 Task: Find connections with filter location Goālpāra with filter topic #Projectmanagements with filter profile language English with filter current company Bajaj Allianz General Insurance with filter school National Institute of Management Technology (NIMT) with filter industry Ranching and Fisheries with filter service category Filing with filter keywords title Program Manager
Action: Mouse moved to (571, 94)
Screenshot: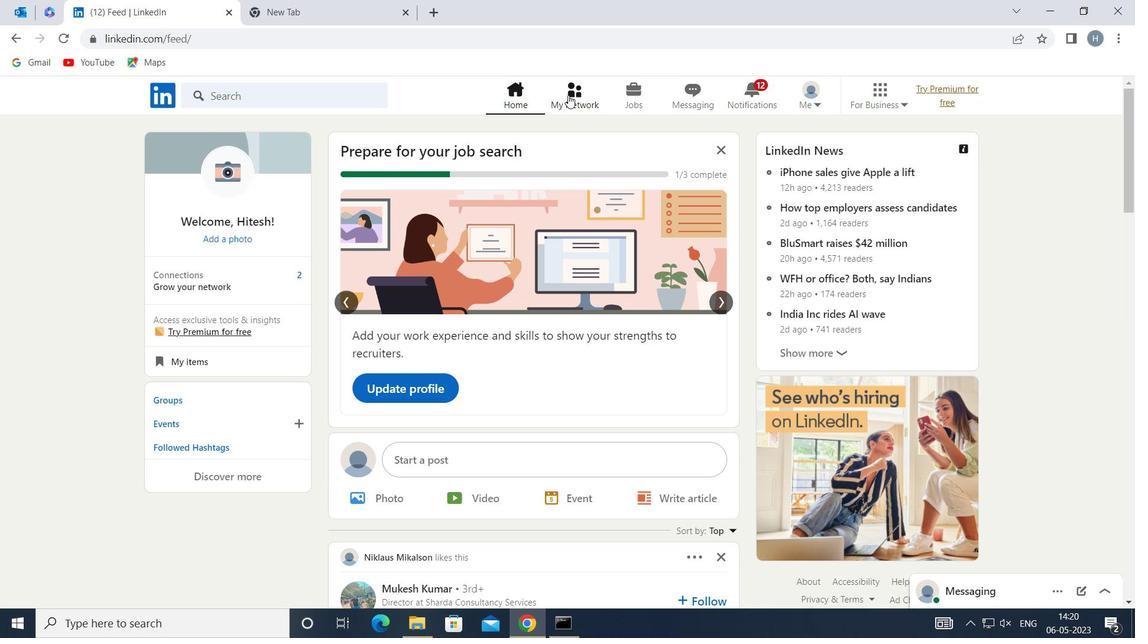 
Action: Mouse pressed left at (571, 94)
Screenshot: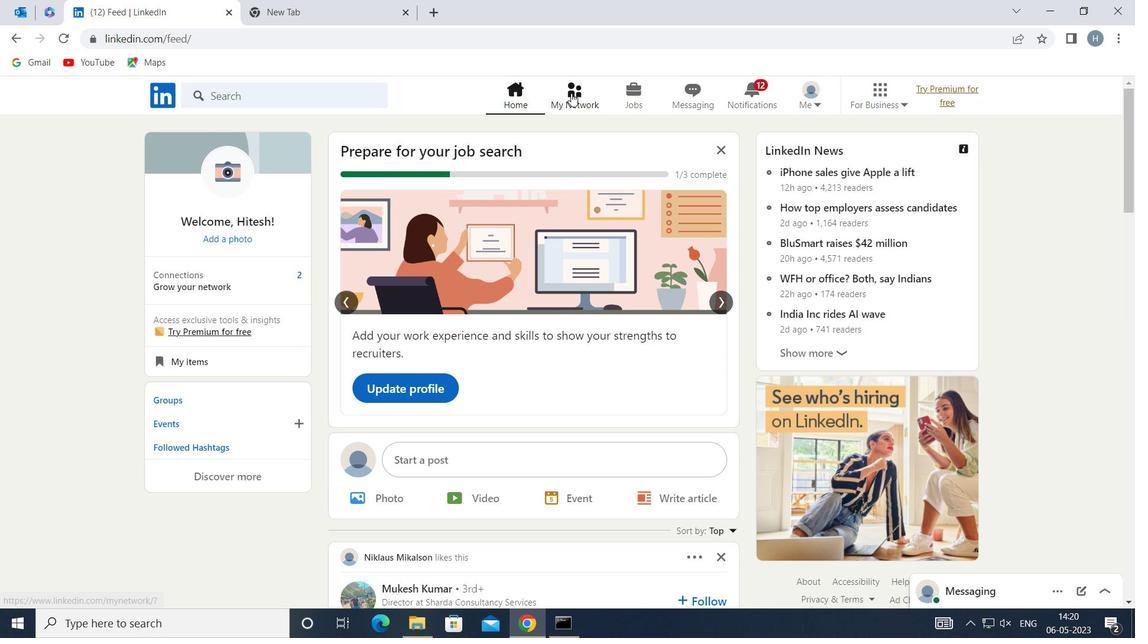 
Action: Mouse moved to (567, 102)
Screenshot: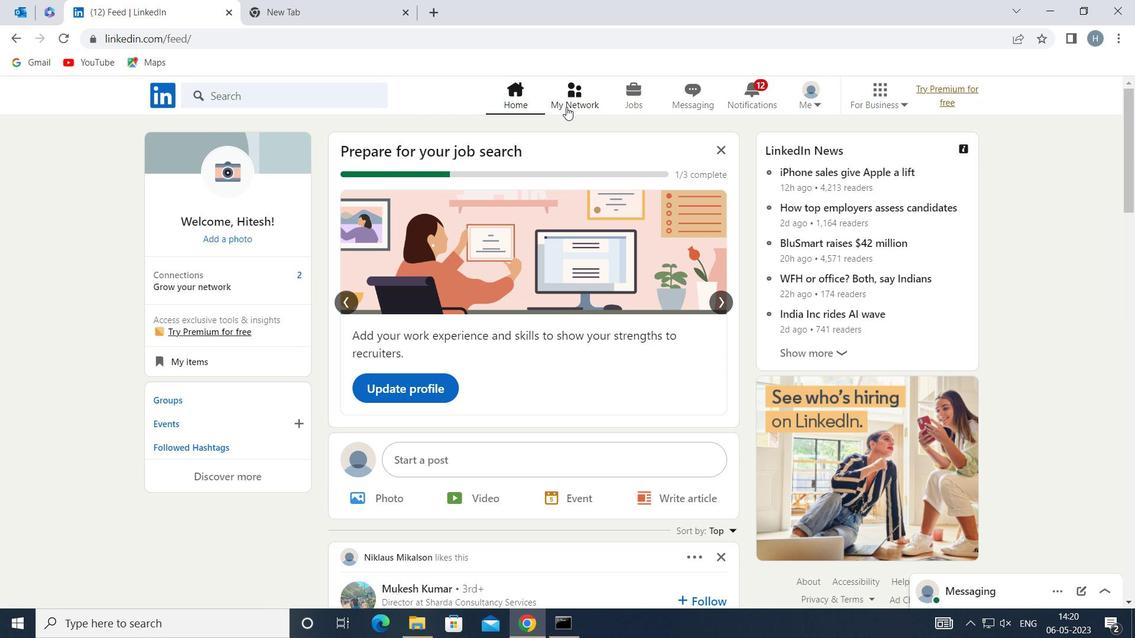 
Action: Mouse pressed left at (567, 102)
Screenshot: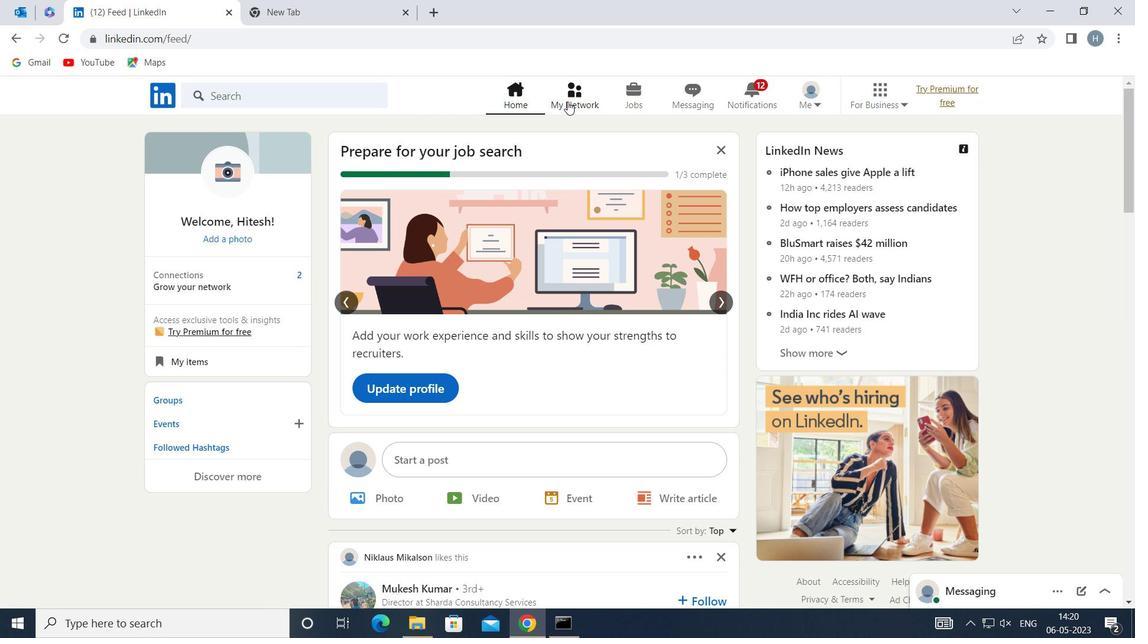 
Action: Mouse moved to (308, 179)
Screenshot: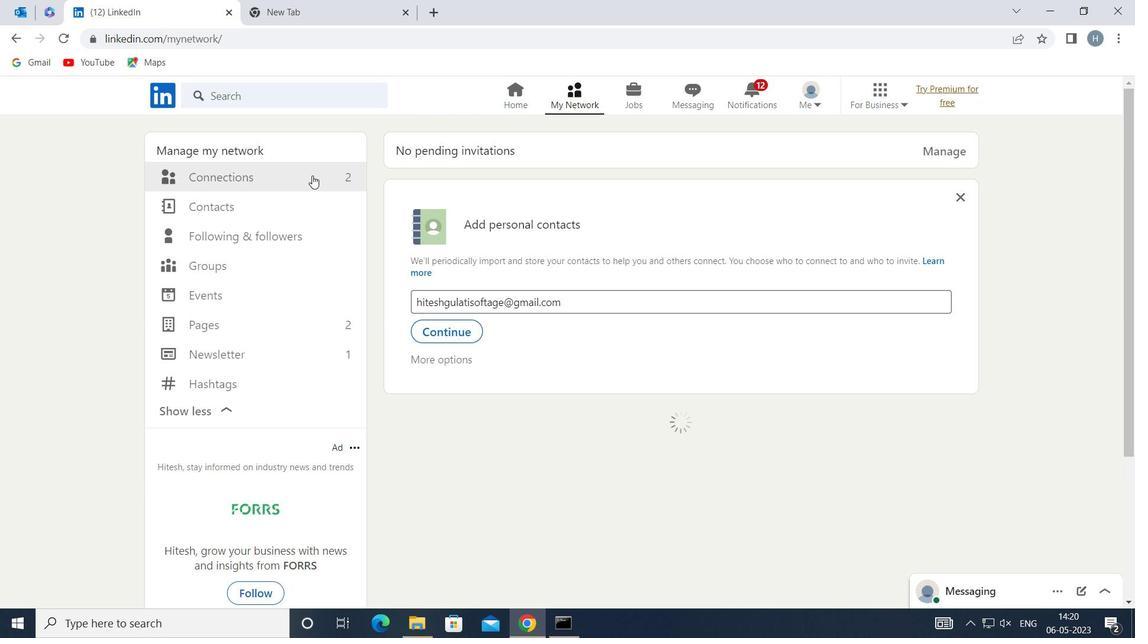 
Action: Mouse pressed left at (308, 179)
Screenshot: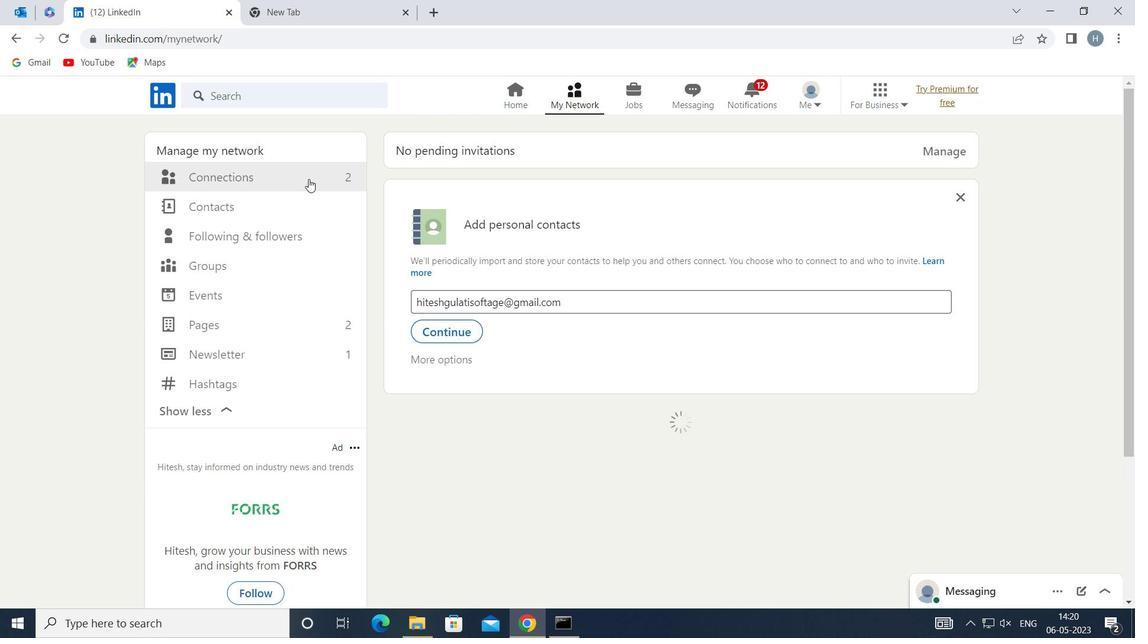 
Action: Mouse moved to (668, 176)
Screenshot: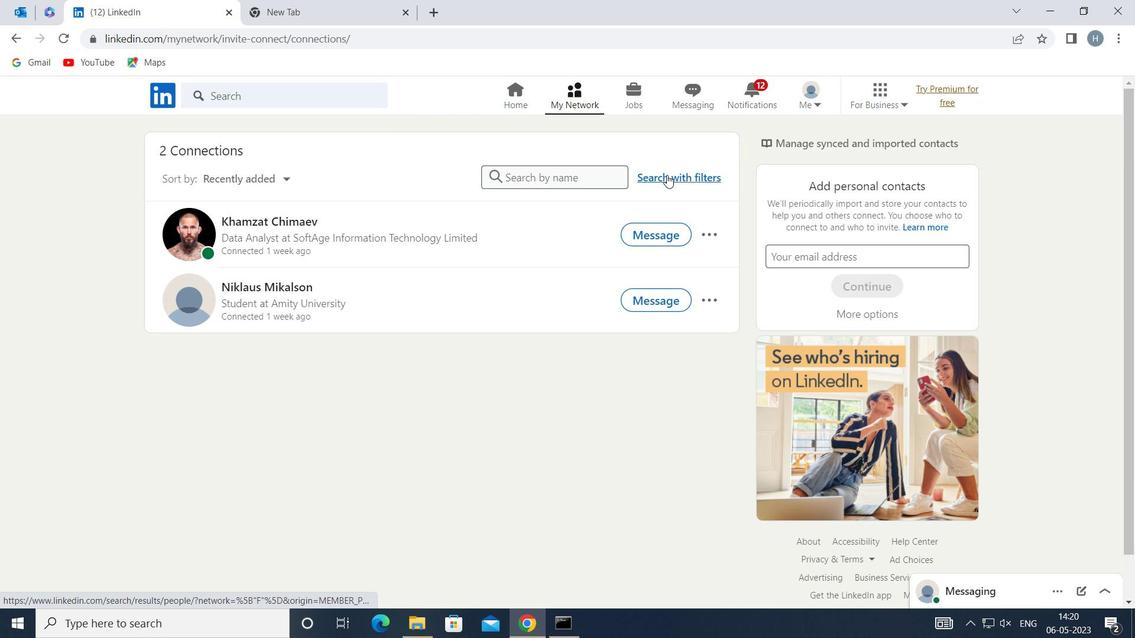 
Action: Mouse pressed left at (668, 176)
Screenshot: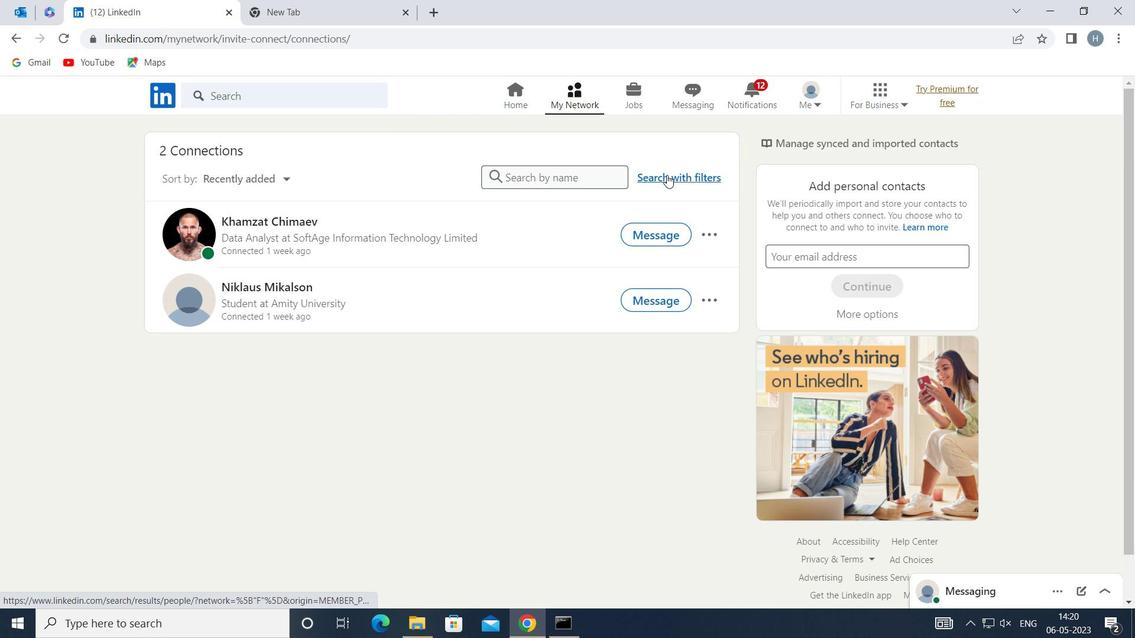 
Action: Mouse moved to (617, 135)
Screenshot: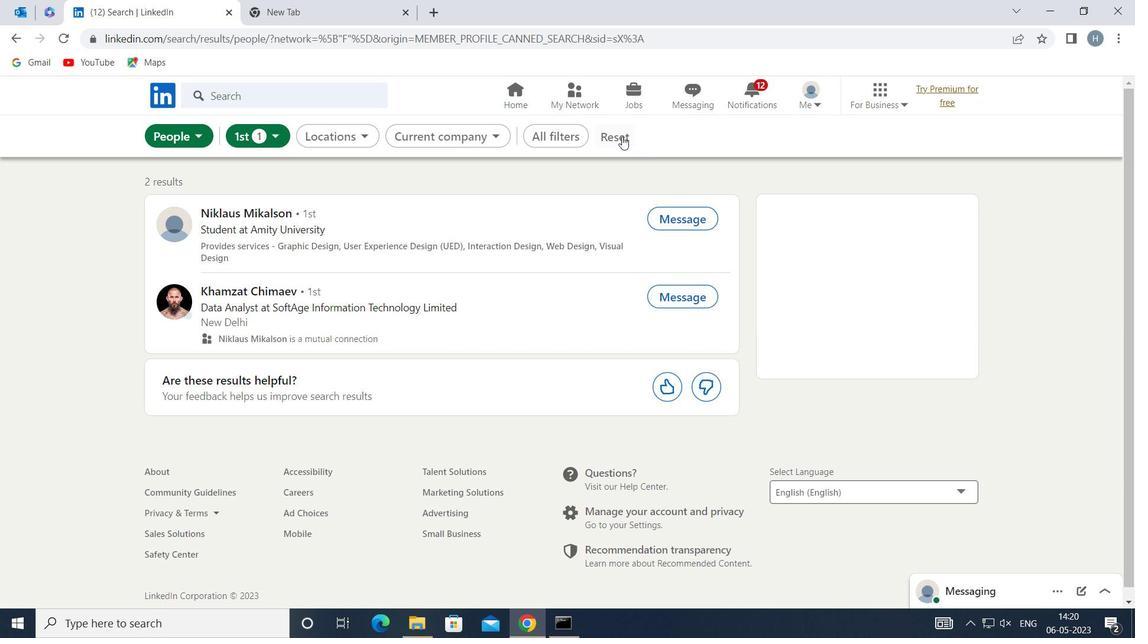 
Action: Mouse pressed left at (617, 135)
Screenshot: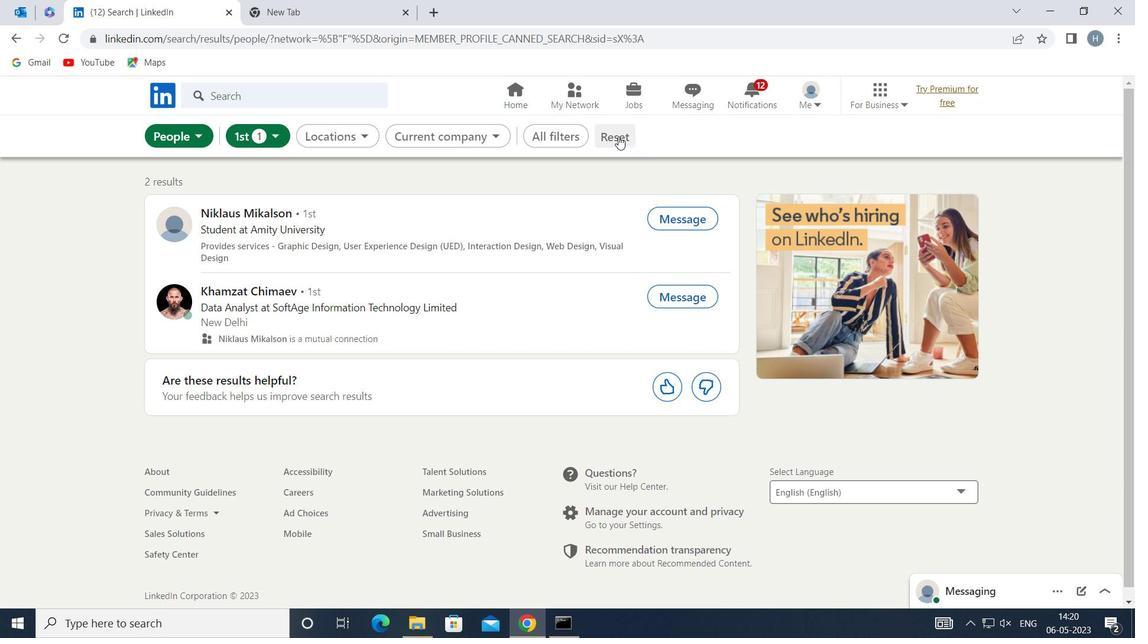 
Action: Mouse moved to (597, 133)
Screenshot: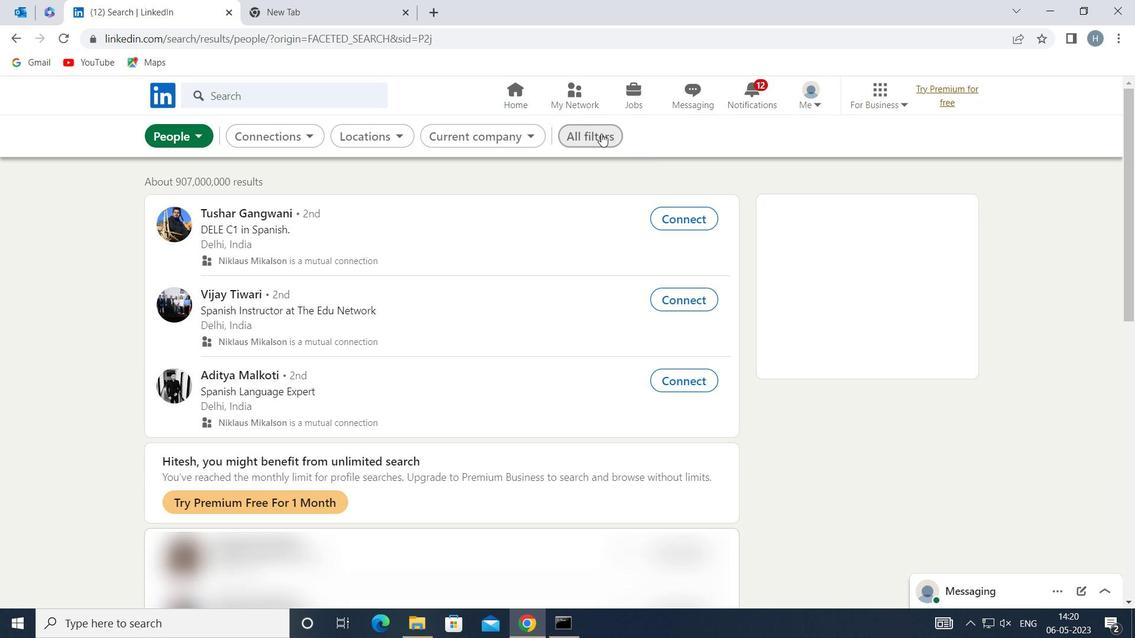 
Action: Mouse pressed left at (597, 133)
Screenshot: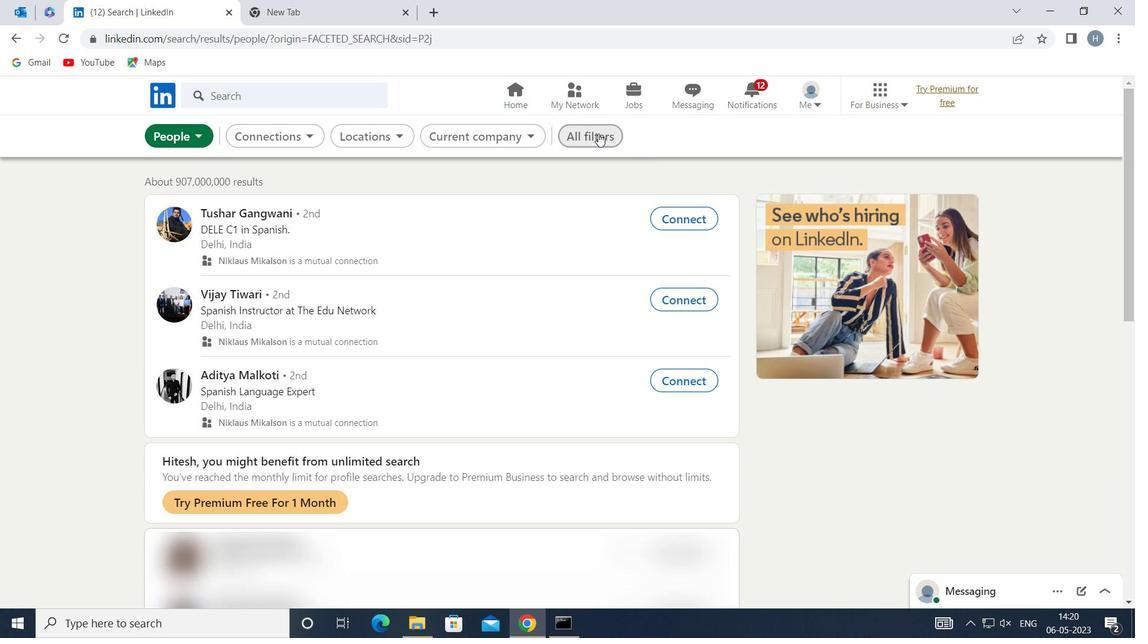 
Action: Mouse moved to (818, 287)
Screenshot: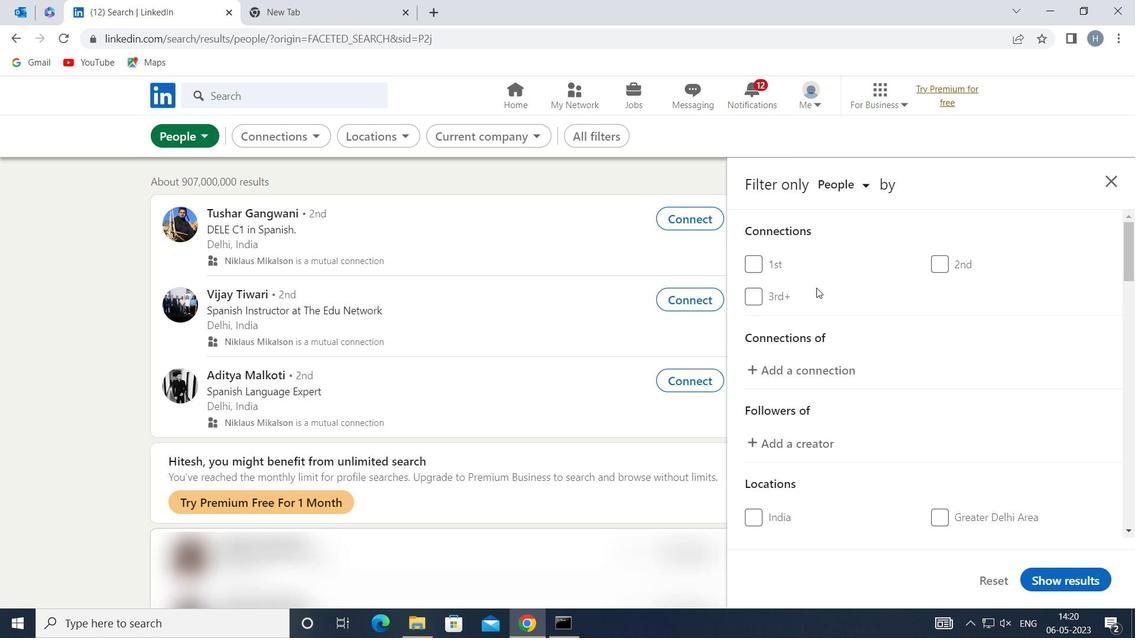 
Action: Mouse scrolled (818, 286) with delta (0, 0)
Screenshot: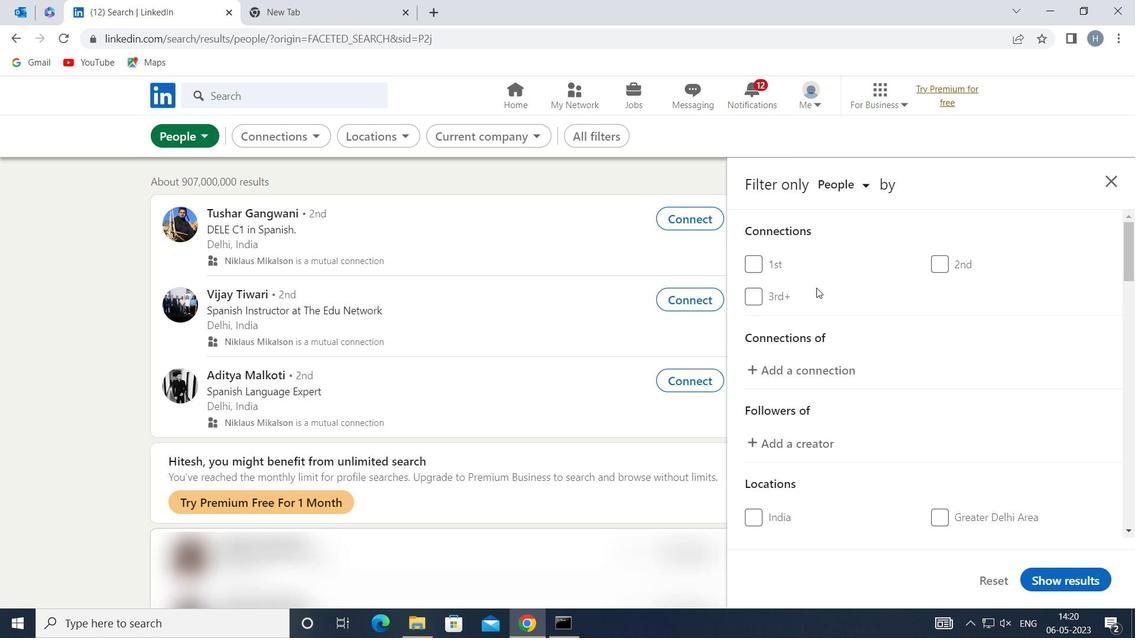 
Action: Mouse moved to (821, 283)
Screenshot: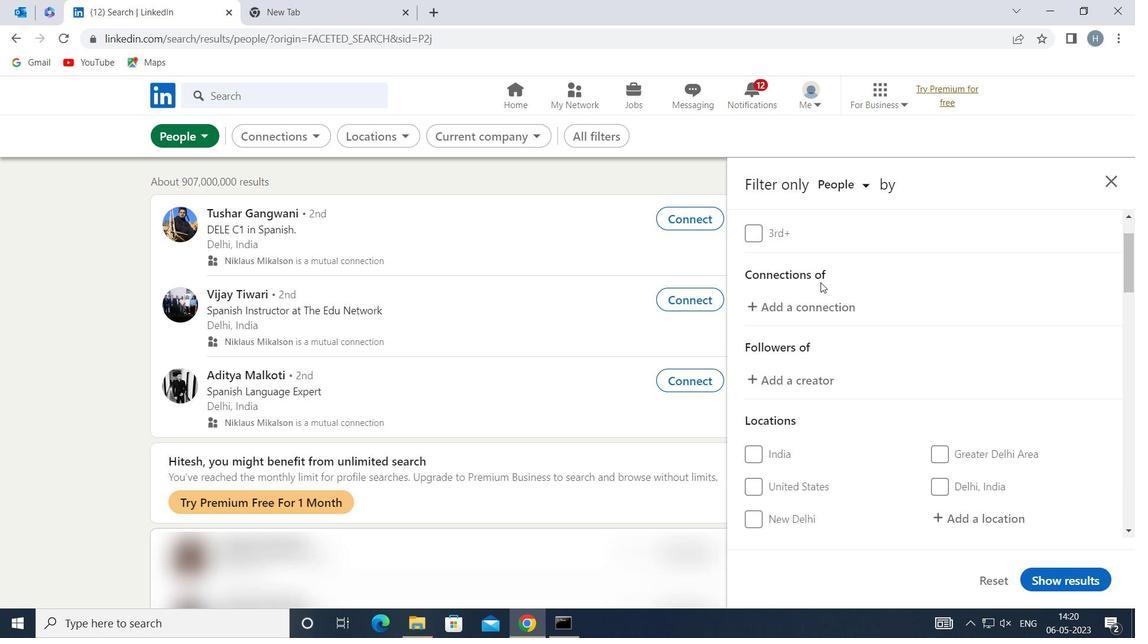 
Action: Mouse scrolled (821, 282) with delta (0, 0)
Screenshot: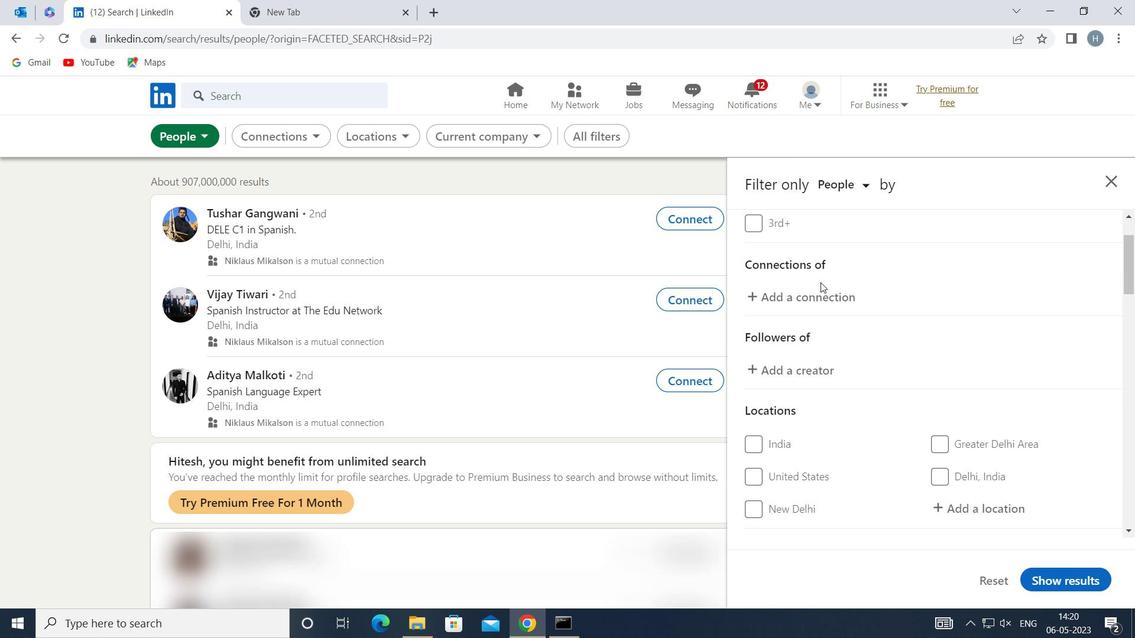 
Action: Mouse moved to (974, 423)
Screenshot: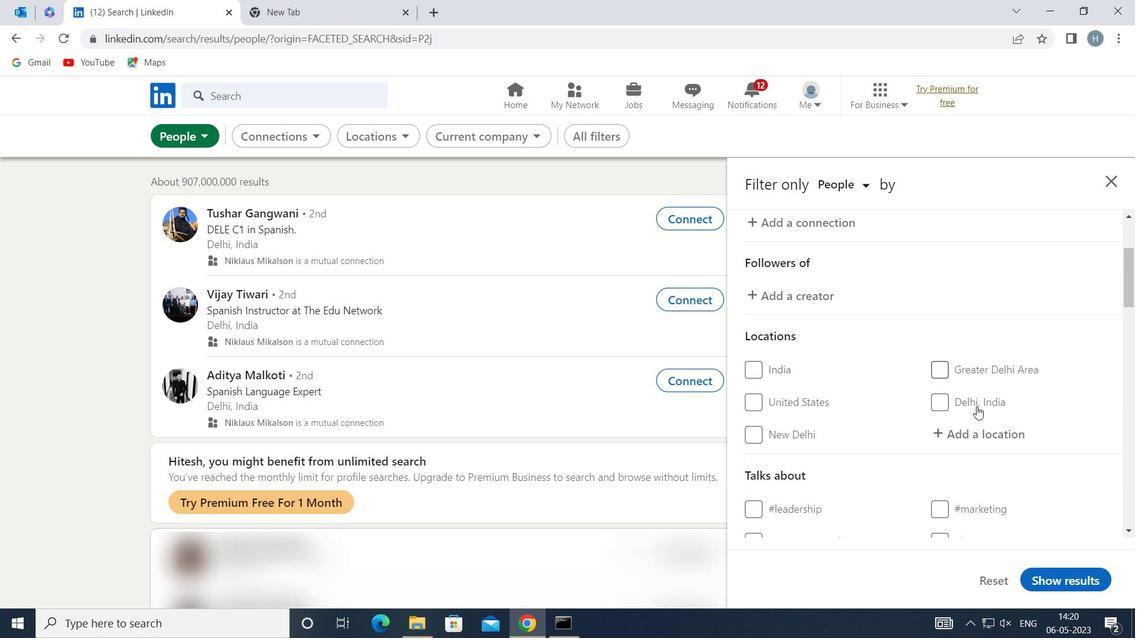 
Action: Mouse pressed left at (974, 423)
Screenshot: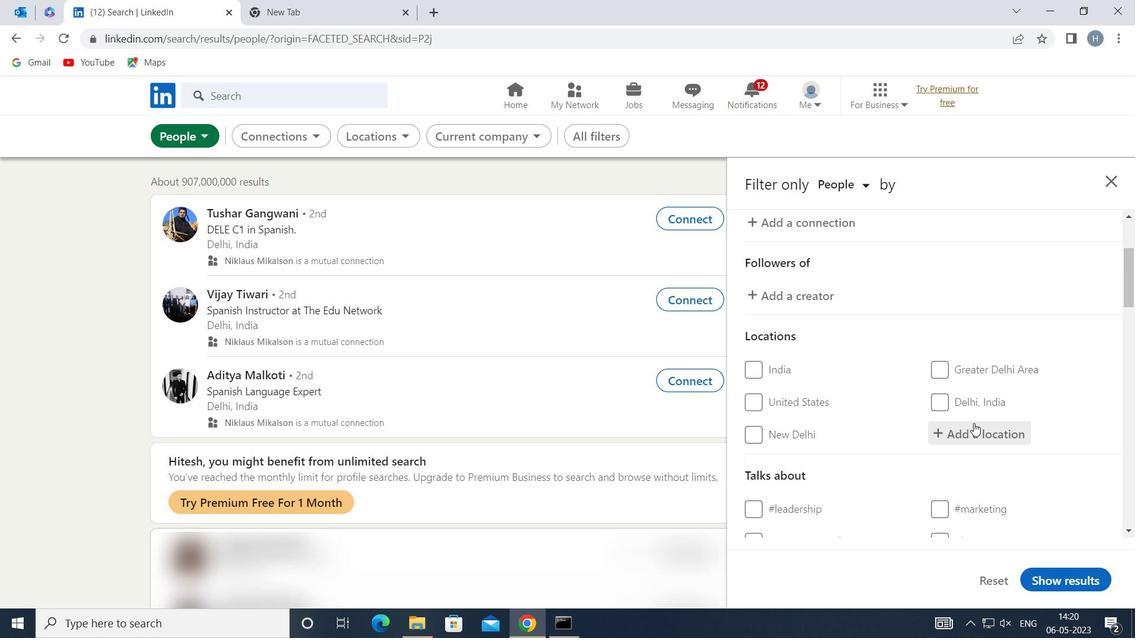 
Action: Key pressed <Key.shift>GOALPARA
Screenshot: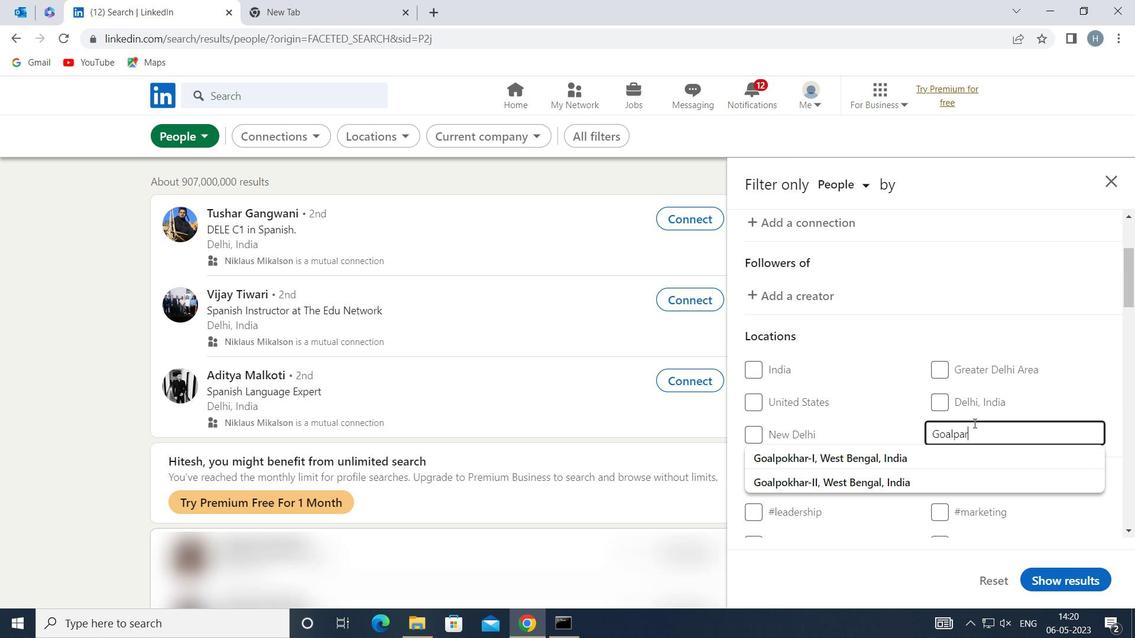 
Action: Mouse moved to (1012, 458)
Screenshot: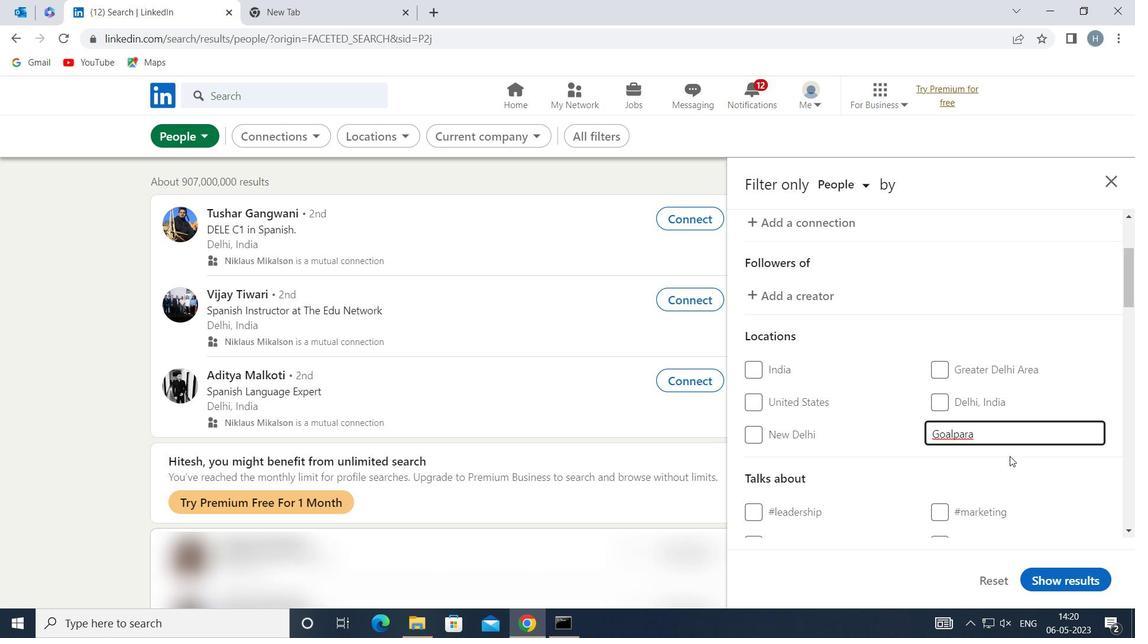
Action: Mouse pressed left at (1012, 458)
Screenshot: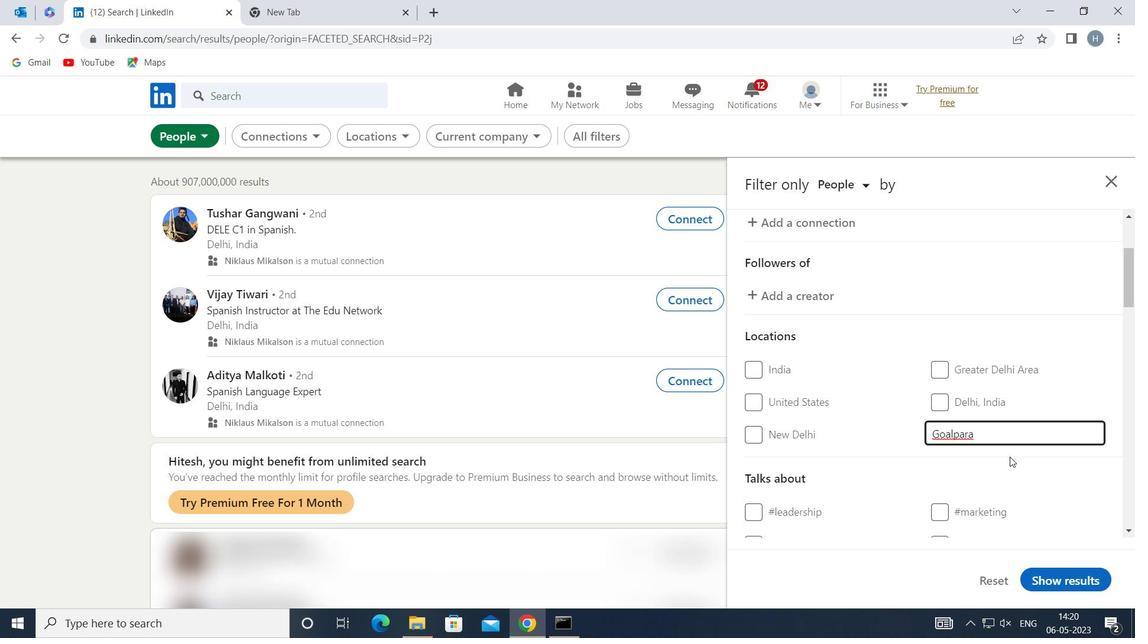 
Action: Mouse moved to (1010, 457)
Screenshot: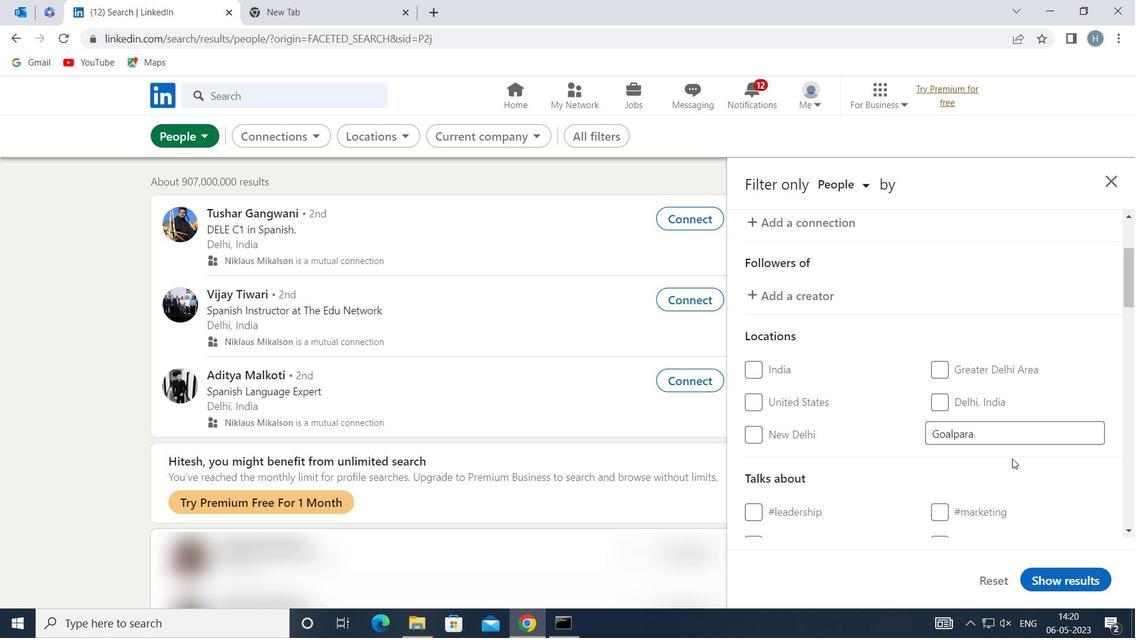 
Action: Mouse scrolled (1010, 457) with delta (0, 0)
Screenshot: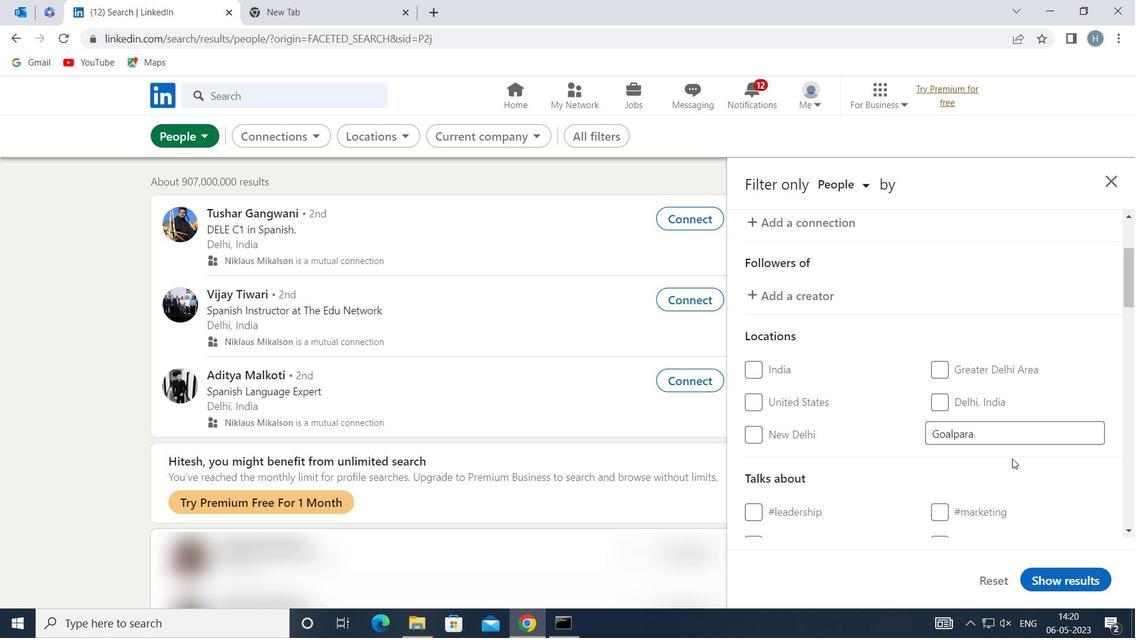 
Action: Mouse moved to (1005, 454)
Screenshot: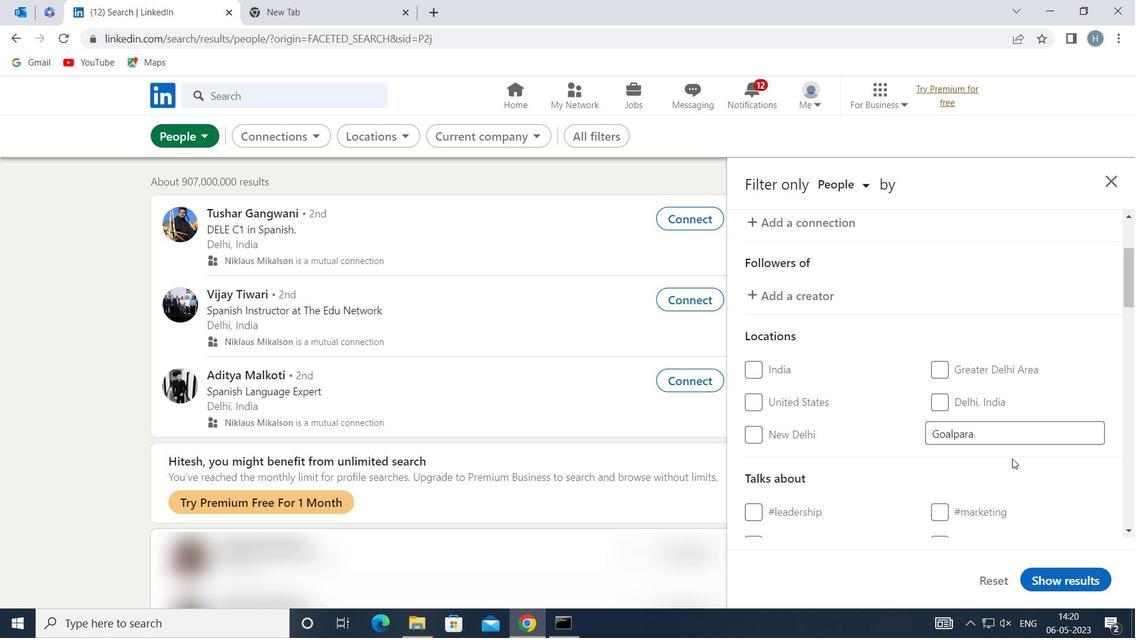 
Action: Mouse scrolled (1005, 454) with delta (0, 0)
Screenshot: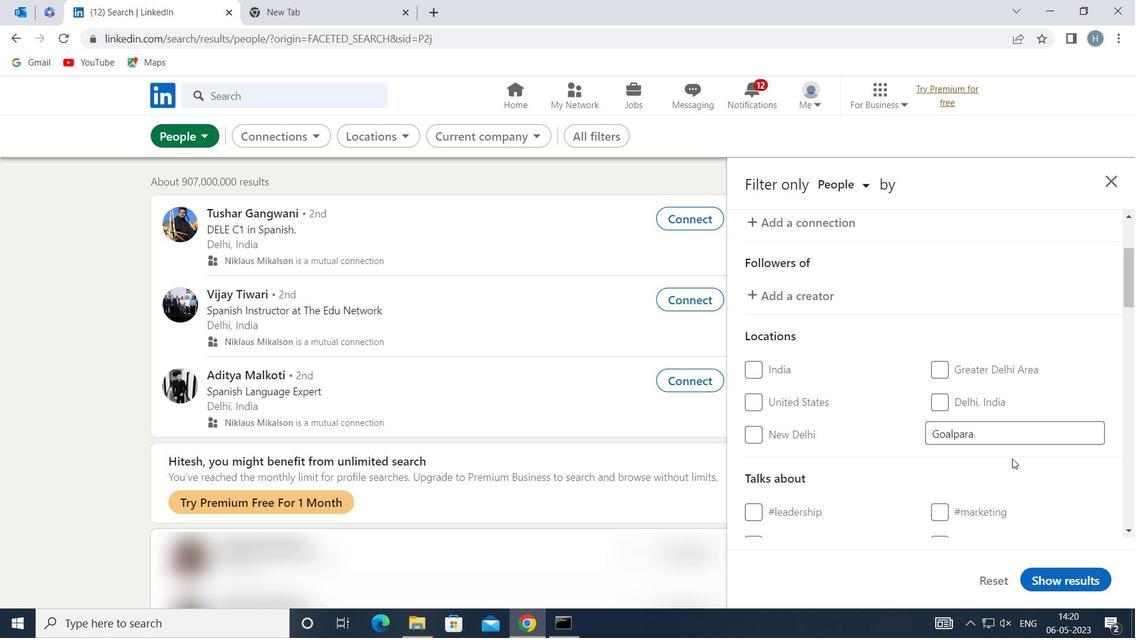 
Action: Mouse moved to (989, 425)
Screenshot: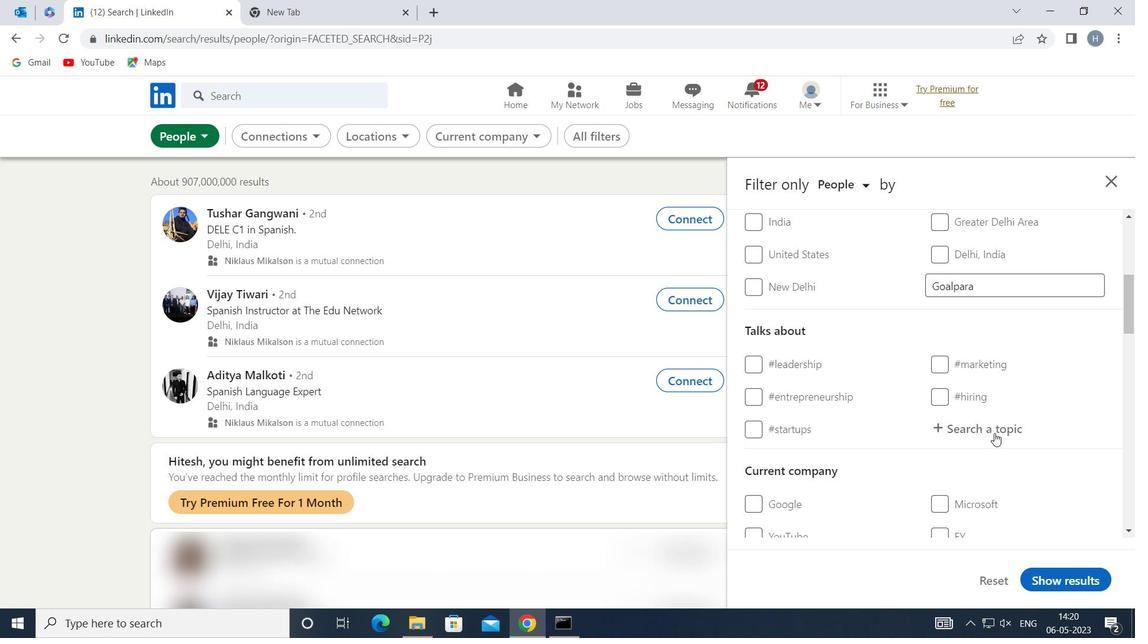 
Action: Mouse pressed left at (989, 425)
Screenshot: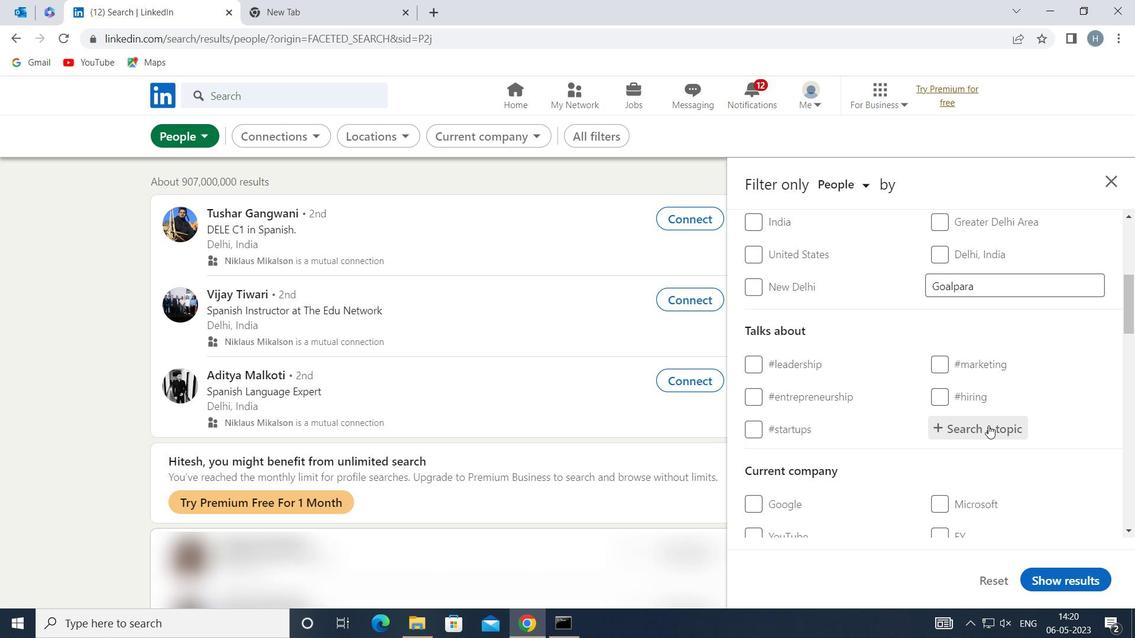 
Action: Key pressed <Key.shift>PROJECTMANAGEMENTS
Screenshot: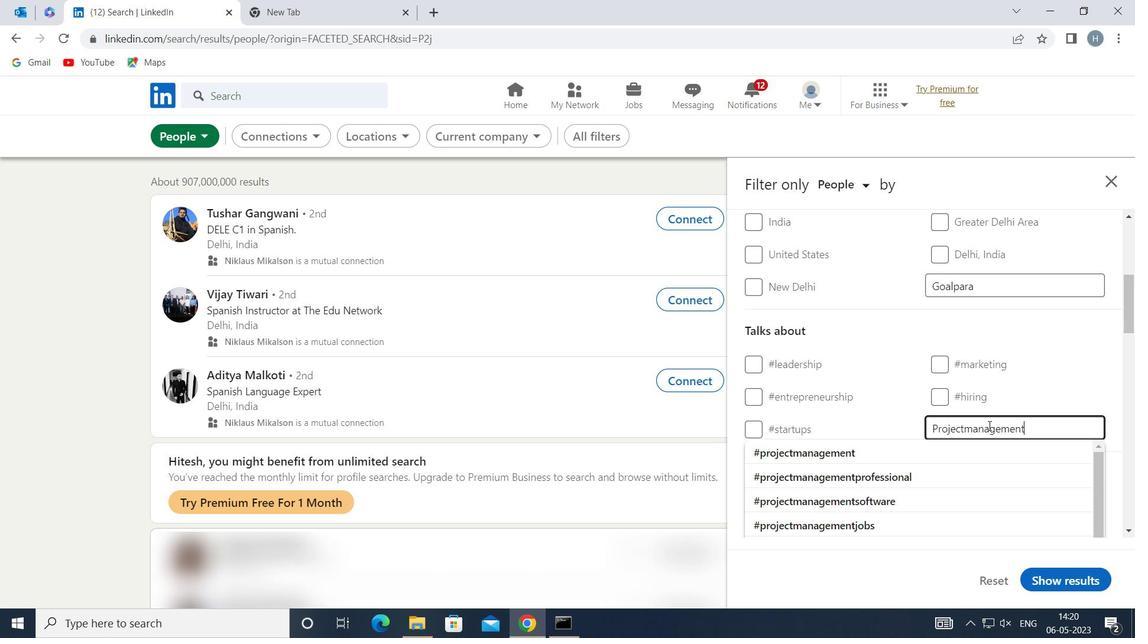 
Action: Mouse moved to (1036, 377)
Screenshot: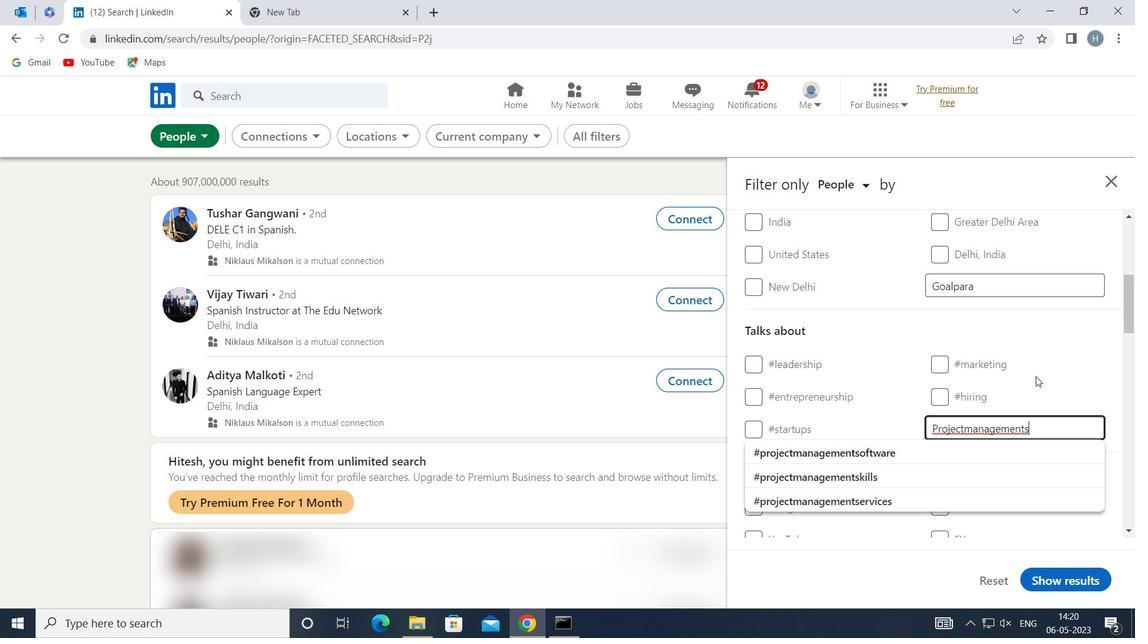
Action: Mouse pressed left at (1036, 377)
Screenshot: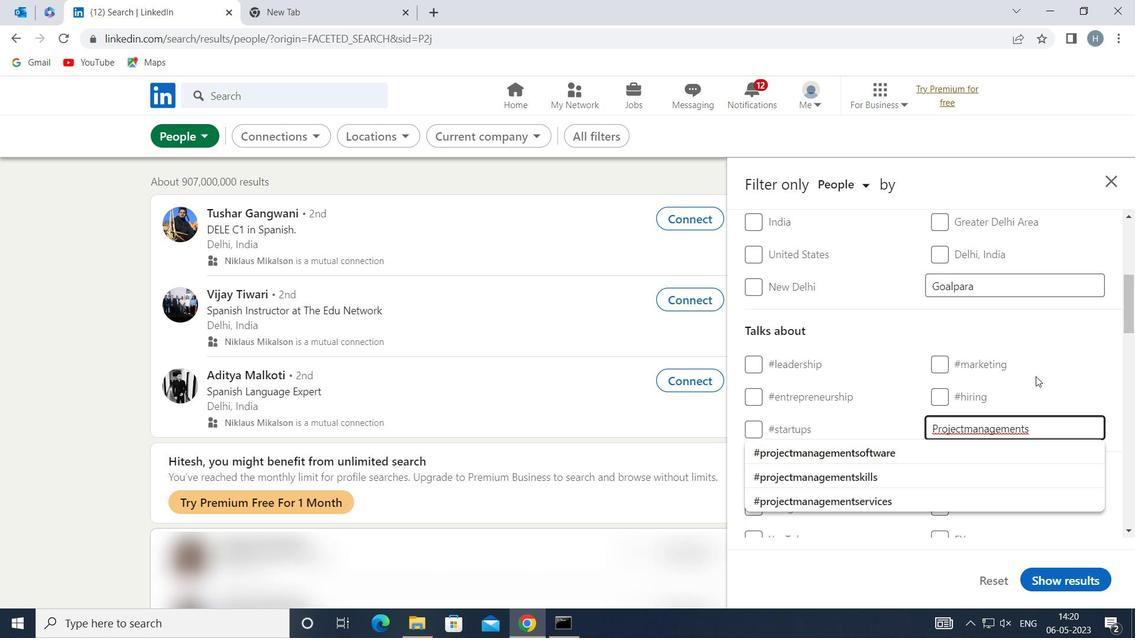
Action: Mouse moved to (1042, 445)
Screenshot: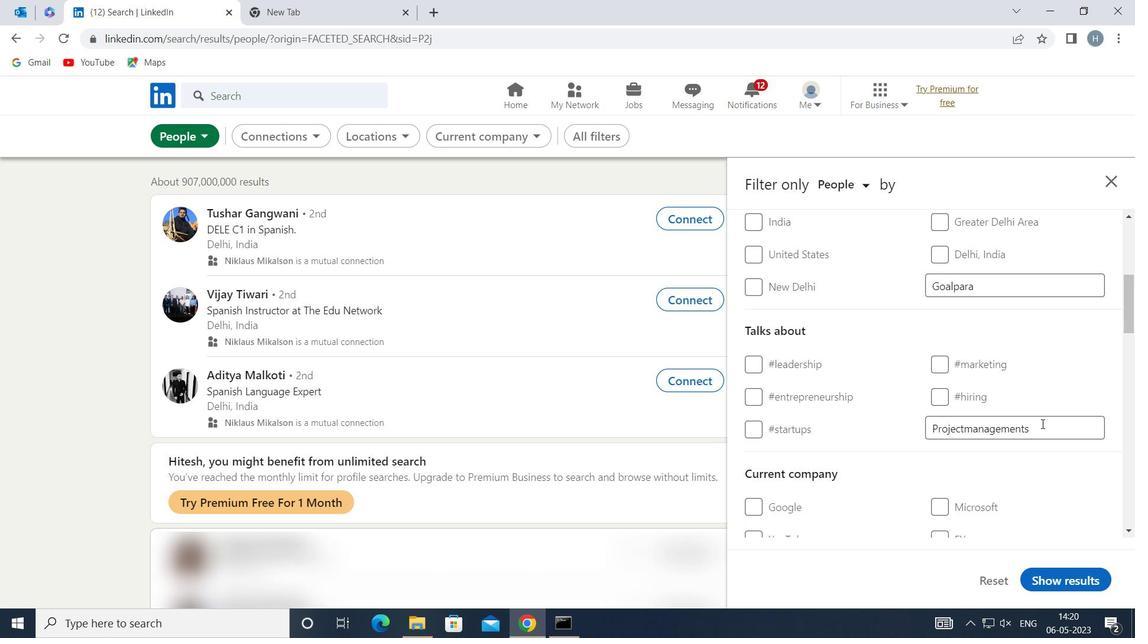 
Action: Mouse scrolled (1042, 445) with delta (0, 0)
Screenshot: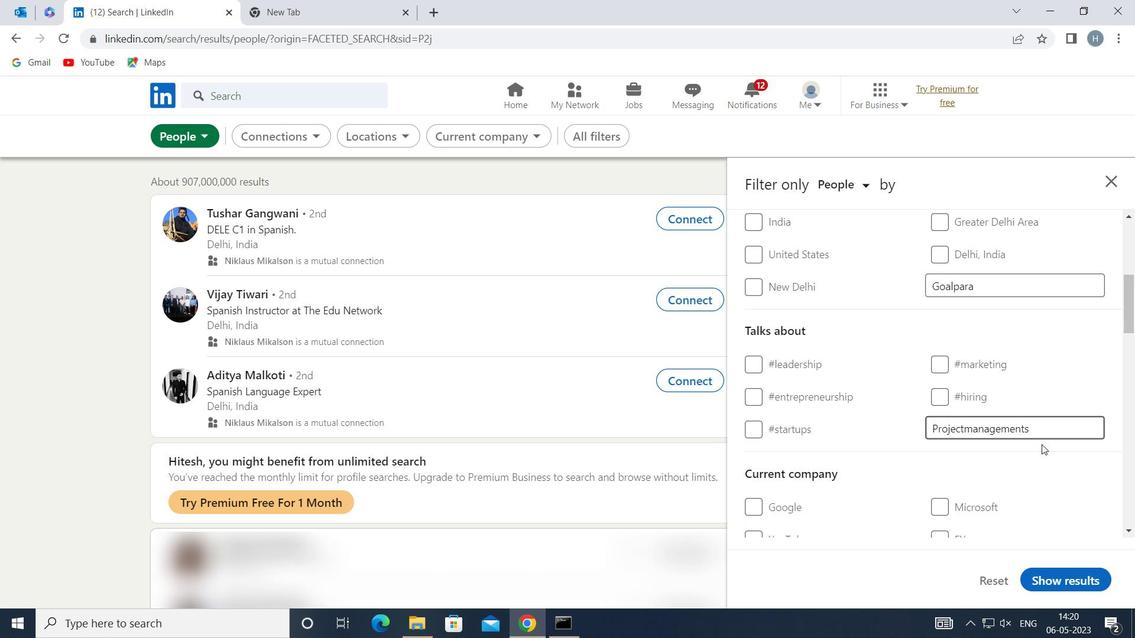 
Action: Mouse moved to (999, 376)
Screenshot: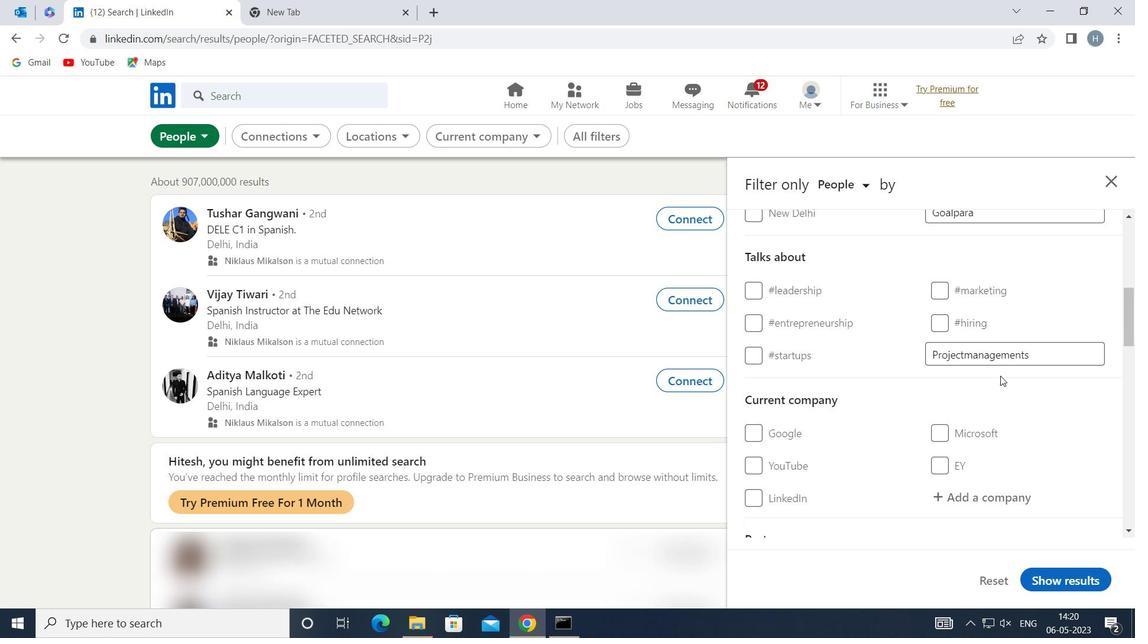 
Action: Mouse scrolled (999, 375) with delta (0, 0)
Screenshot: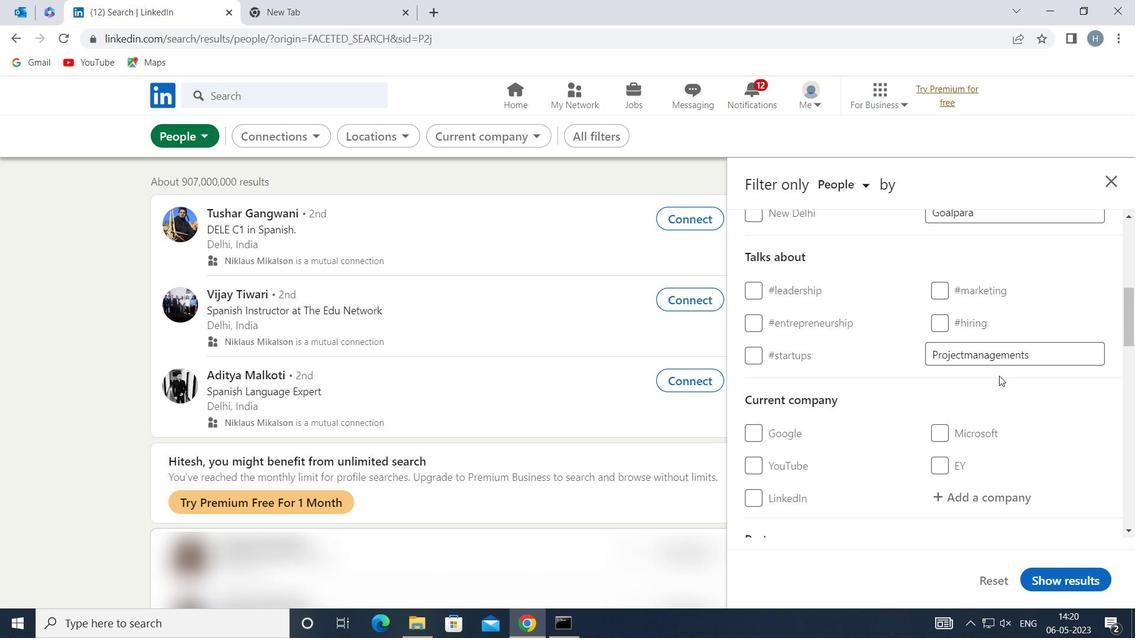 
Action: Mouse moved to (995, 371)
Screenshot: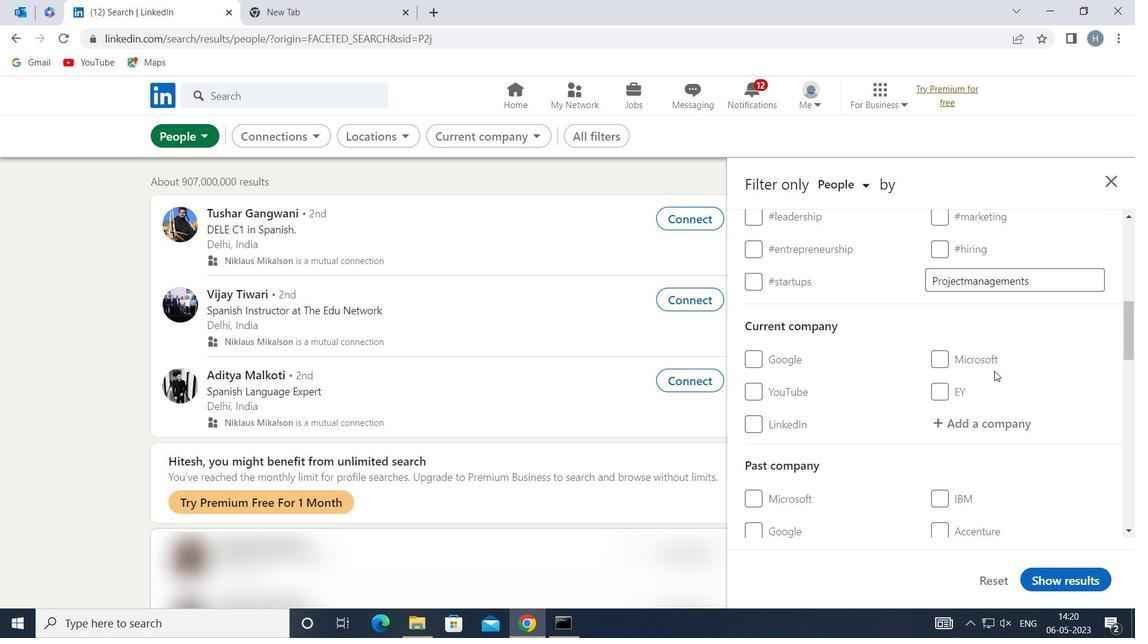 
Action: Mouse scrolled (995, 370) with delta (0, 0)
Screenshot: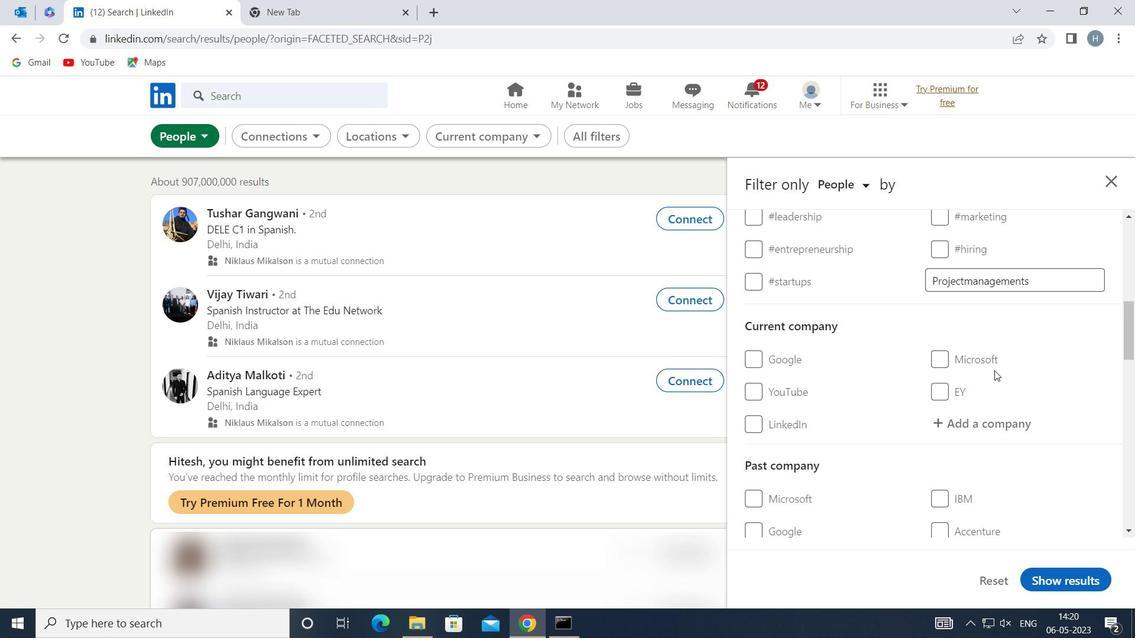 
Action: Mouse scrolled (995, 370) with delta (0, 0)
Screenshot: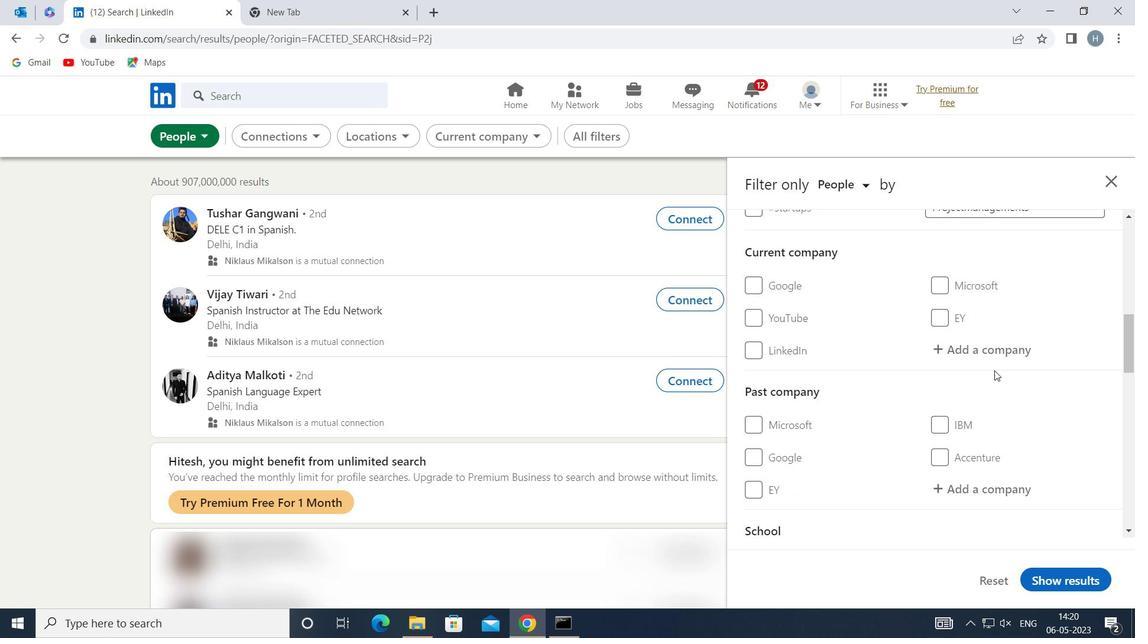 
Action: Mouse scrolled (995, 370) with delta (0, 0)
Screenshot: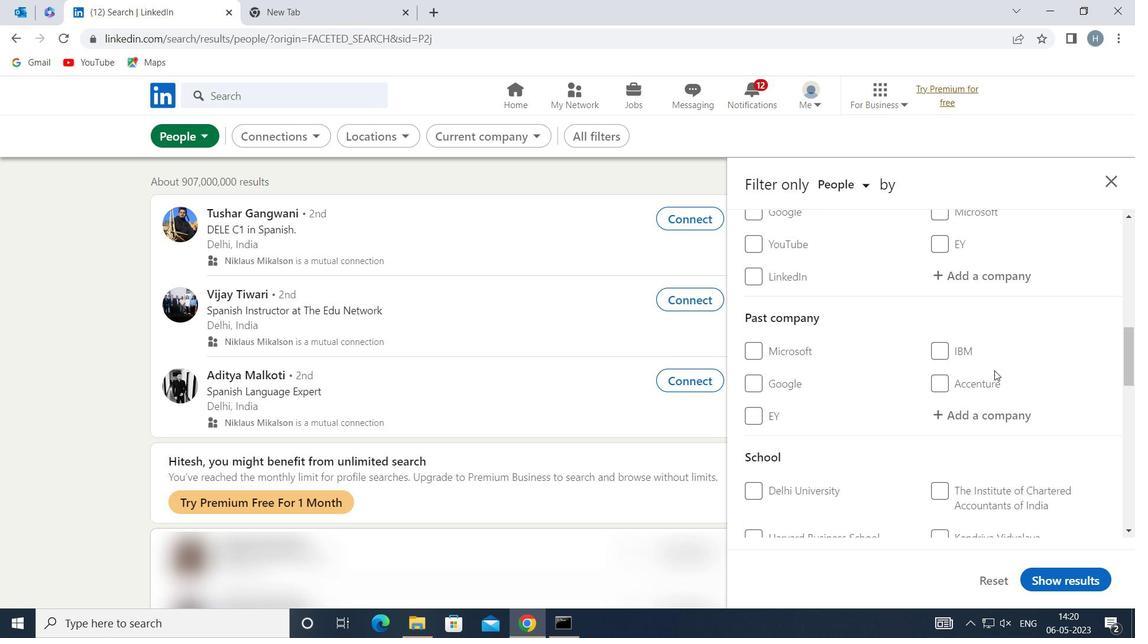 
Action: Mouse scrolled (995, 370) with delta (0, 0)
Screenshot: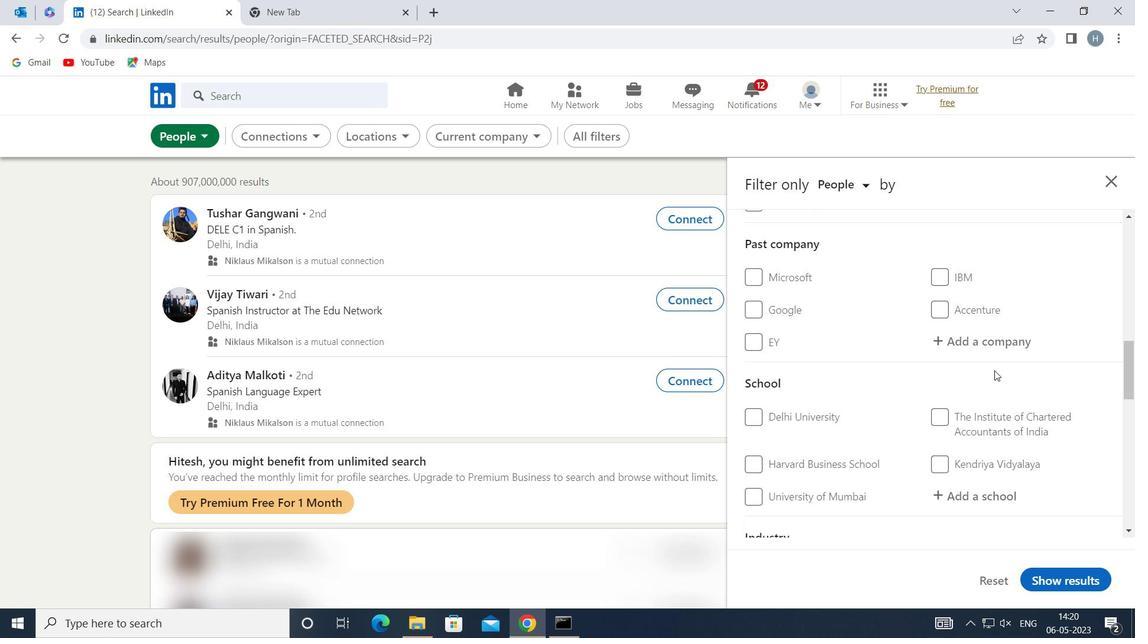 
Action: Mouse scrolled (995, 370) with delta (0, 0)
Screenshot: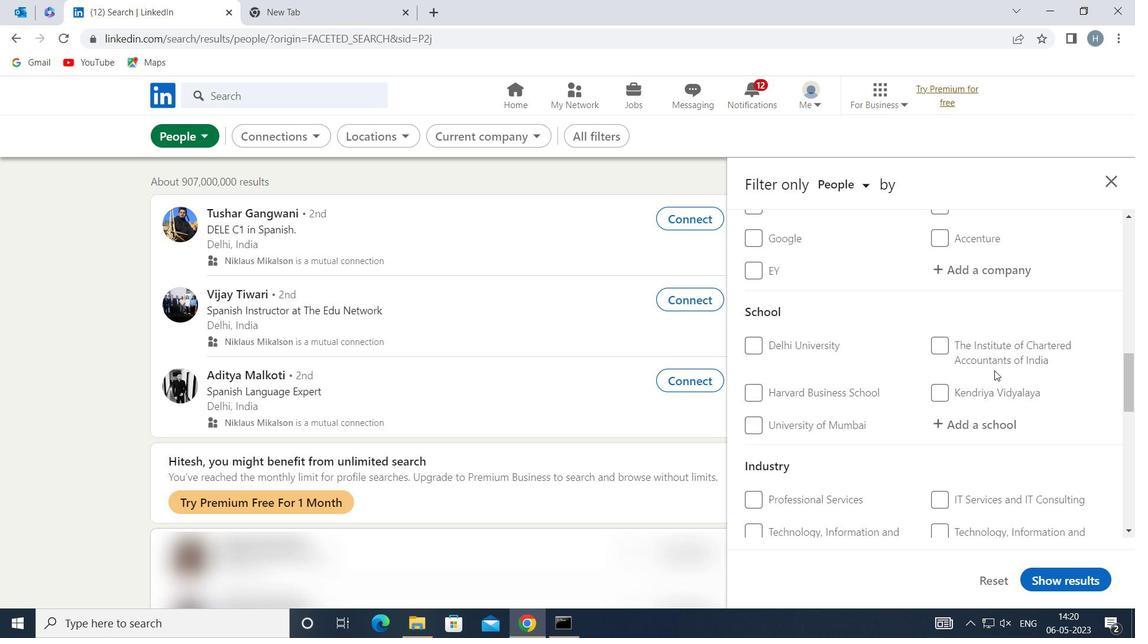 
Action: Mouse scrolled (995, 370) with delta (0, 0)
Screenshot: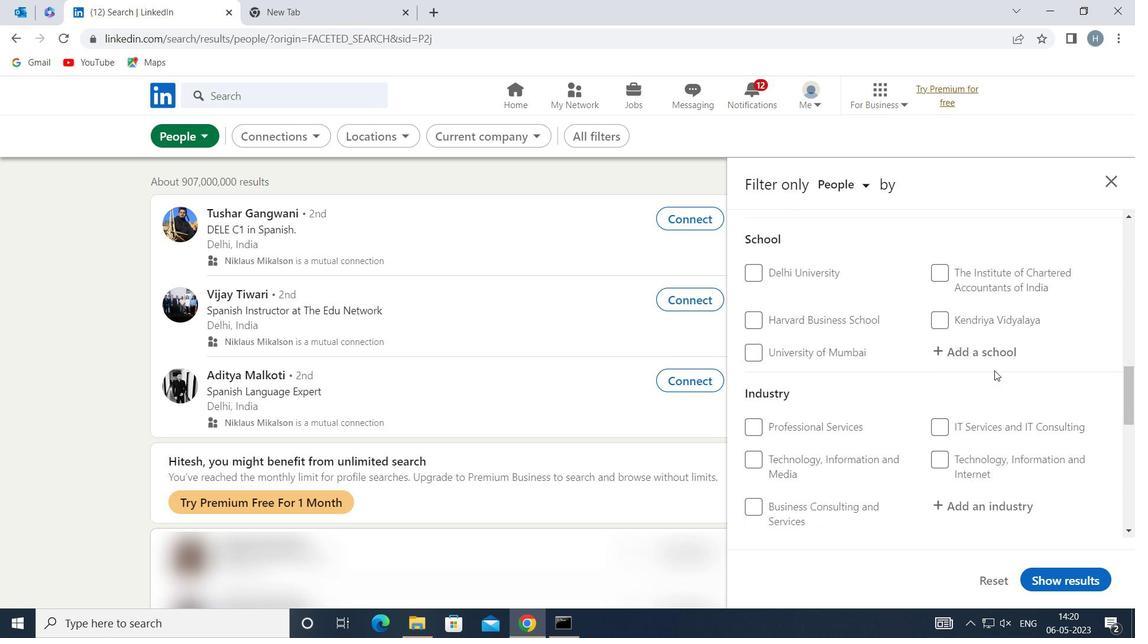 
Action: Mouse scrolled (995, 370) with delta (0, 0)
Screenshot: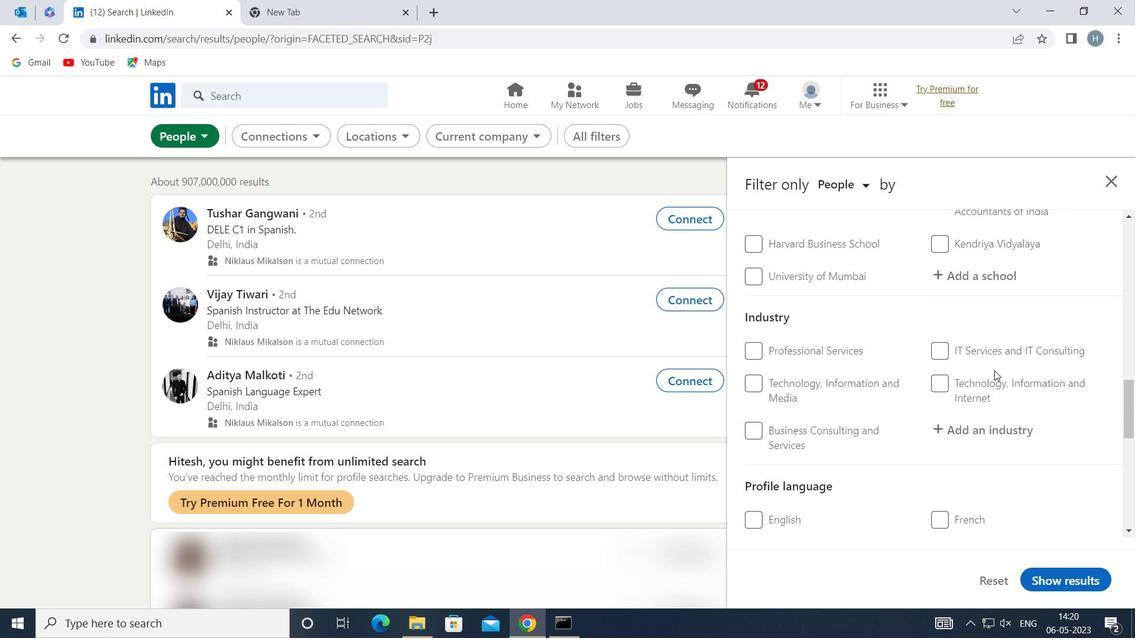 
Action: Mouse scrolled (995, 370) with delta (0, 0)
Screenshot: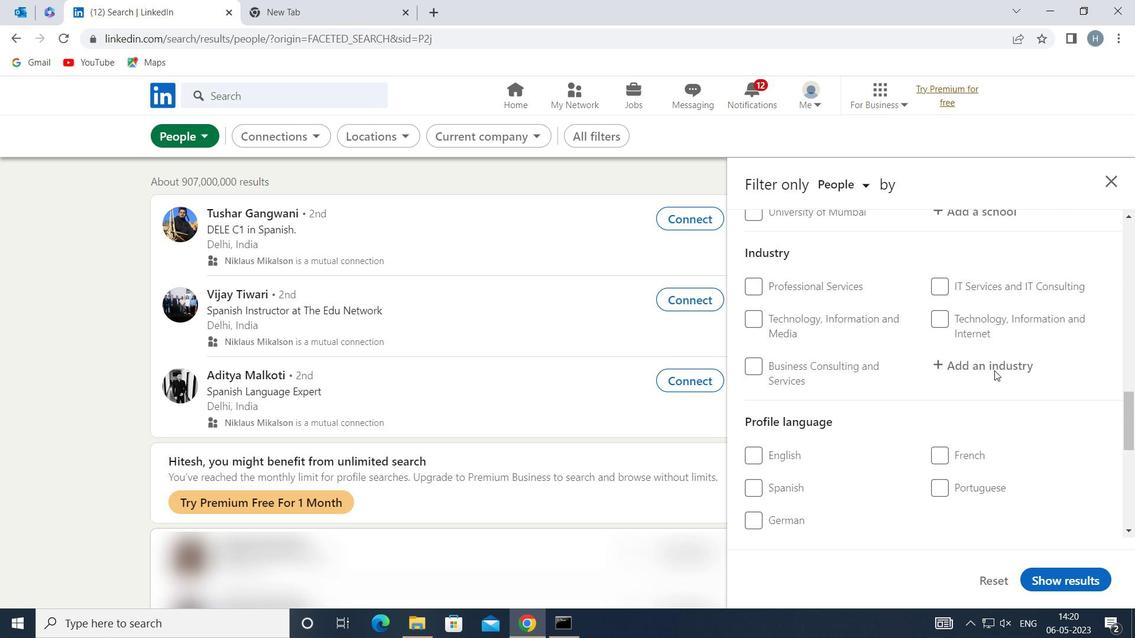 
Action: Mouse moved to (779, 370)
Screenshot: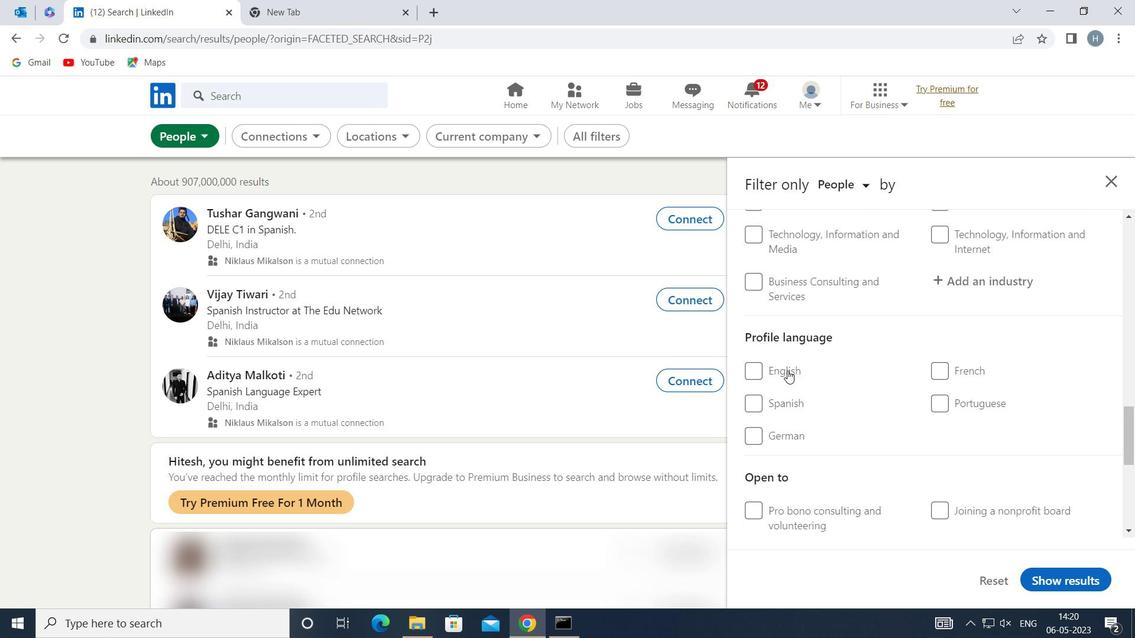 
Action: Mouse pressed left at (779, 370)
Screenshot: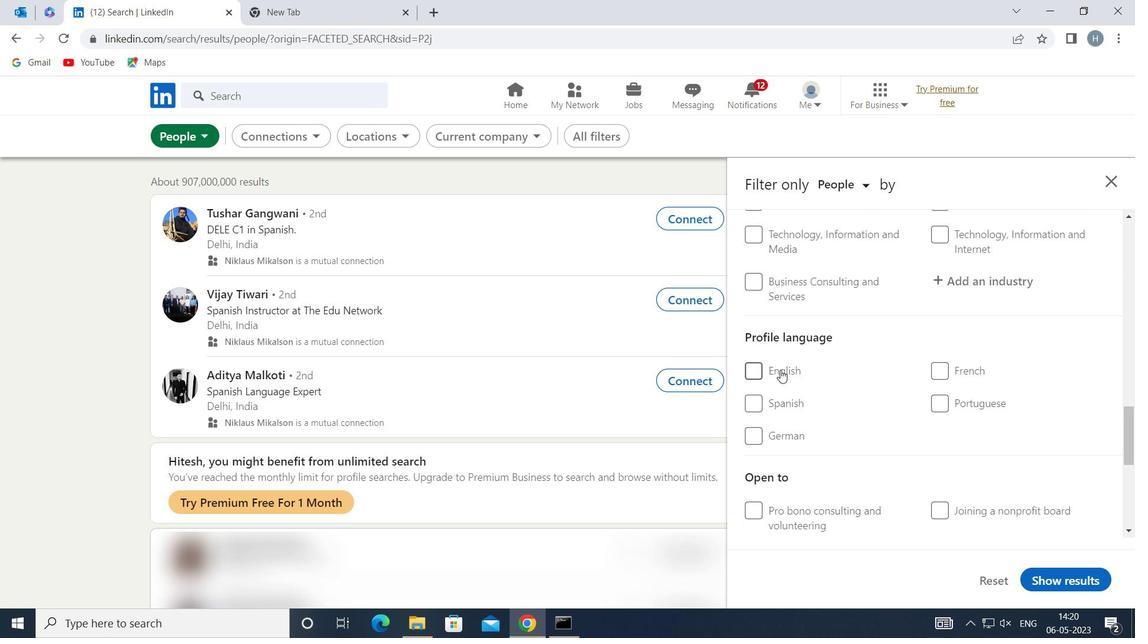 
Action: Mouse moved to (870, 387)
Screenshot: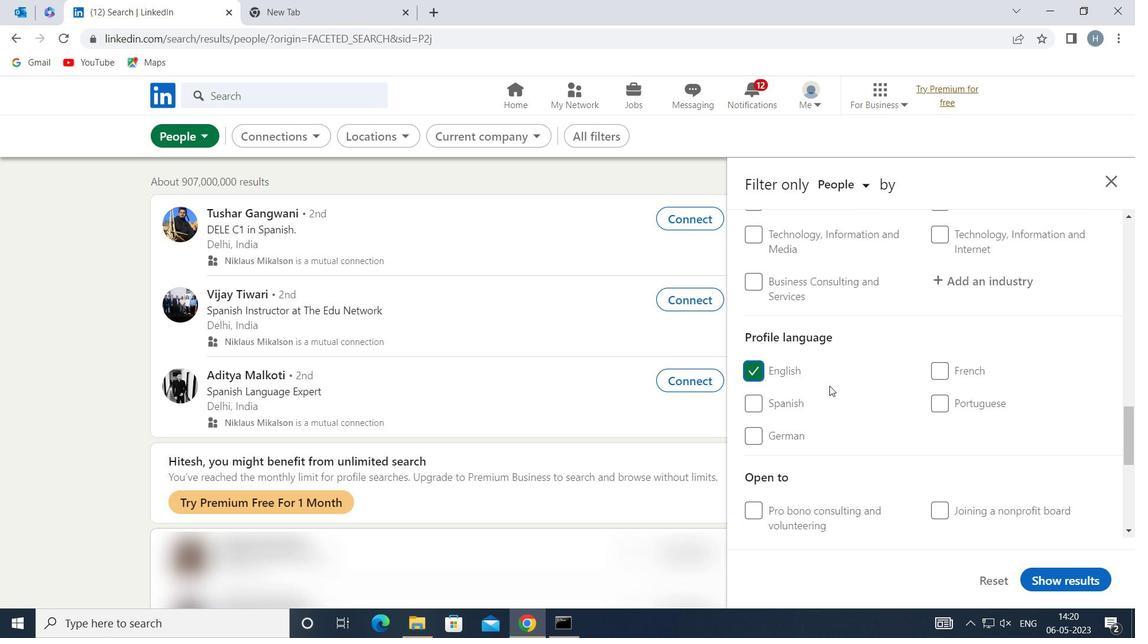 
Action: Mouse scrolled (870, 388) with delta (0, 0)
Screenshot: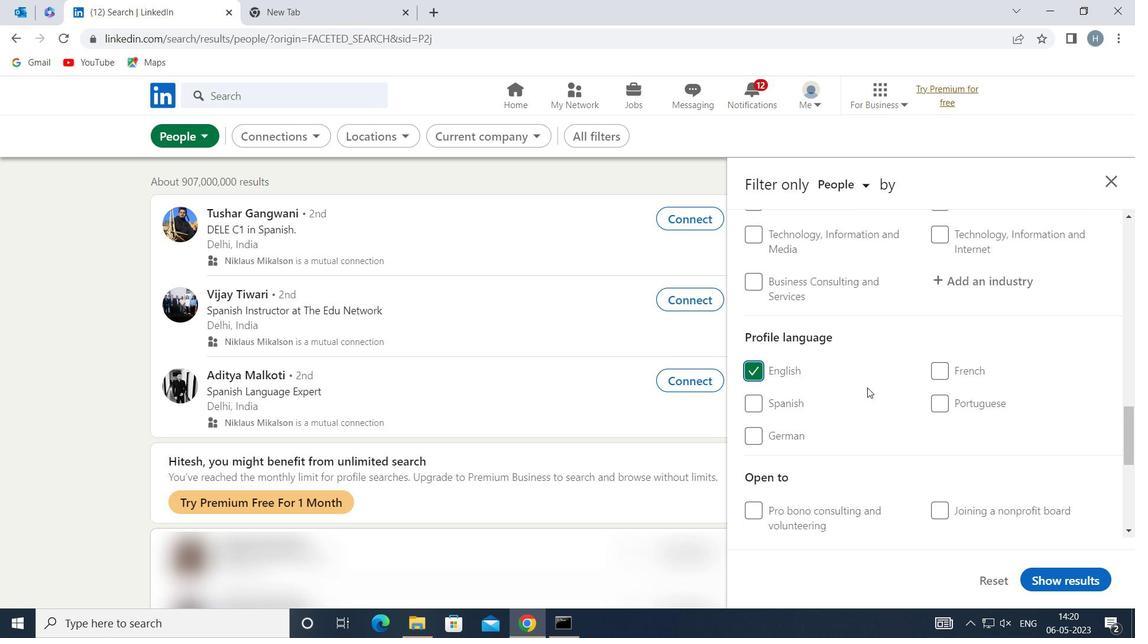 
Action: Mouse moved to (882, 381)
Screenshot: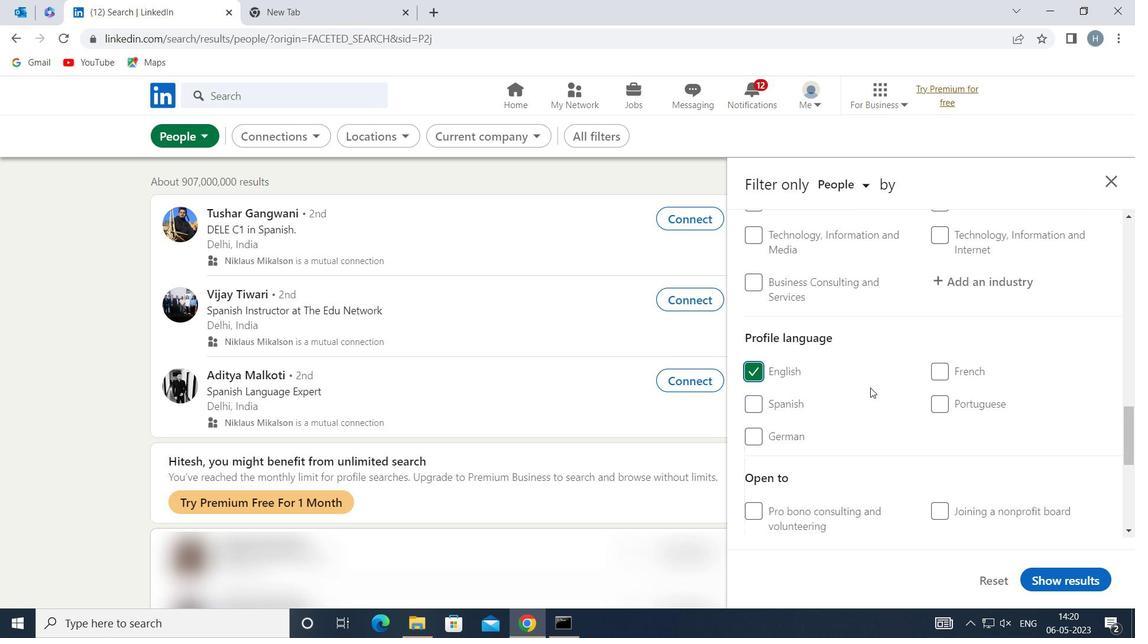 
Action: Mouse scrolled (882, 381) with delta (0, 0)
Screenshot: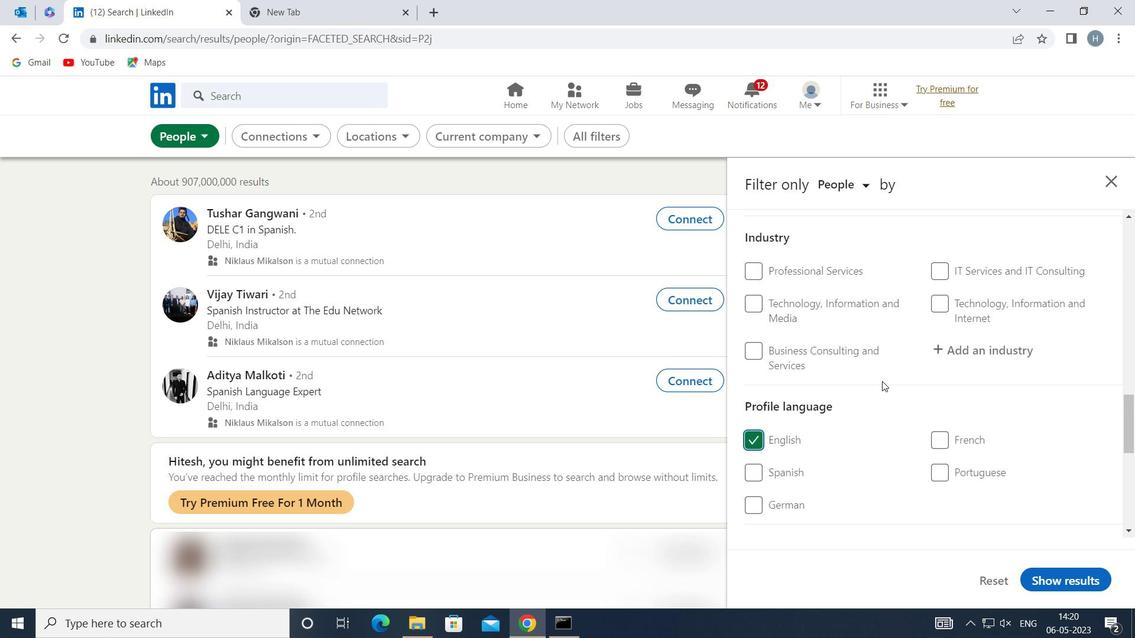 
Action: Mouse scrolled (882, 381) with delta (0, 0)
Screenshot: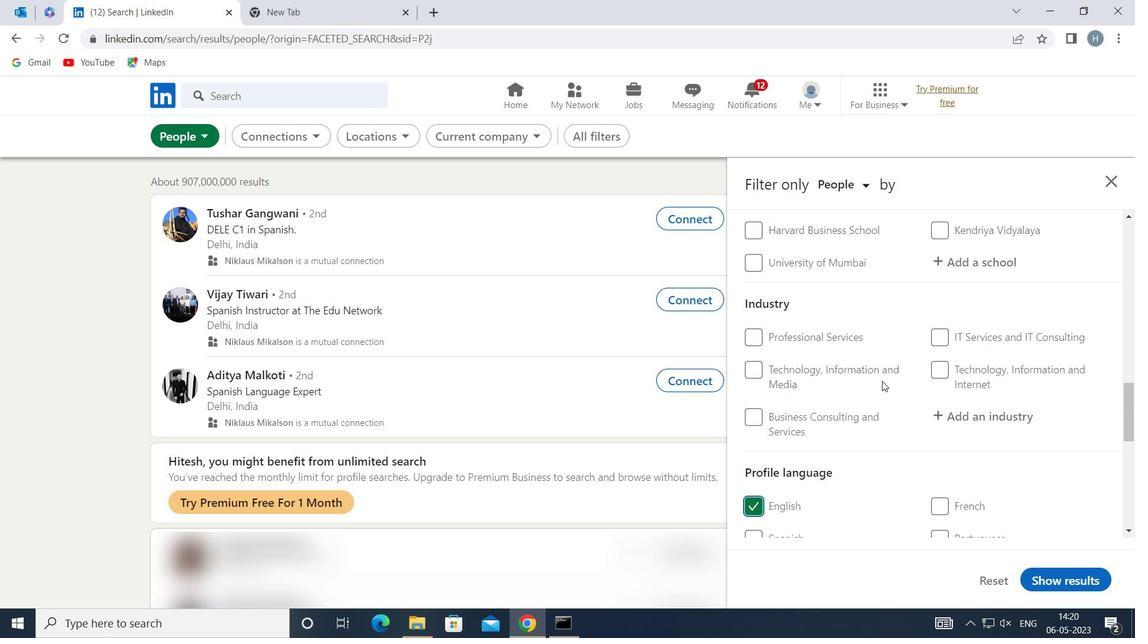 
Action: Mouse scrolled (882, 381) with delta (0, 0)
Screenshot: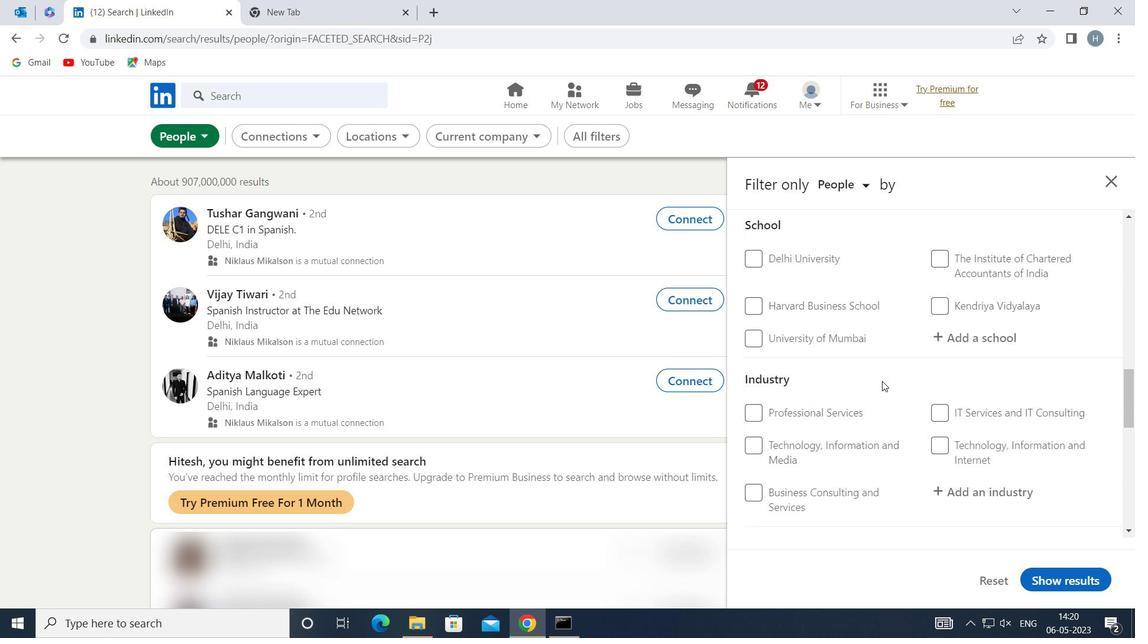 
Action: Mouse scrolled (882, 381) with delta (0, 0)
Screenshot: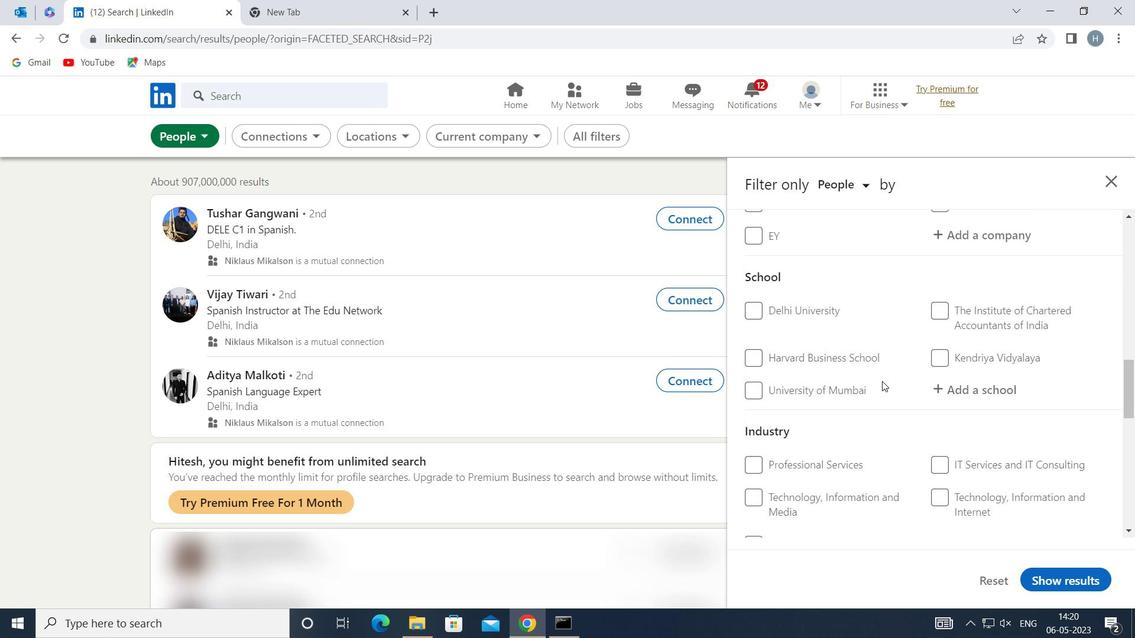 
Action: Mouse scrolled (882, 381) with delta (0, 0)
Screenshot: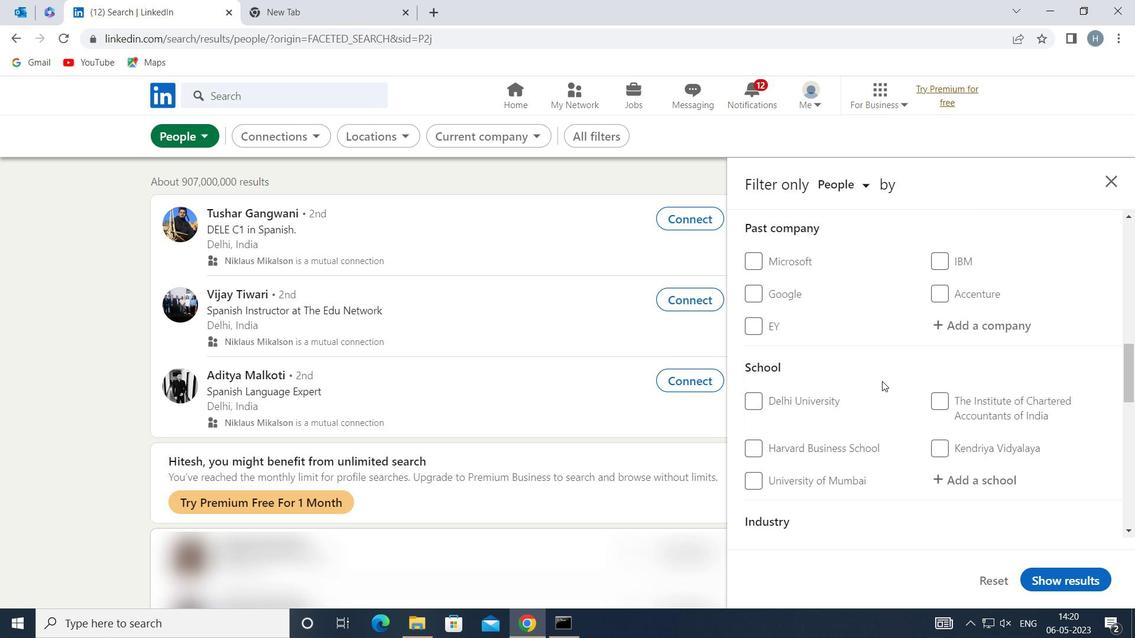 
Action: Mouse scrolled (882, 381) with delta (0, 0)
Screenshot: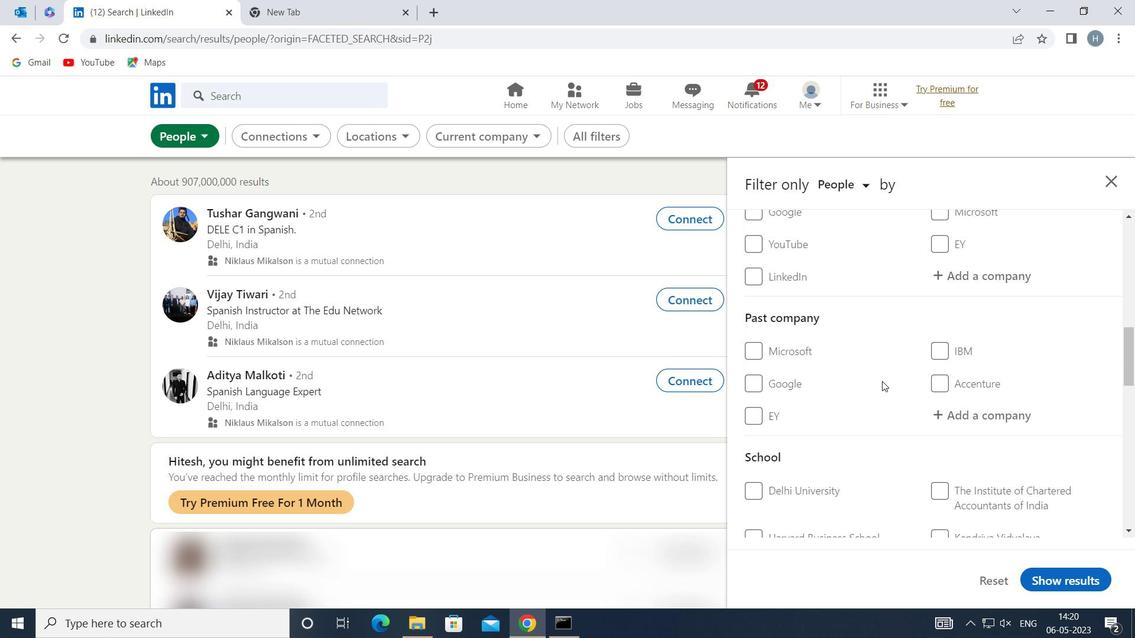 
Action: Mouse moved to (977, 349)
Screenshot: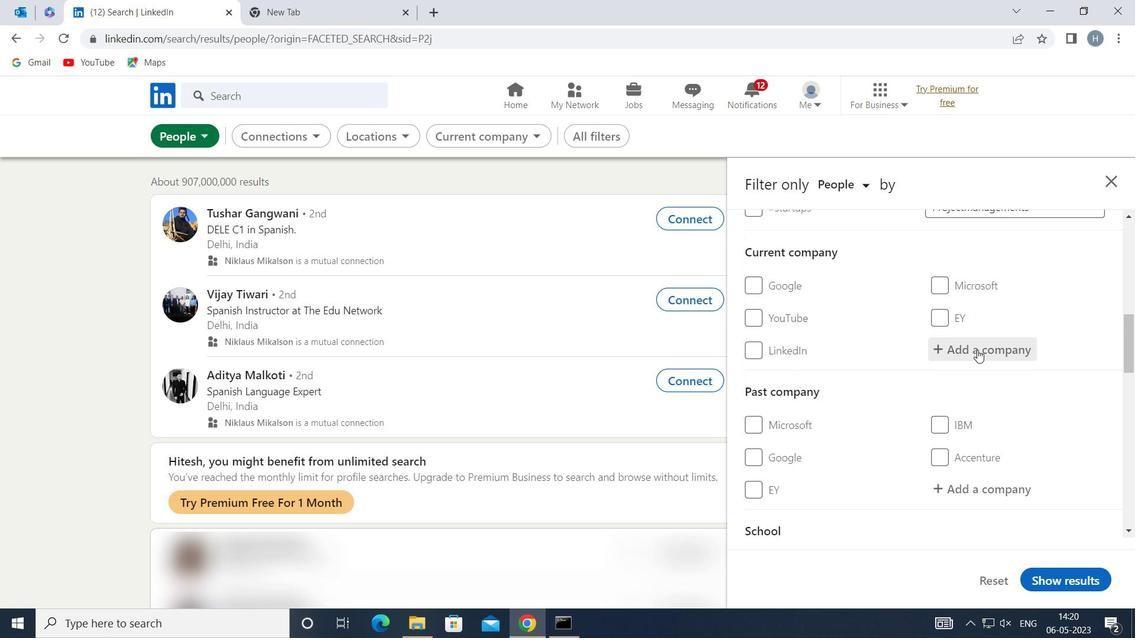 
Action: Mouse pressed left at (977, 349)
Screenshot: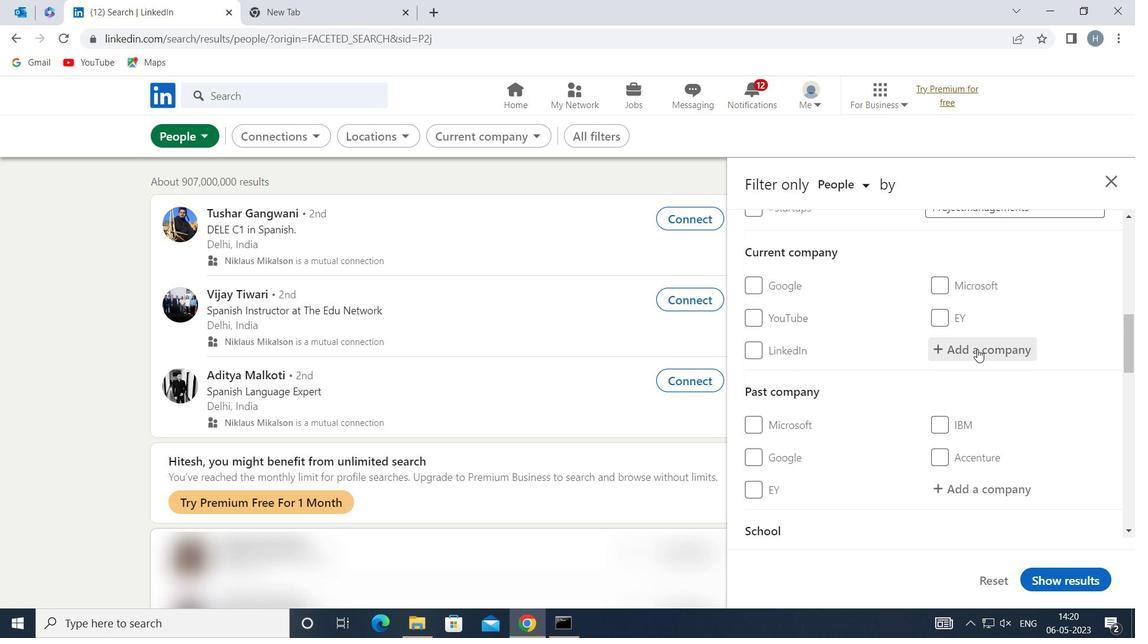 
Action: Key pressed <Key.shift>BAJAJ<Key.space><Key.shift>ALLIAN
Screenshot: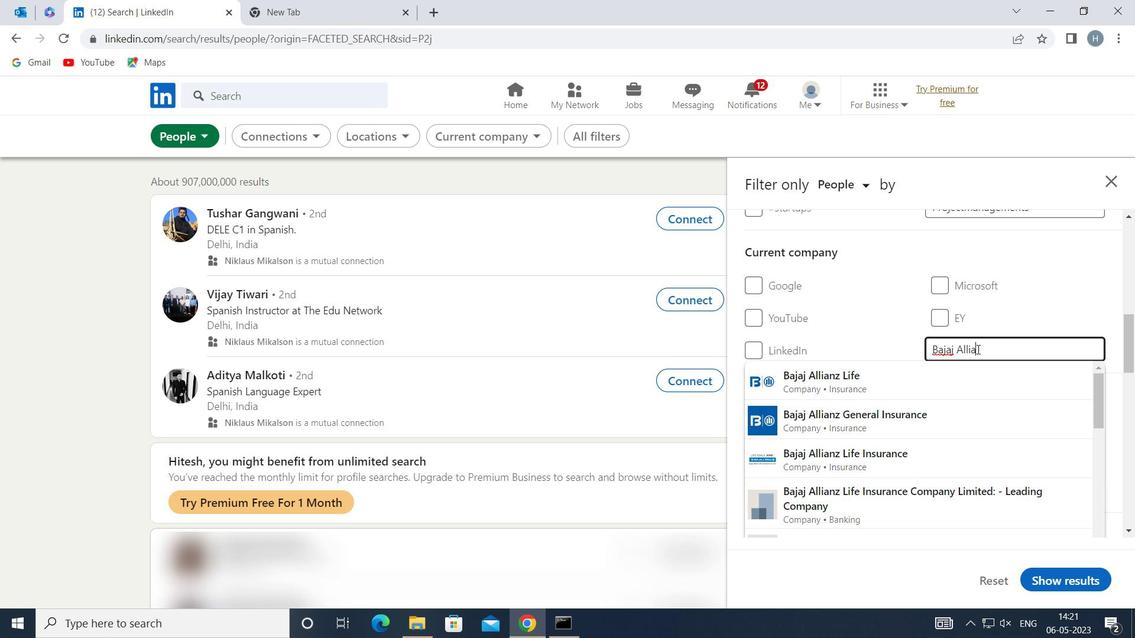 
Action: Mouse moved to (966, 354)
Screenshot: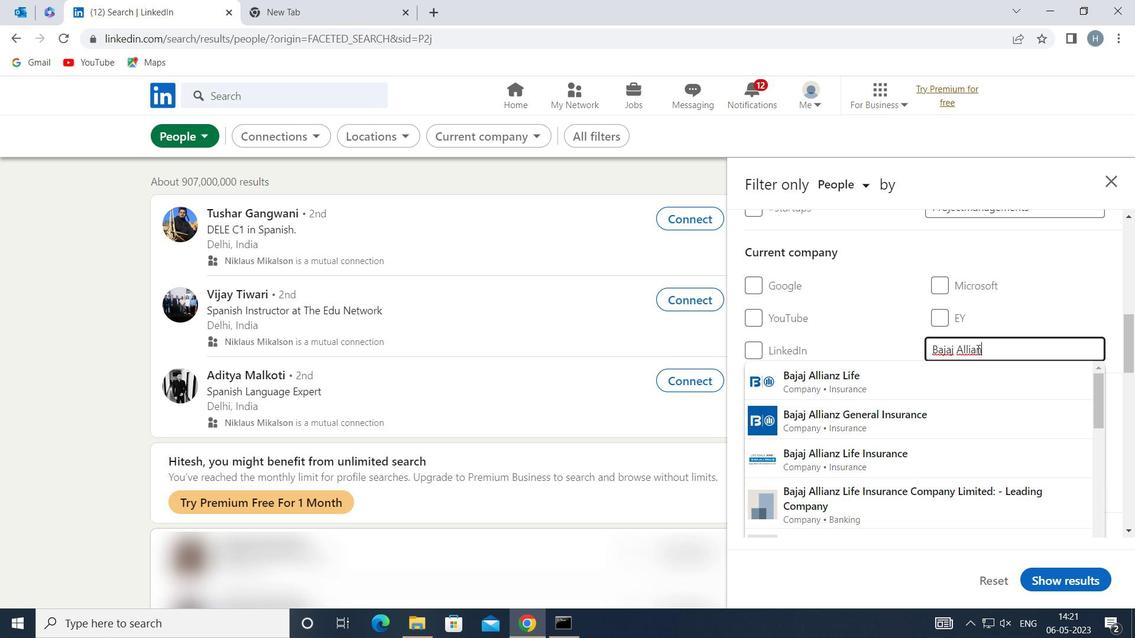 
Action: Key pressed Z
Screenshot: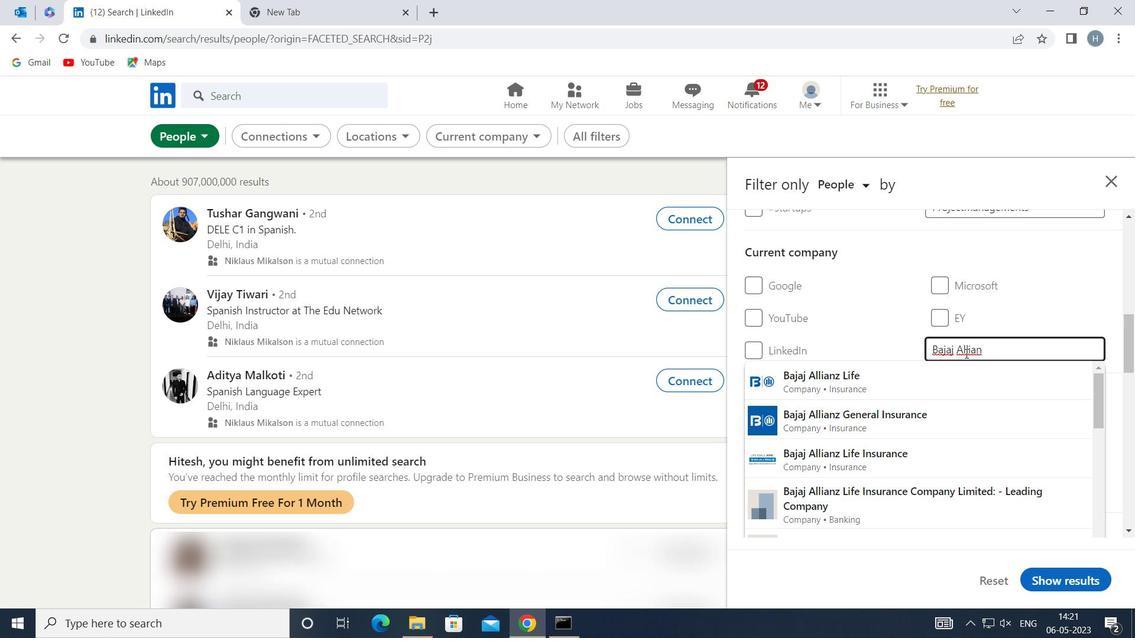 
Action: Mouse moved to (927, 411)
Screenshot: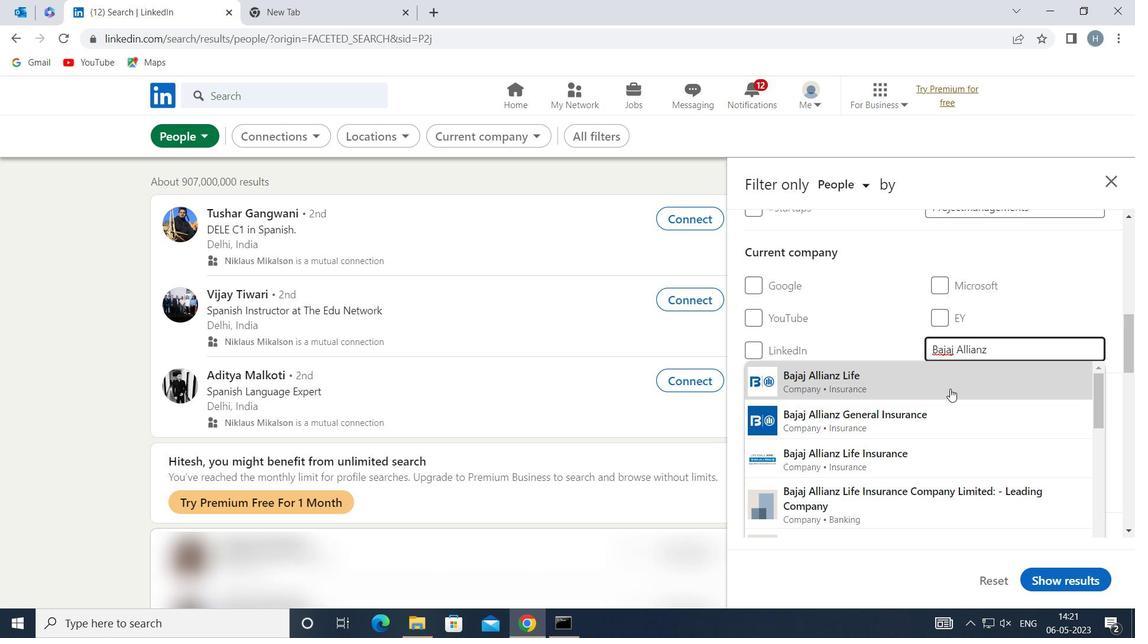 
Action: Mouse pressed left at (927, 411)
Screenshot: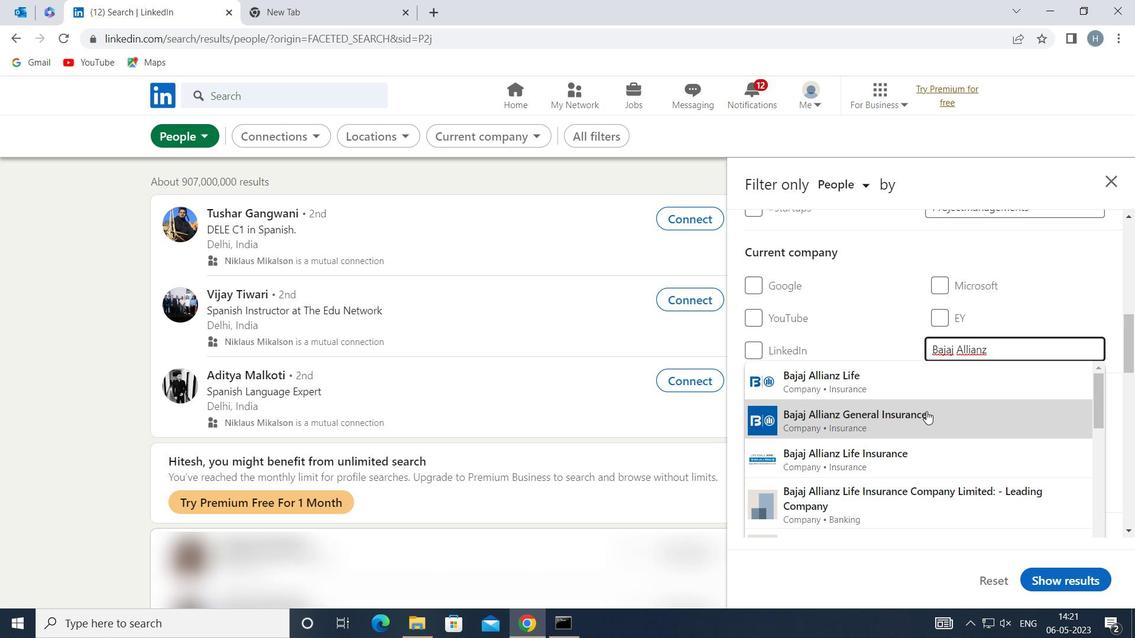 
Action: Mouse moved to (914, 391)
Screenshot: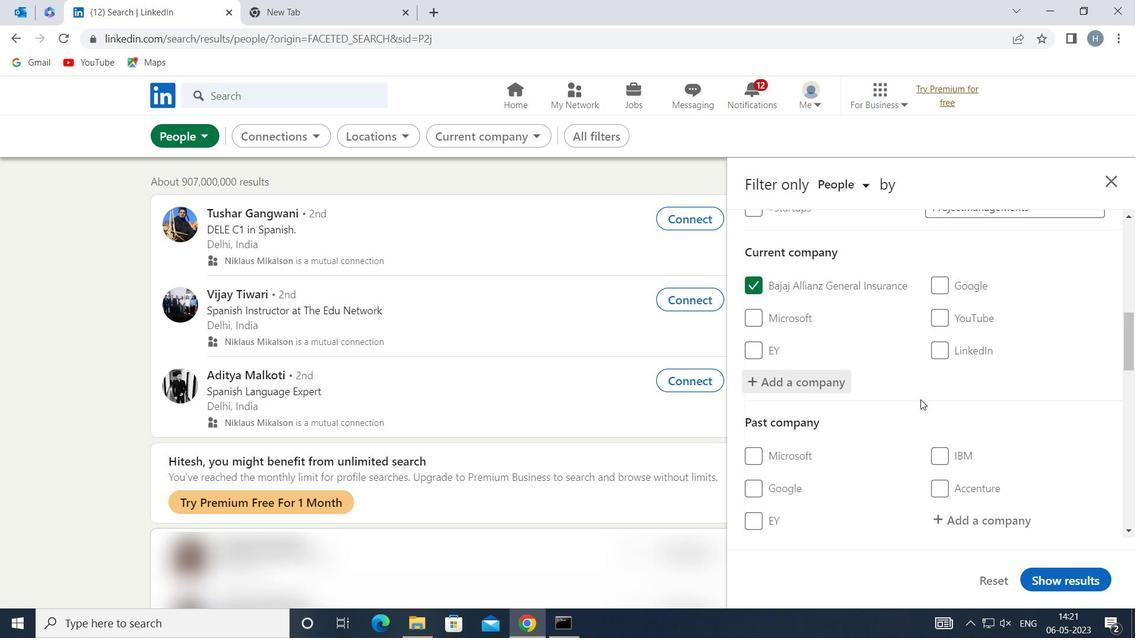 
Action: Mouse scrolled (914, 390) with delta (0, 0)
Screenshot: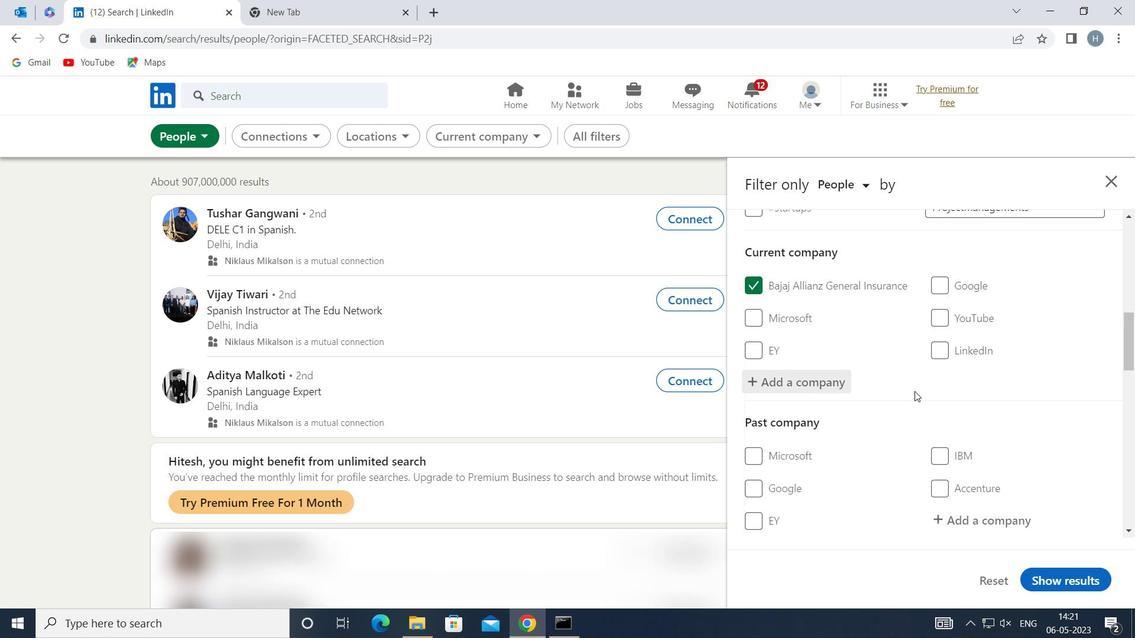 
Action: Mouse scrolled (914, 390) with delta (0, 0)
Screenshot: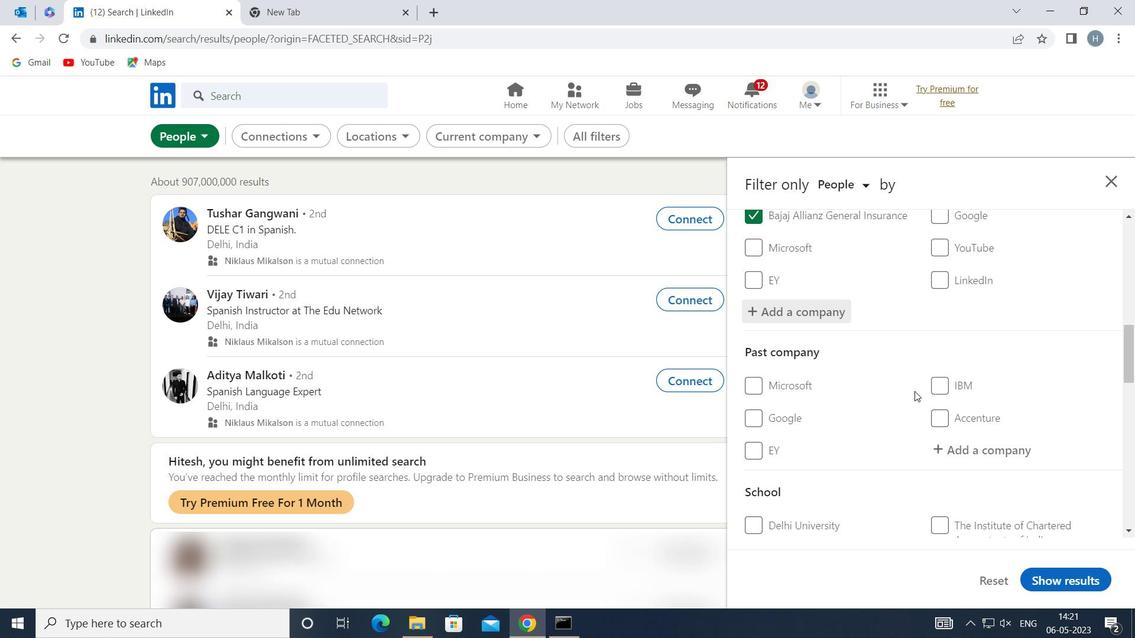
Action: Mouse moved to (914, 391)
Screenshot: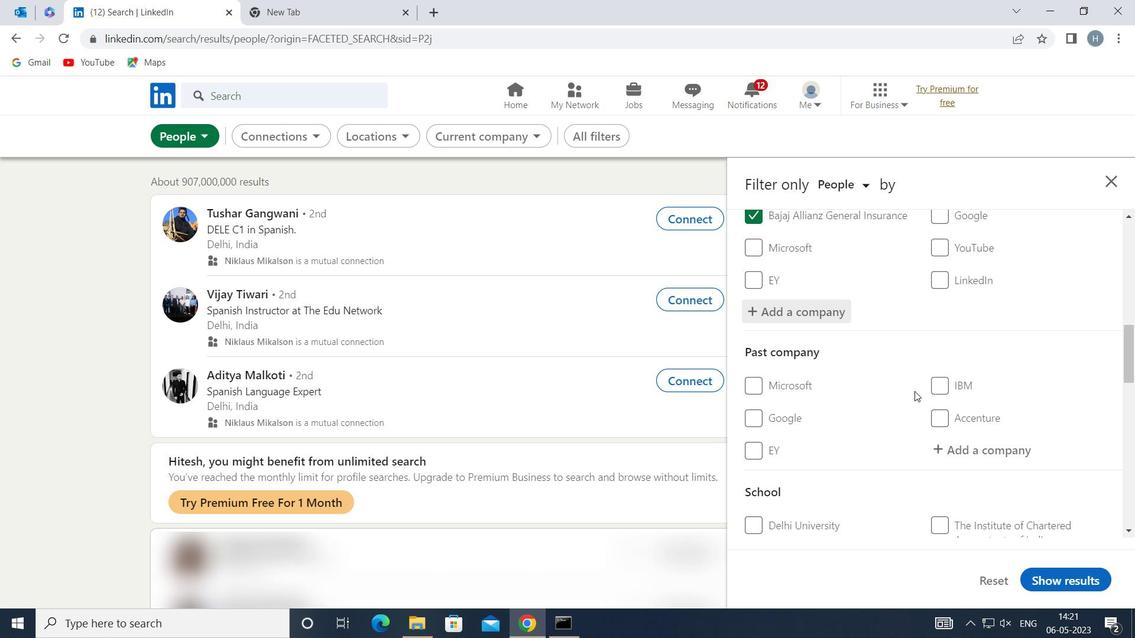 
Action: Mouse scrolled (914, 390) with delta (0, 0)
Screenshot: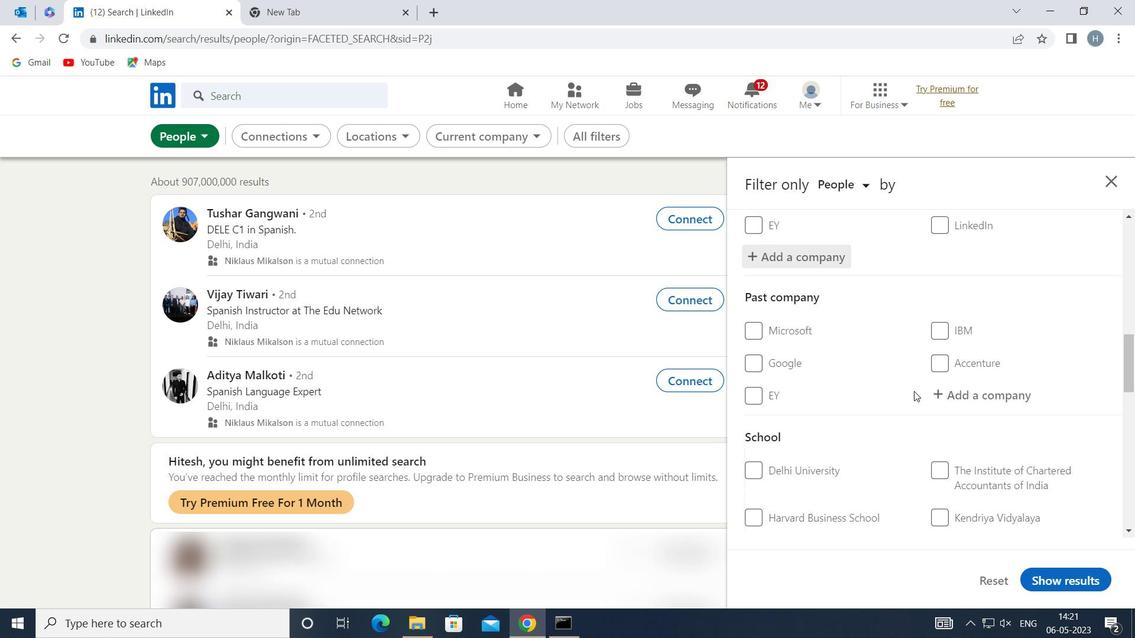 
Action: Mouse moved to (914, 390)
Screenshot: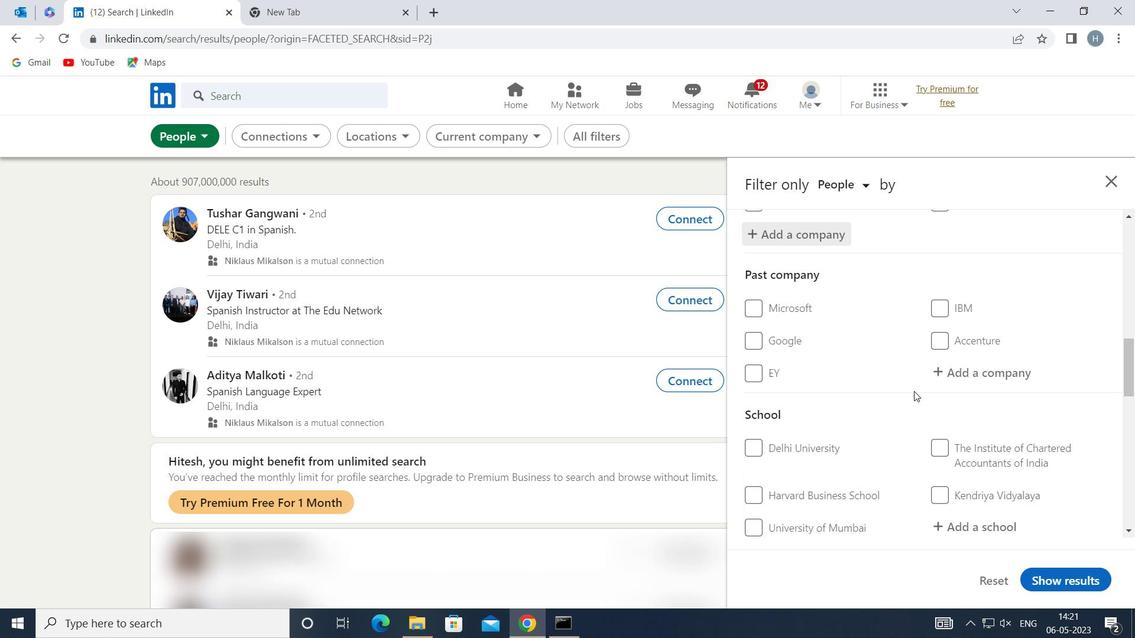 
Action: Mouse scrolled (914, 390) with delta (0, 0)
Screenshot: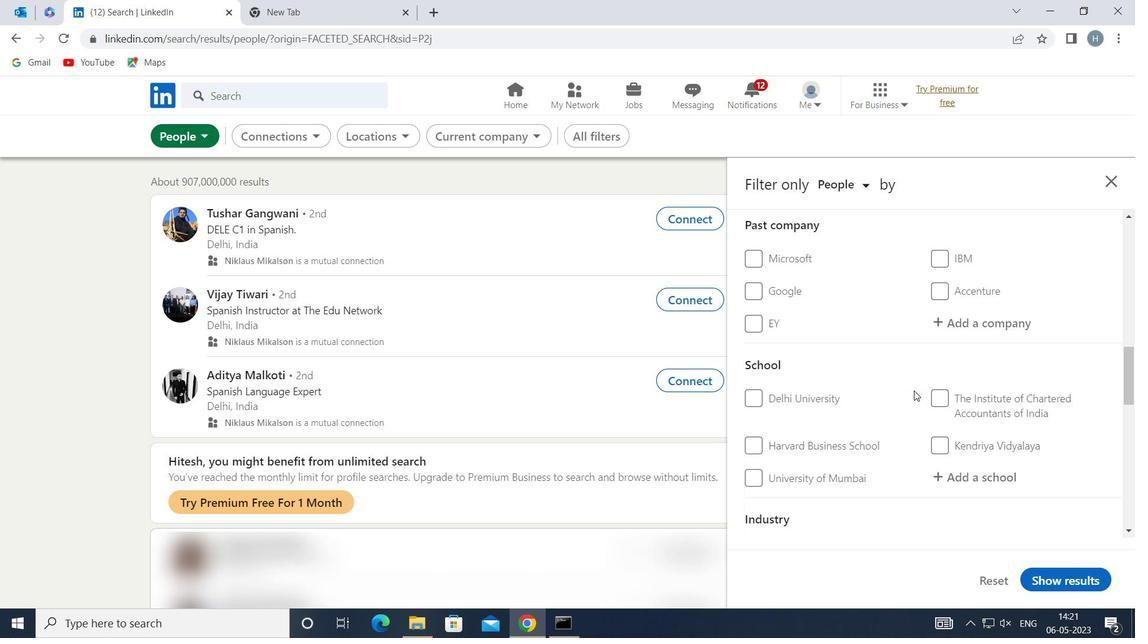 
Action: Mouse moved to (959, 378)
Screenshot: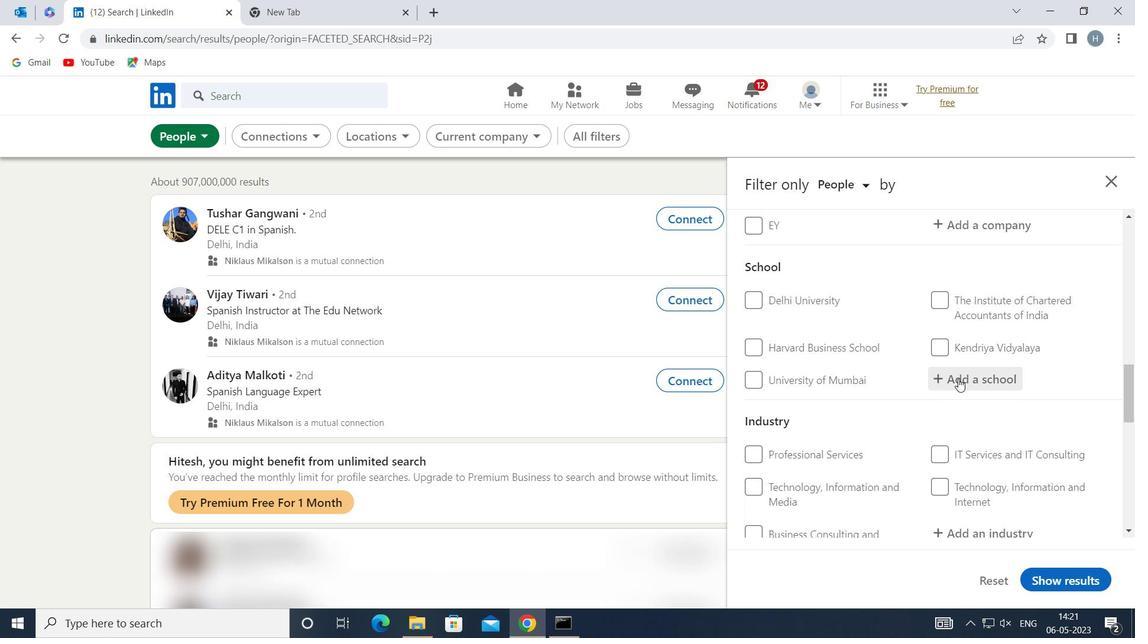 
Action: Mouse pressed left at (959, 378)
Screenshot: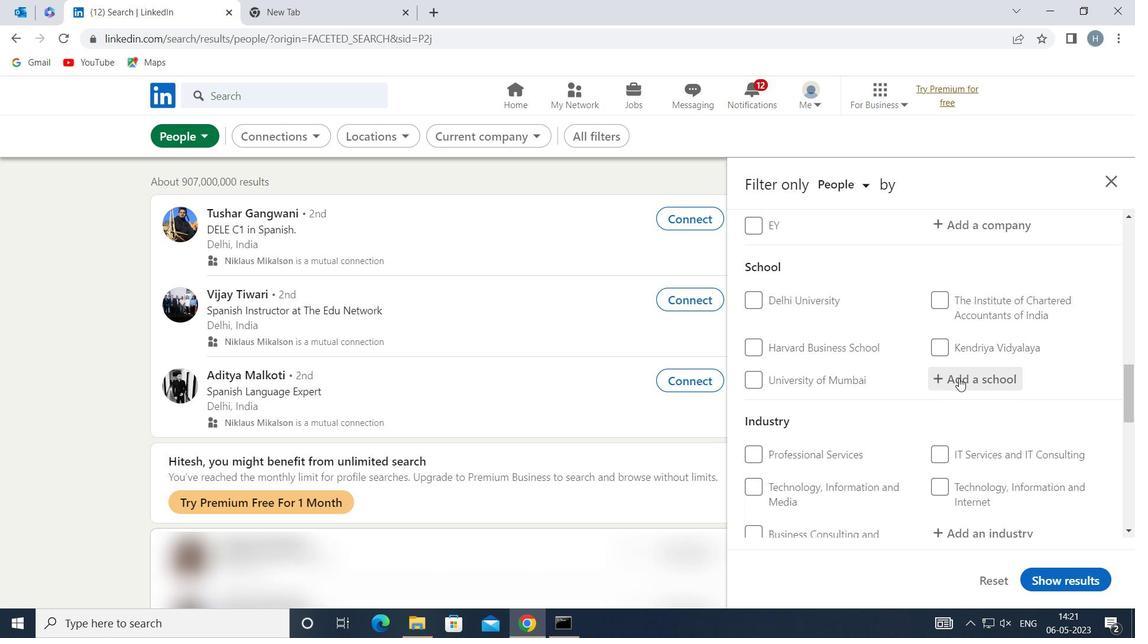 
Action: Key pressed <Key.shift><Key.shift><Key.shift>NATIONAL<Key.space><Key.shift>INSTITUTE<Key.space><Key.shift>INST<Key.backspace><Key.backspace><Key.backspace><Key.backspace>OF<Key.space><Key.shift>M
Screenshot: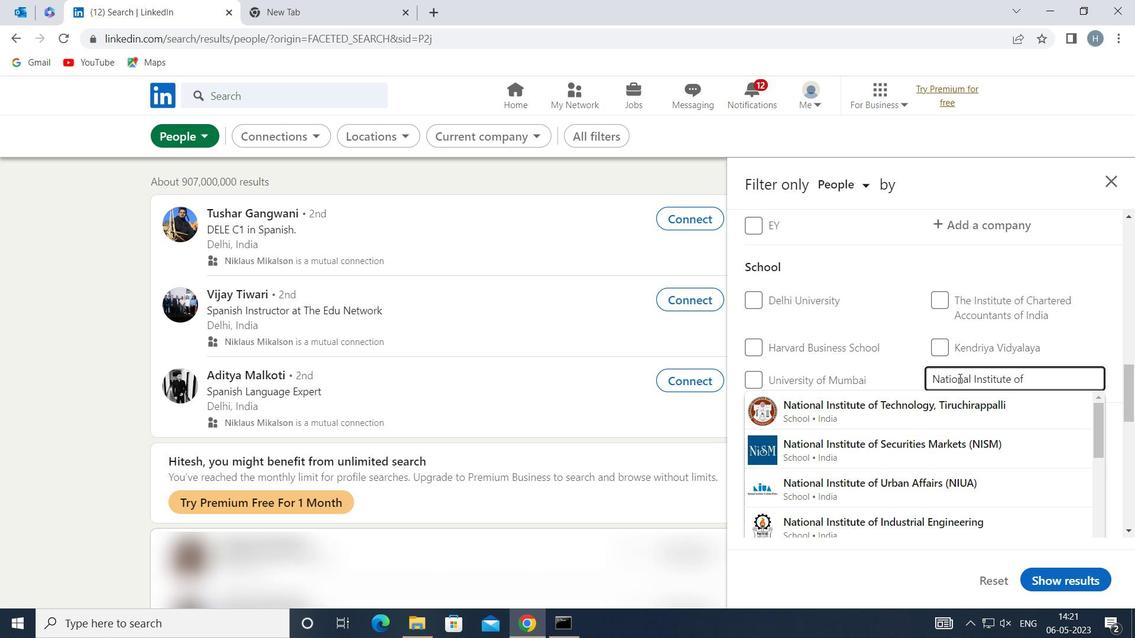
Action: Mouse moved to (969, 419)
Screenshot: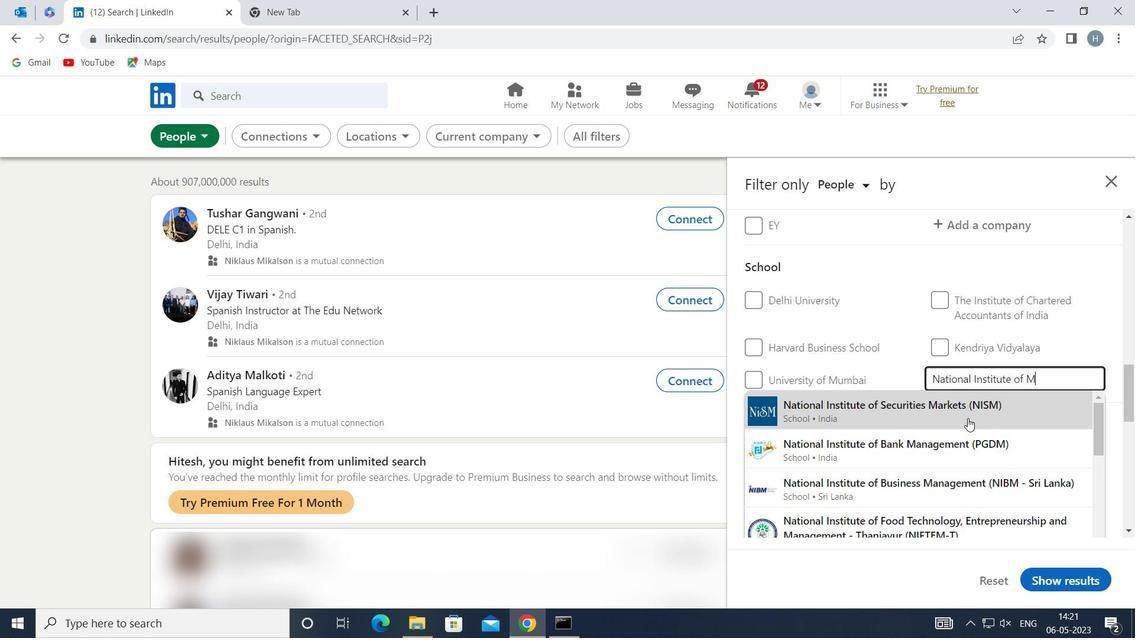 
Action: Mouse scrolled (969, 419) with delta (0, 0)
Screenshot: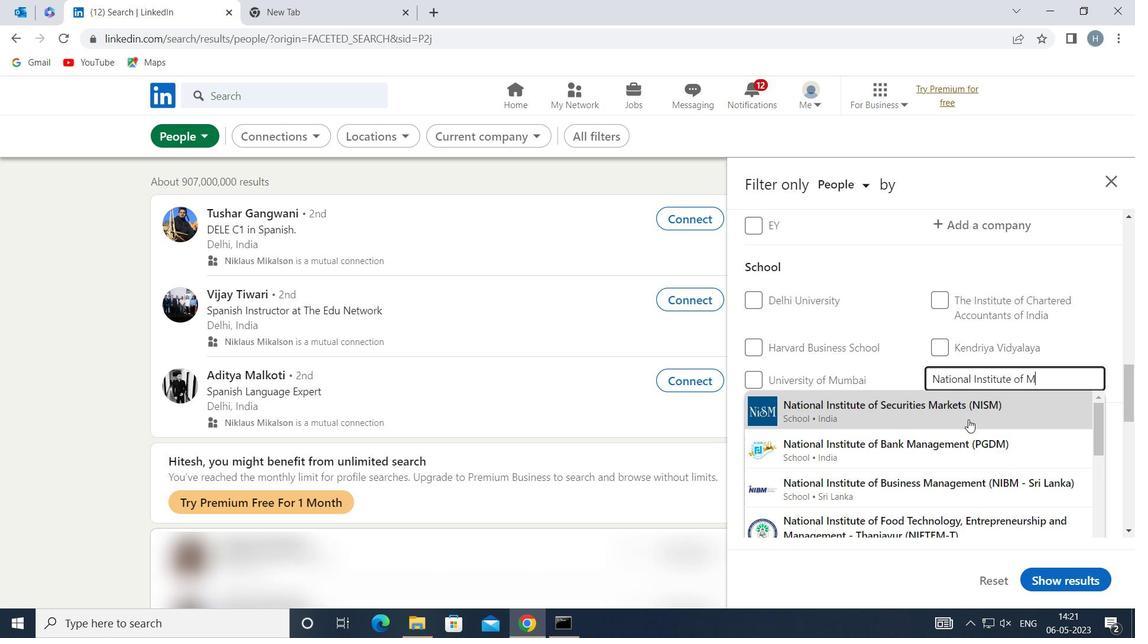 
Action: Mouse moved to (969, 420)
Screenshot: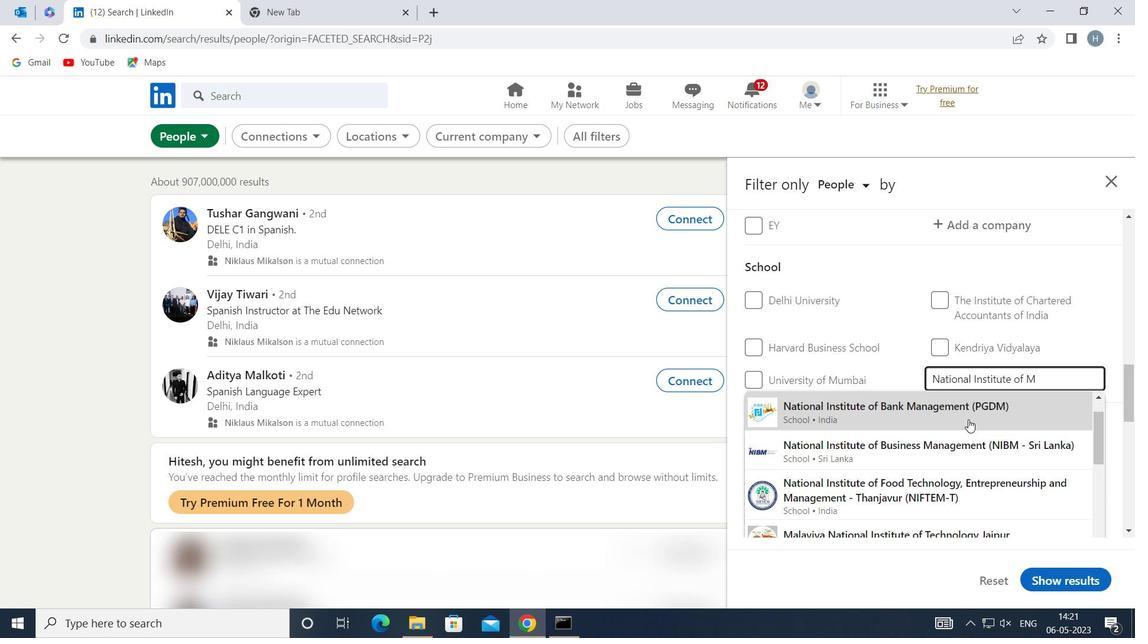 
Action: Mouse scrolled (969, 419) with delta (0, 0)
Screenshot: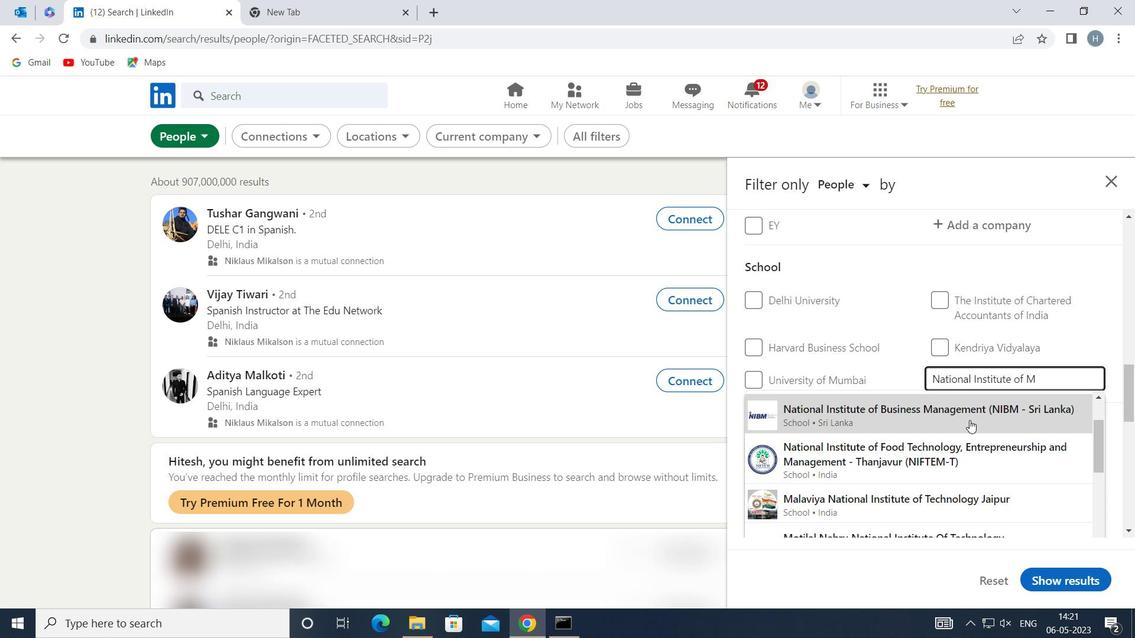 
Action: Key pressed ANAGEMENT<Key.space><Key.shift><Key.shift><Key.shift><Key.shift>T
Screenshot: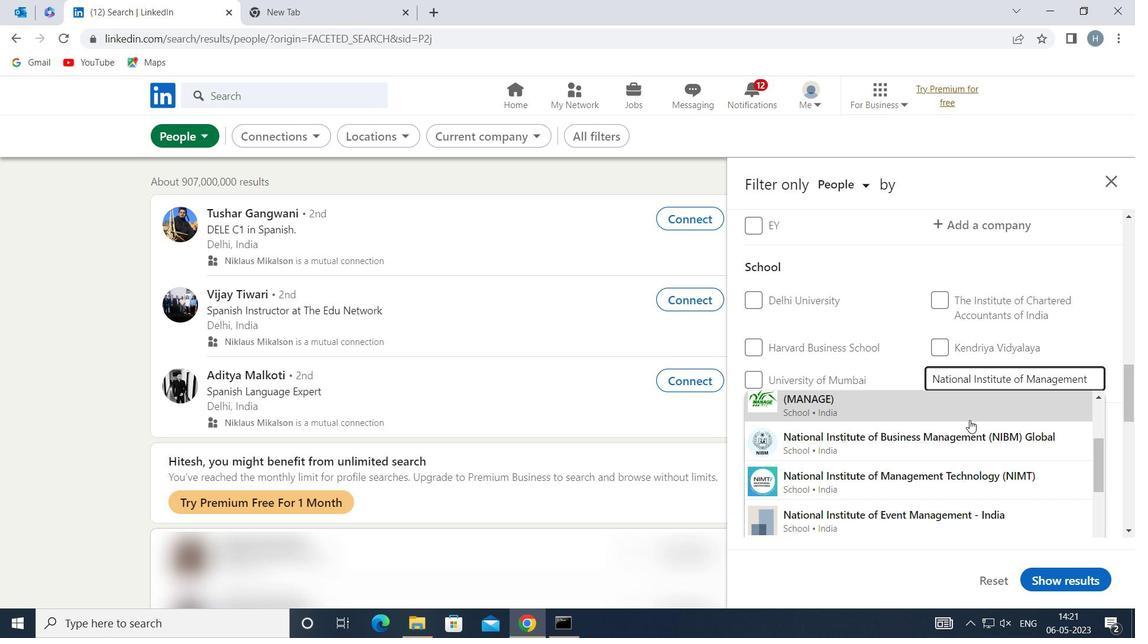 
Action: Mouse moved to (986, 447)
Screenshot: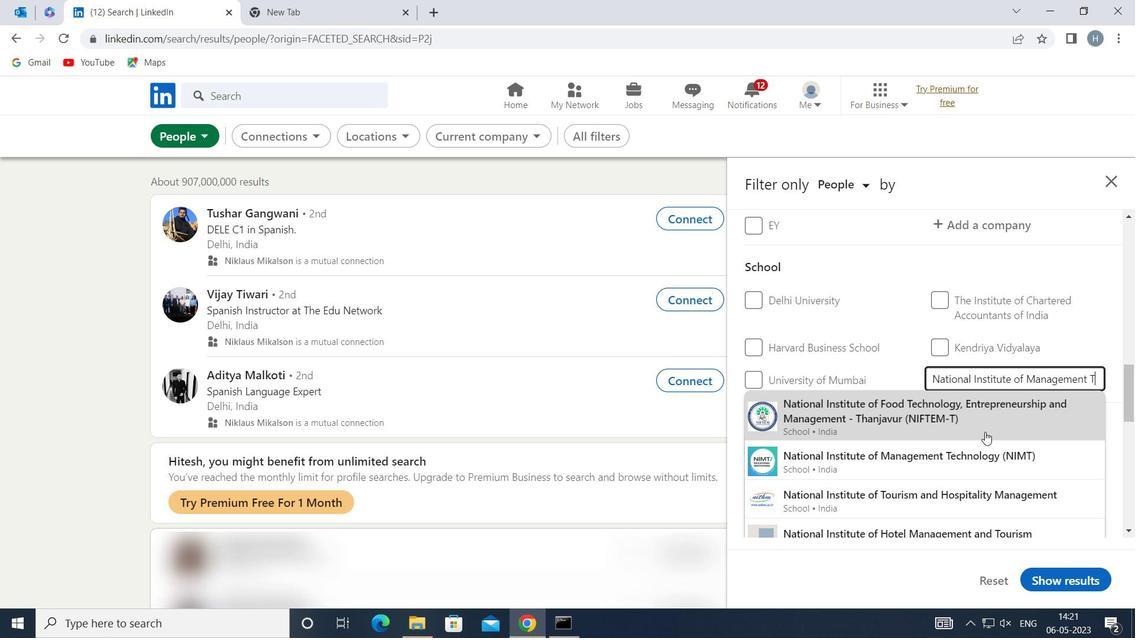 
Action: Mouse pressed left at (986, 447)
Screenshot: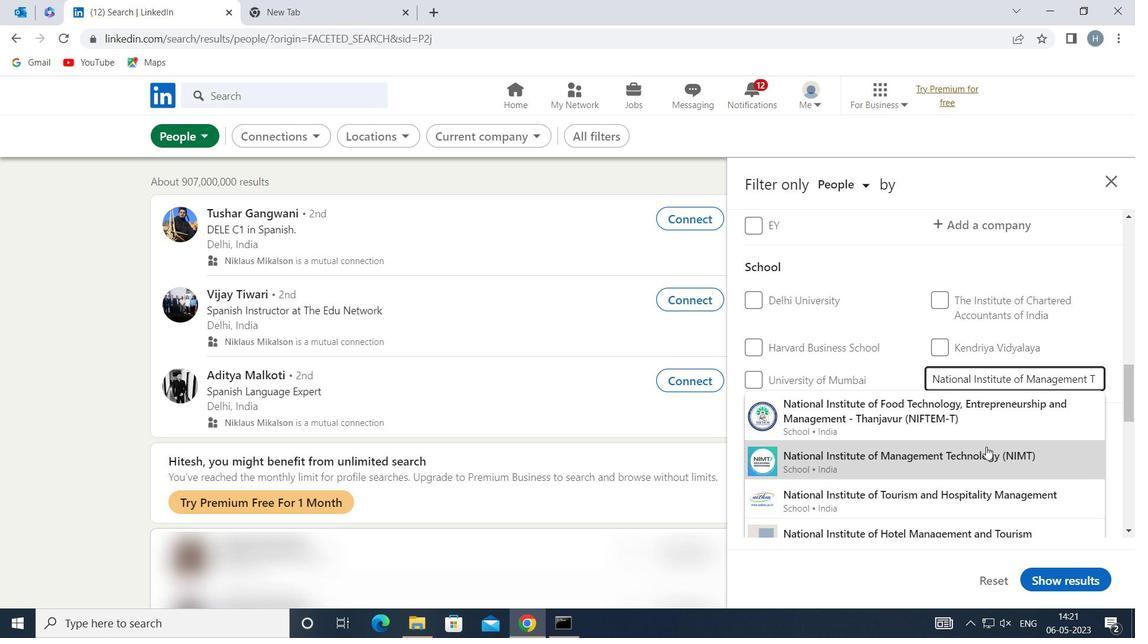 
Action: Mouse moved to (932, 404)
Screenshot: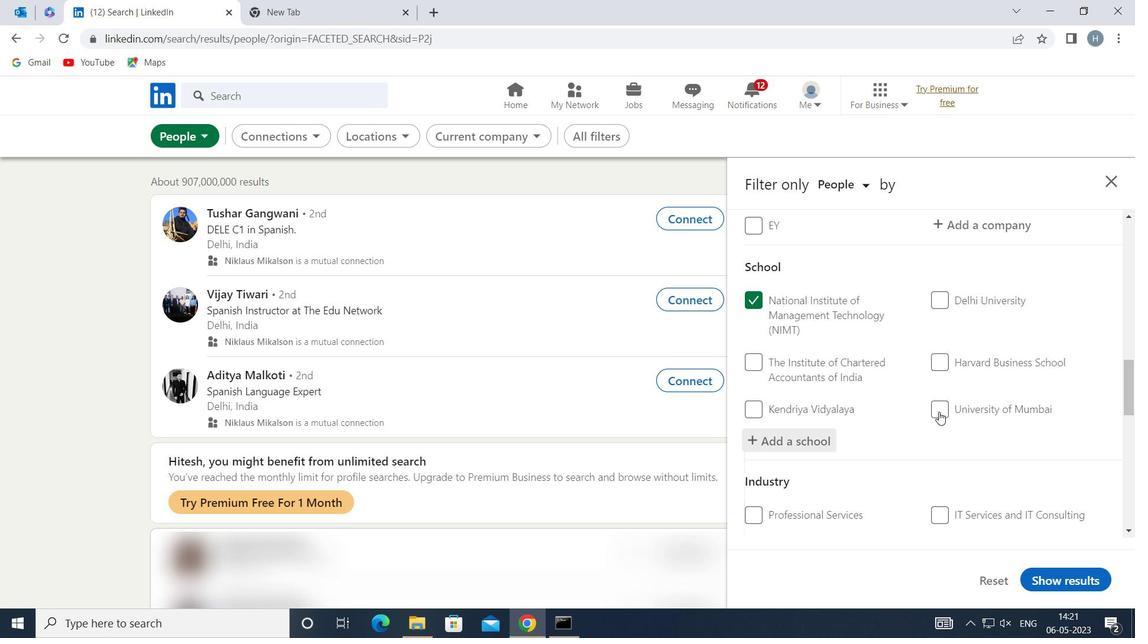 
Action: Mouse scrolled (932, 403) with delta (0, 0)
Screenshot: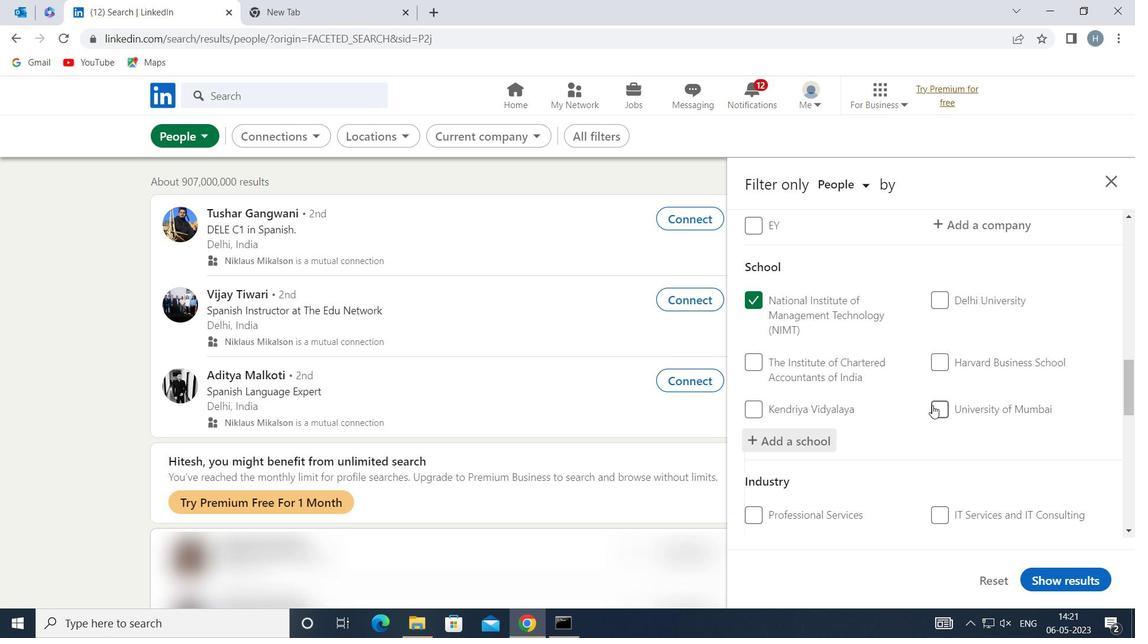 
Action: Mouse moved to (932, 404)
Screenshot: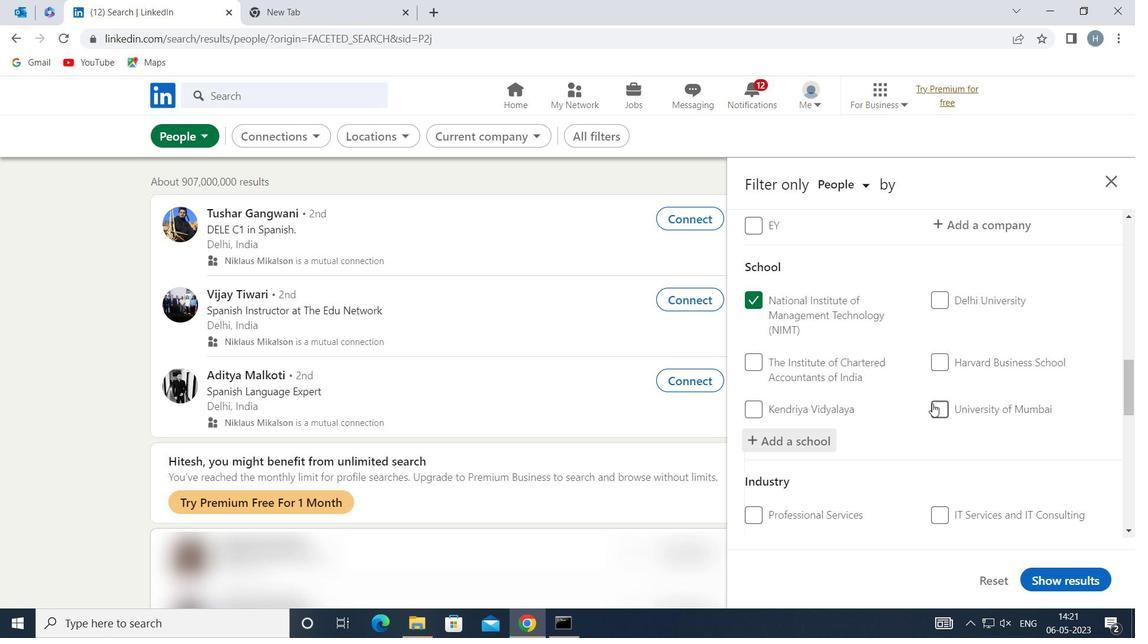 
Action: Mouse scrolled (932, 403) with delta (0, 0)
Screenshot: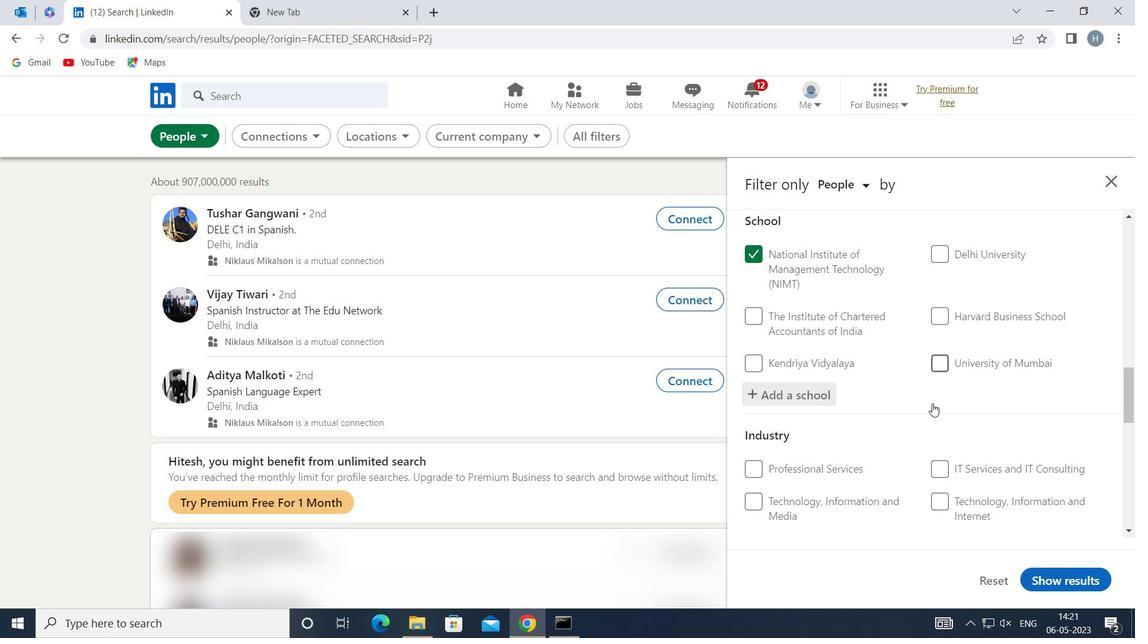 
Action: Mouse scrolled (932, 403) with delta (0, 0)
Screenshot: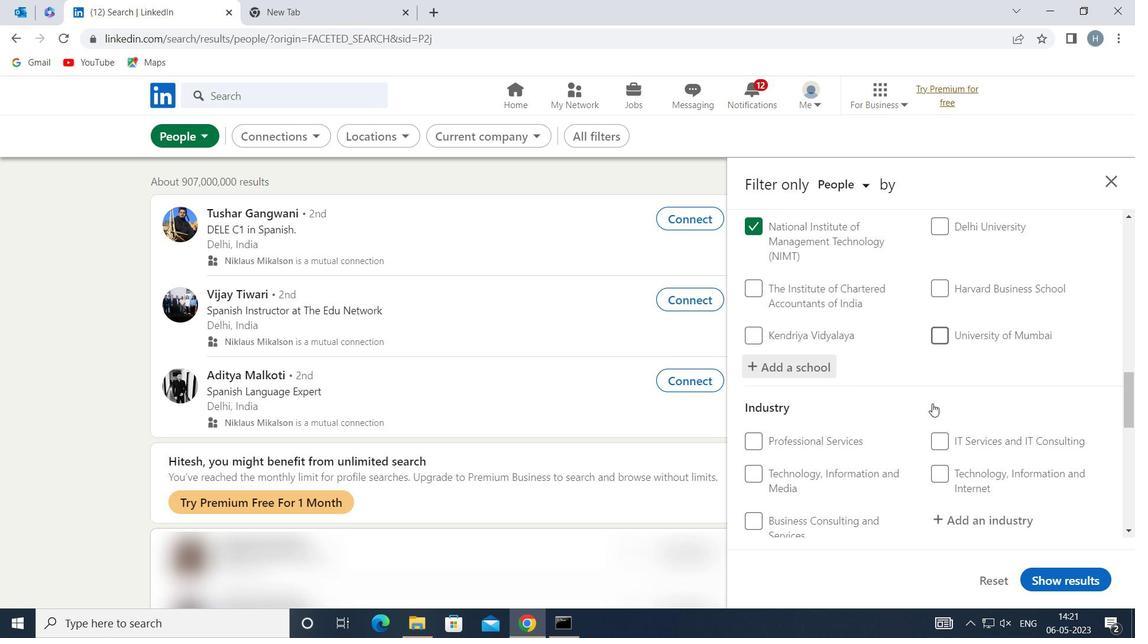 
Action: Mouse moved to (981, 364)
Screenshot: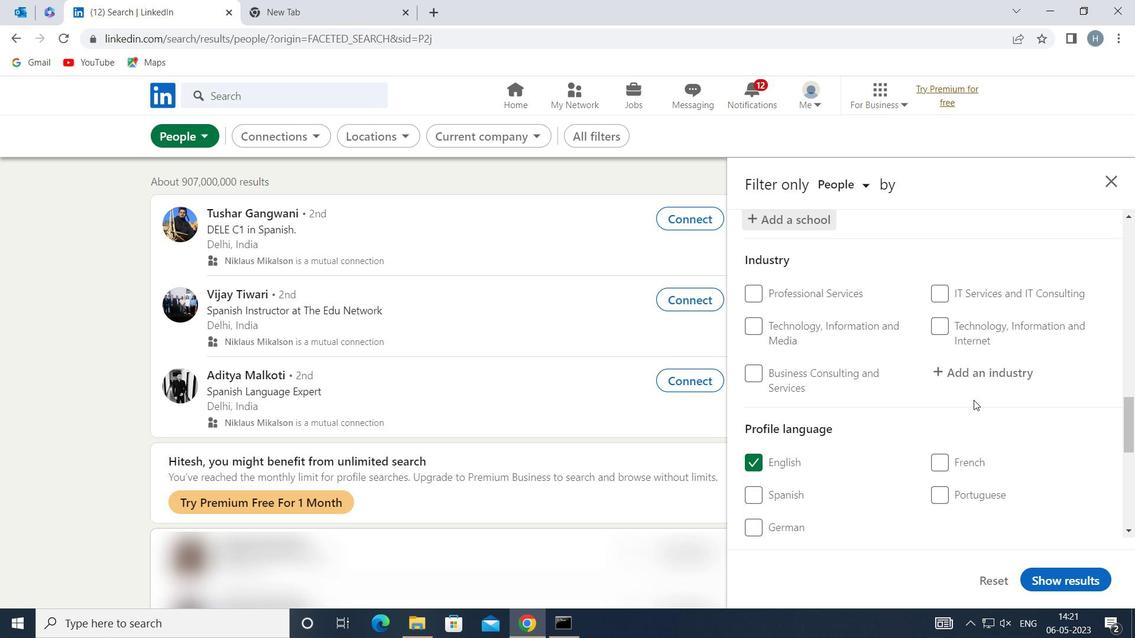 
Action: Mouse pressed left at (981, 364)
Screenshot: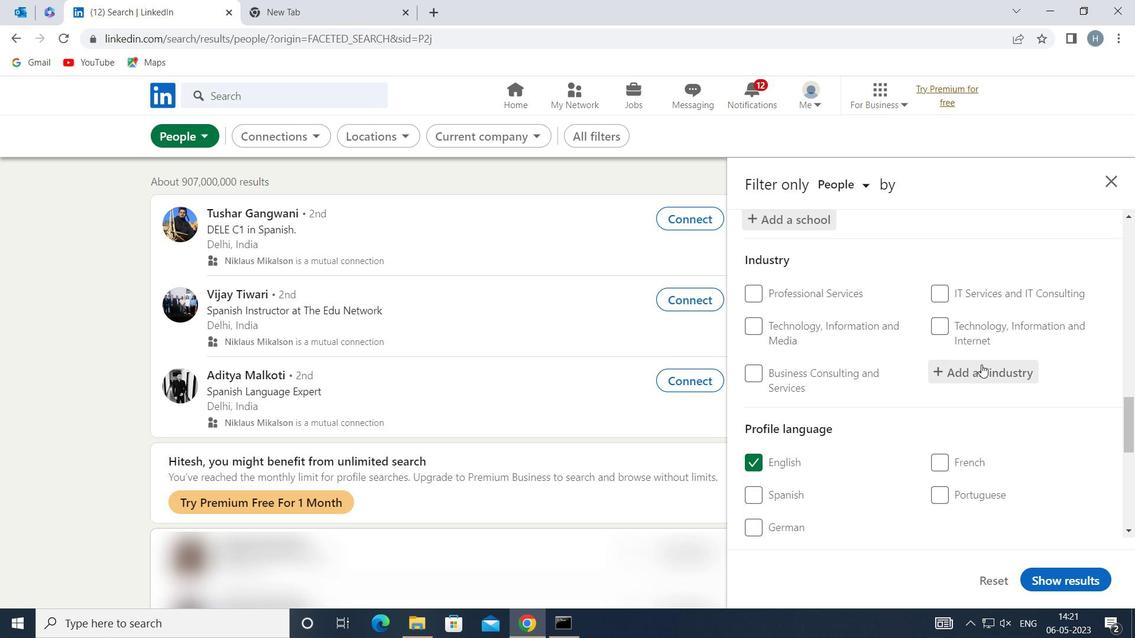 
Action: Key pressed <Key.shift>RANC
Screenshot: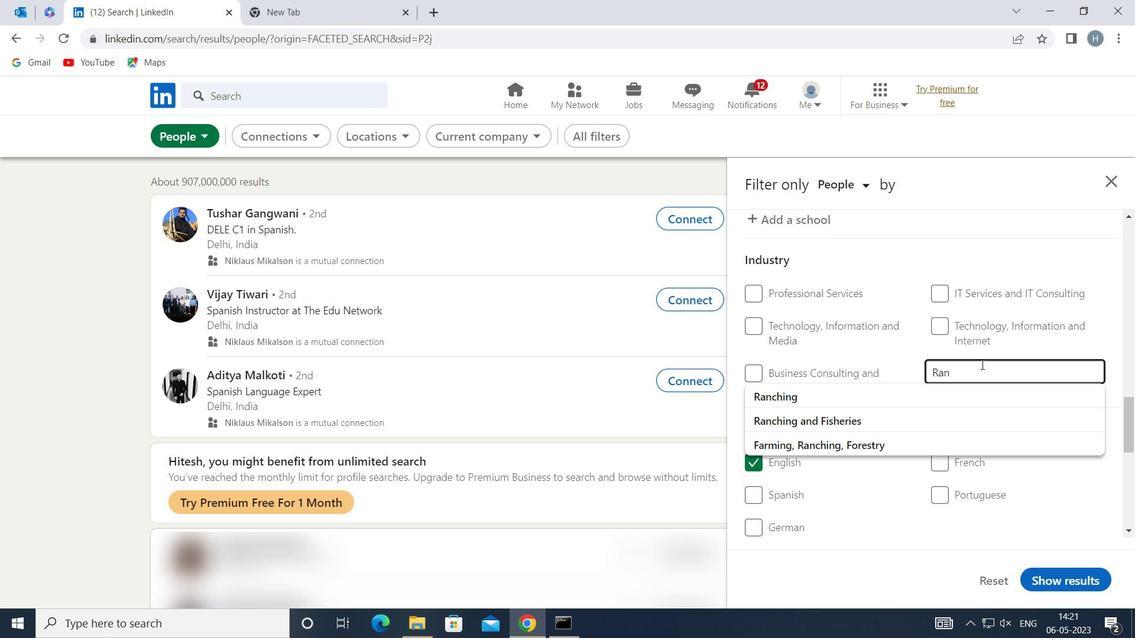 
Action: Mouse moved to (930, 414)
Screenshot: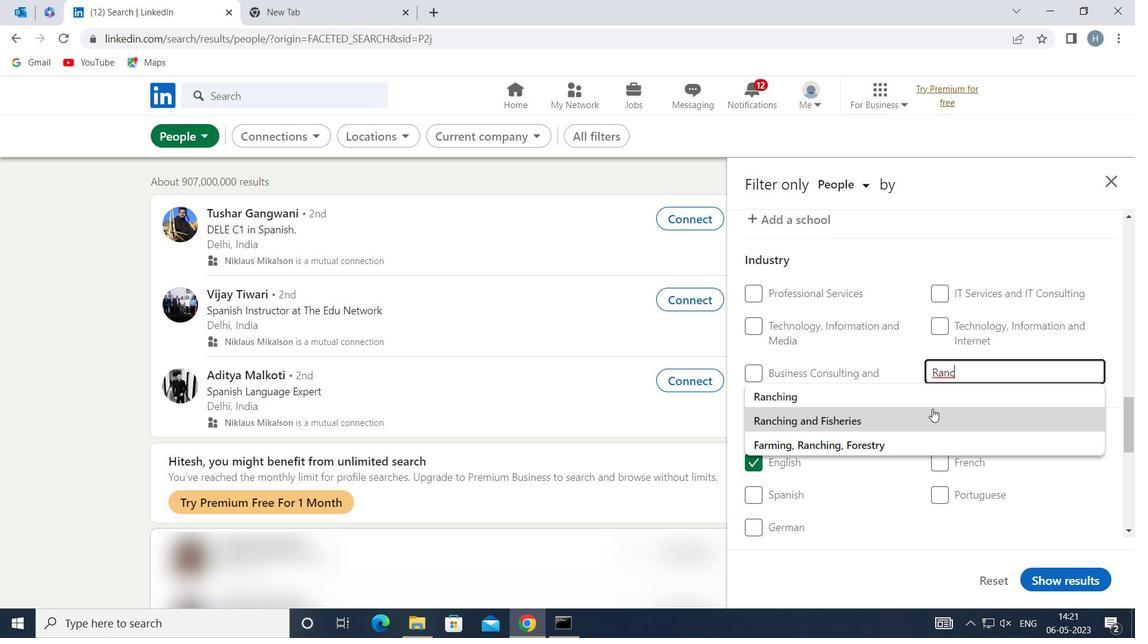 
Action: Mouse pressed left at (930, 414)
Screenshot: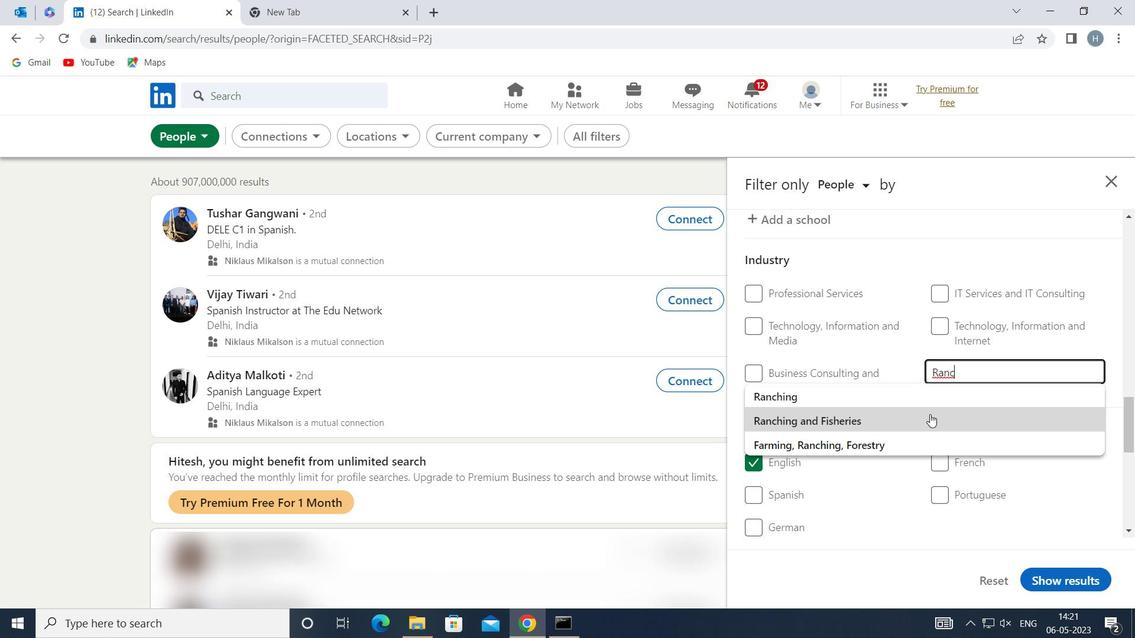 
Action: Mouse moved to (865, 389)
Screenshot: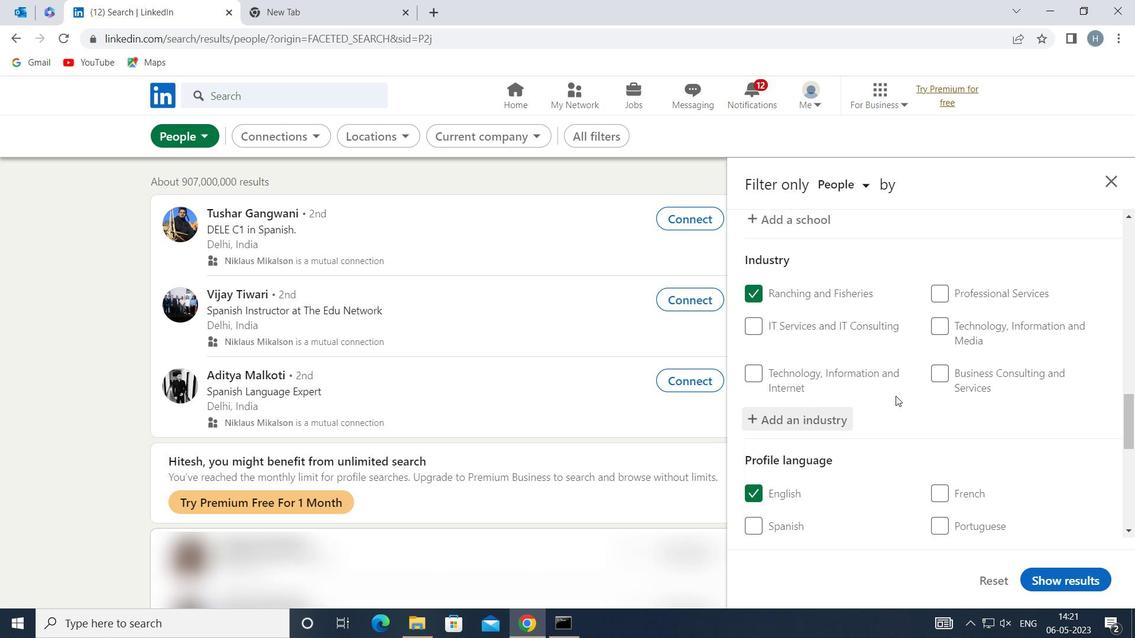 
Action: Mouse scrolled (865, 388) with delta (0, 0)
Screenshot: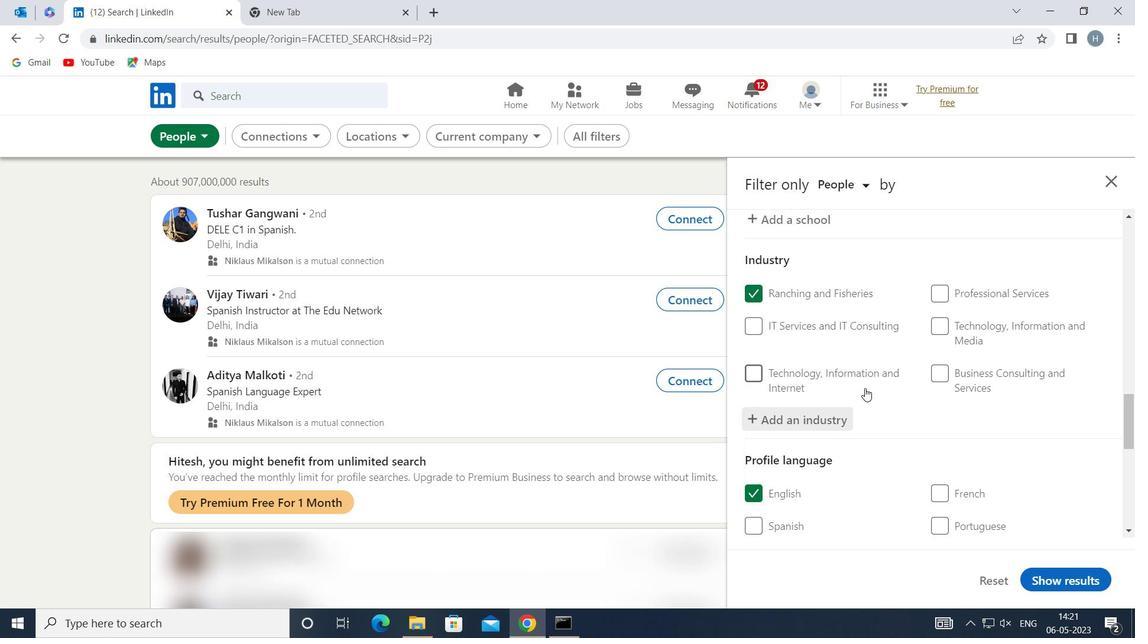 
Action: Mouse scrolled (865, 388) with delta (0, 0)
Screenshot: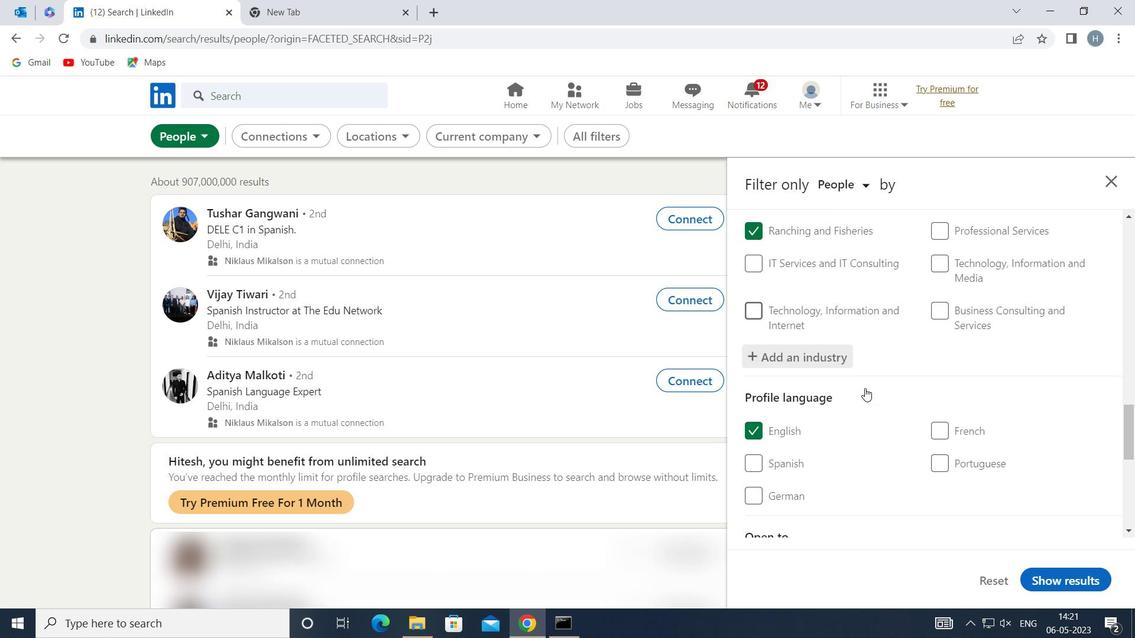 
Action: Mouse scrolled (865, 388) with delta (0, 0)
Screenshot: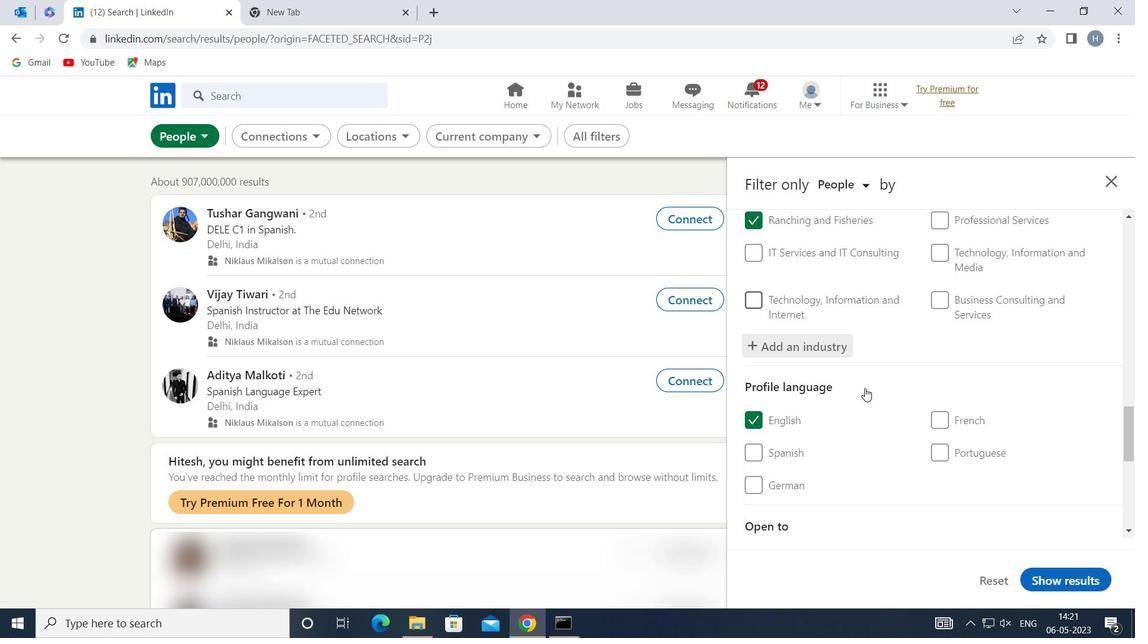 
Action: Mouse moved to (865, 389)
Screenshot: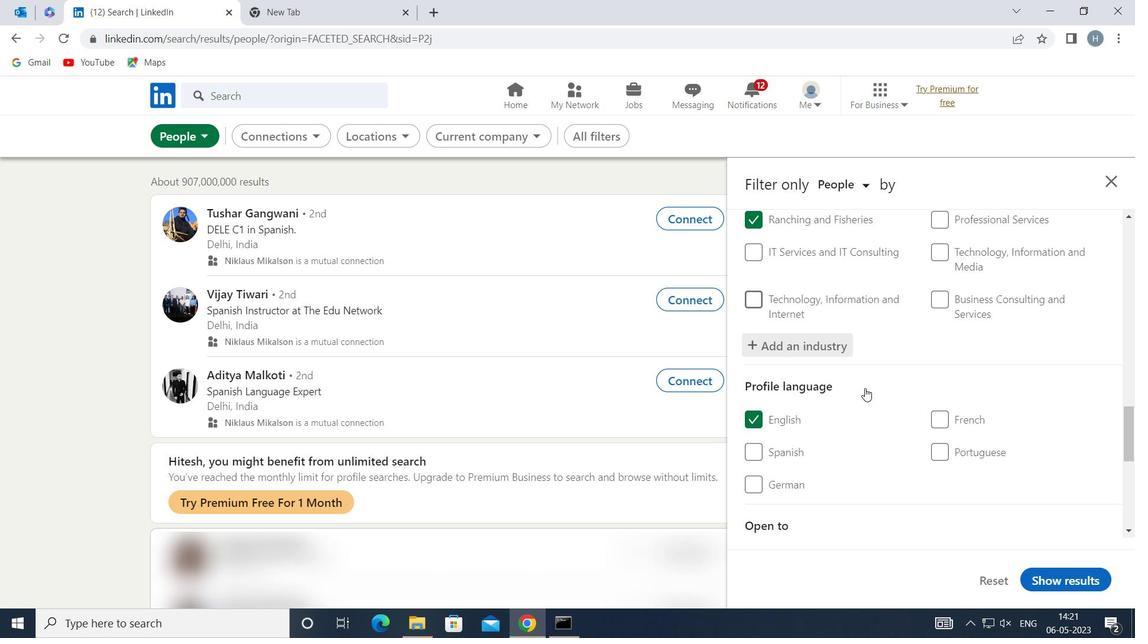 
Action: Mouse scrolled (865, 388) with delta (0, 0)
Screenshot: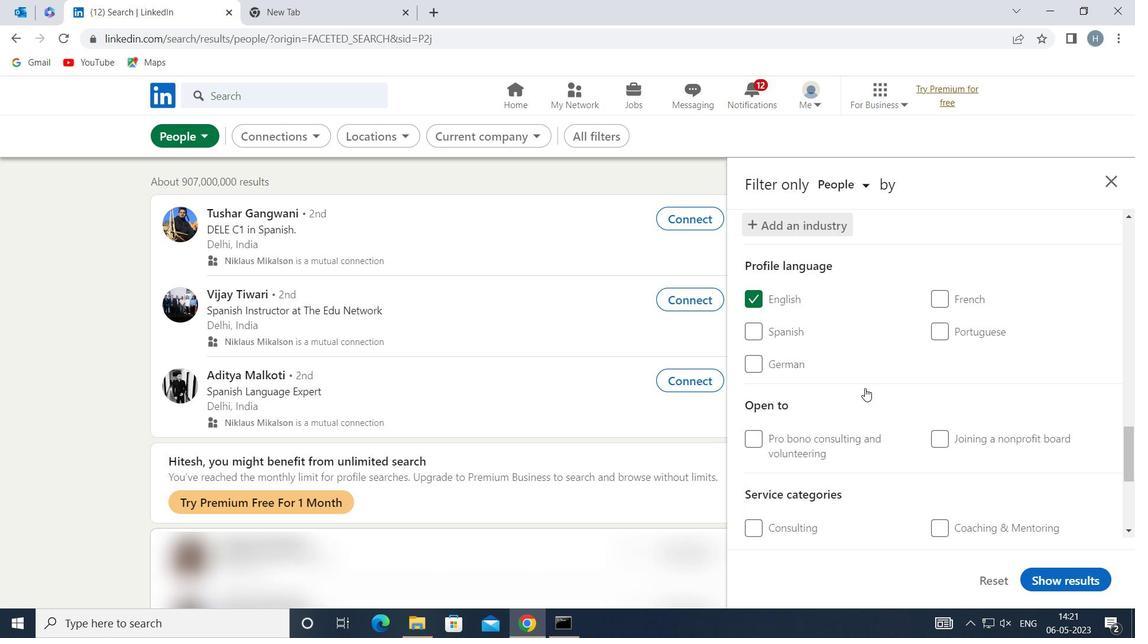 
Action: Mouse moved to (866, 390)
Screenshot: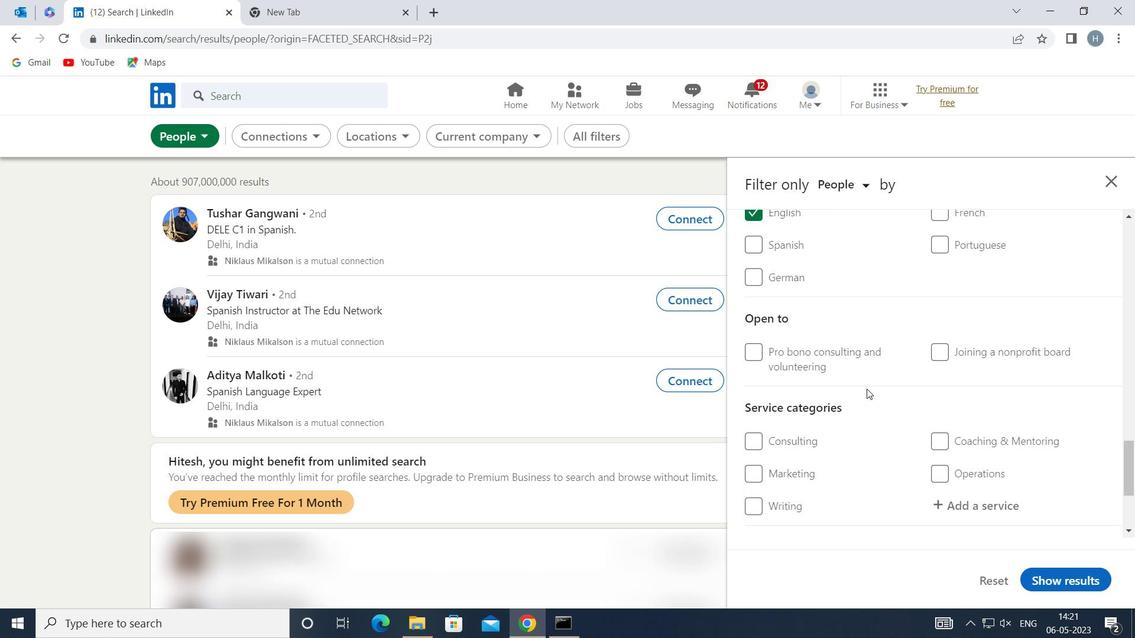 
Action: Mouse scrolled (866, 389) with delta (0, 0)
Screenshot: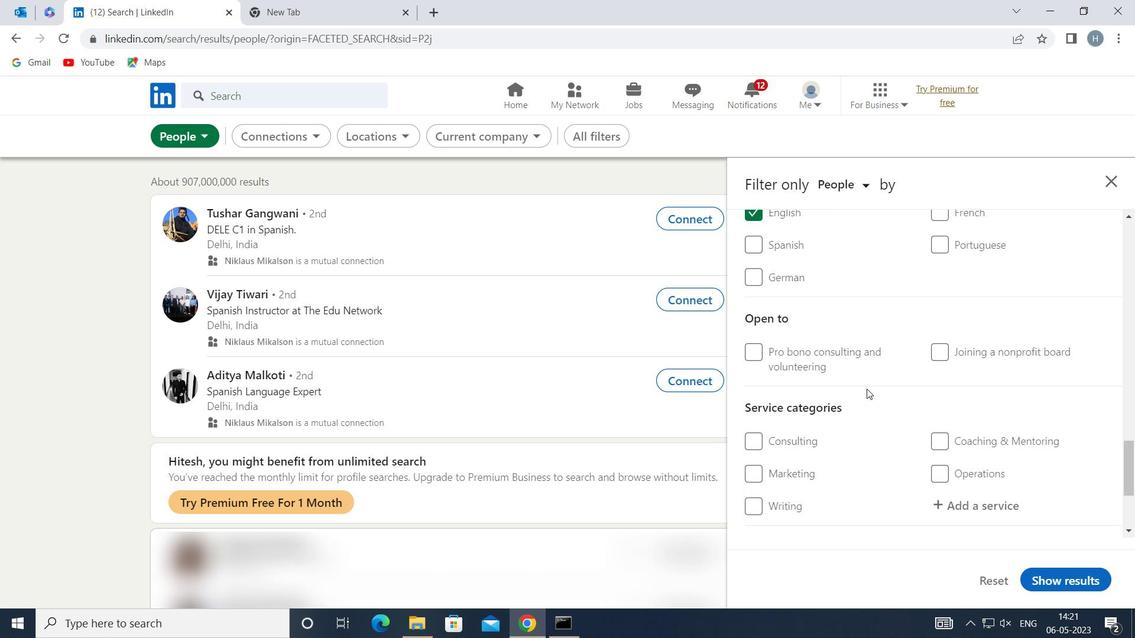 
Action: Mouse moved to (954, 412)
Screenshot: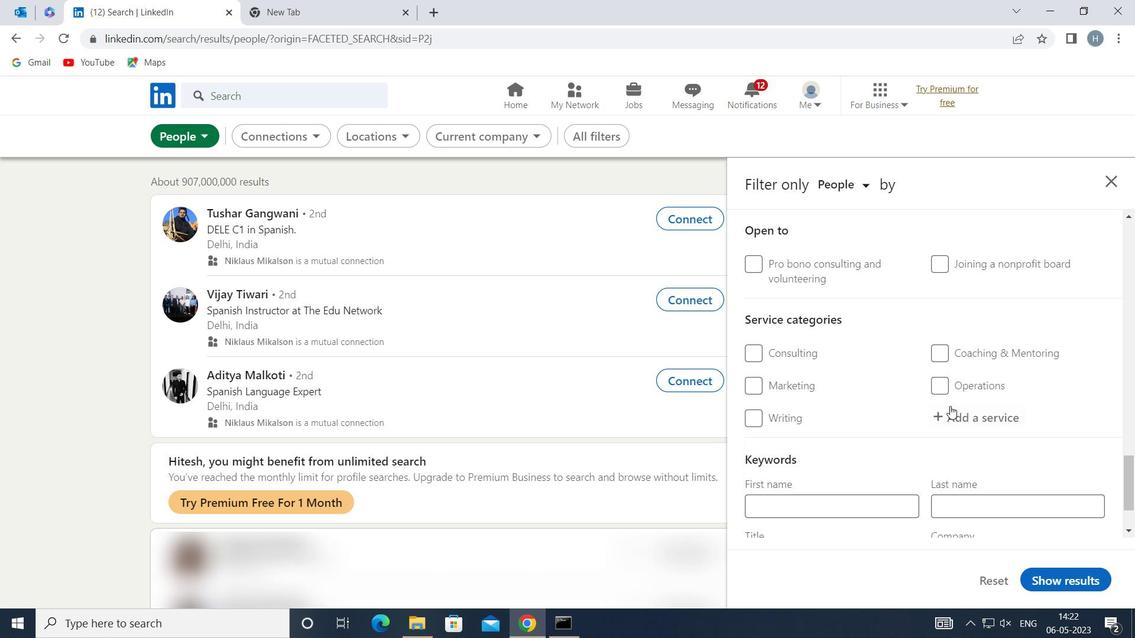 
Action: Mouse pressed left at (954, 412)
Screenshot: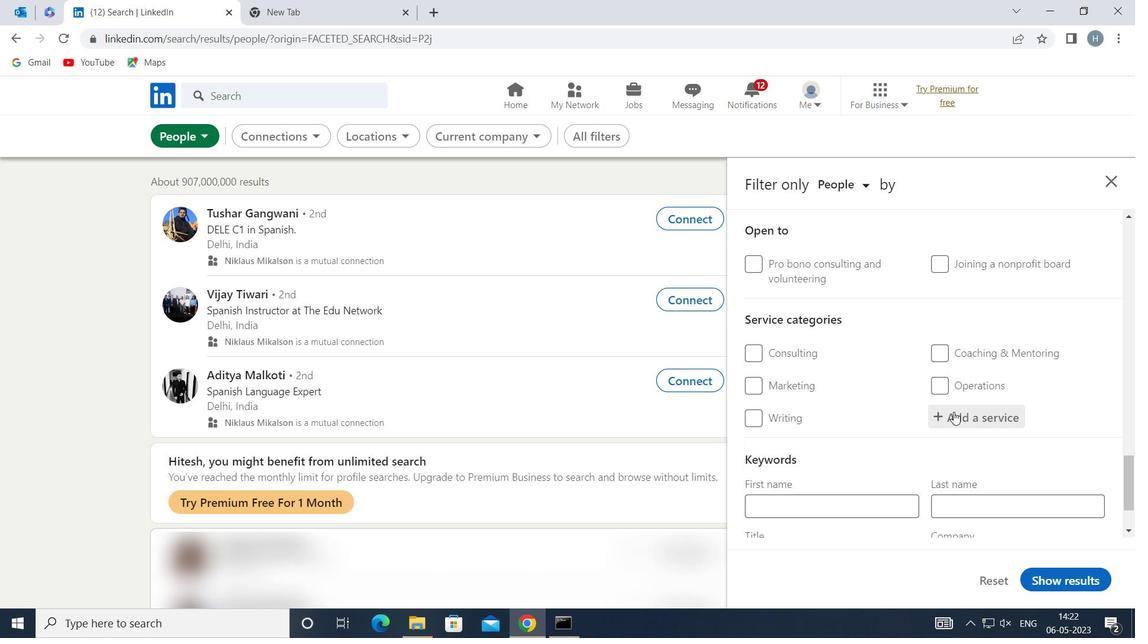 
Action: Key pressed <Key.shift>FILL
Screenshot: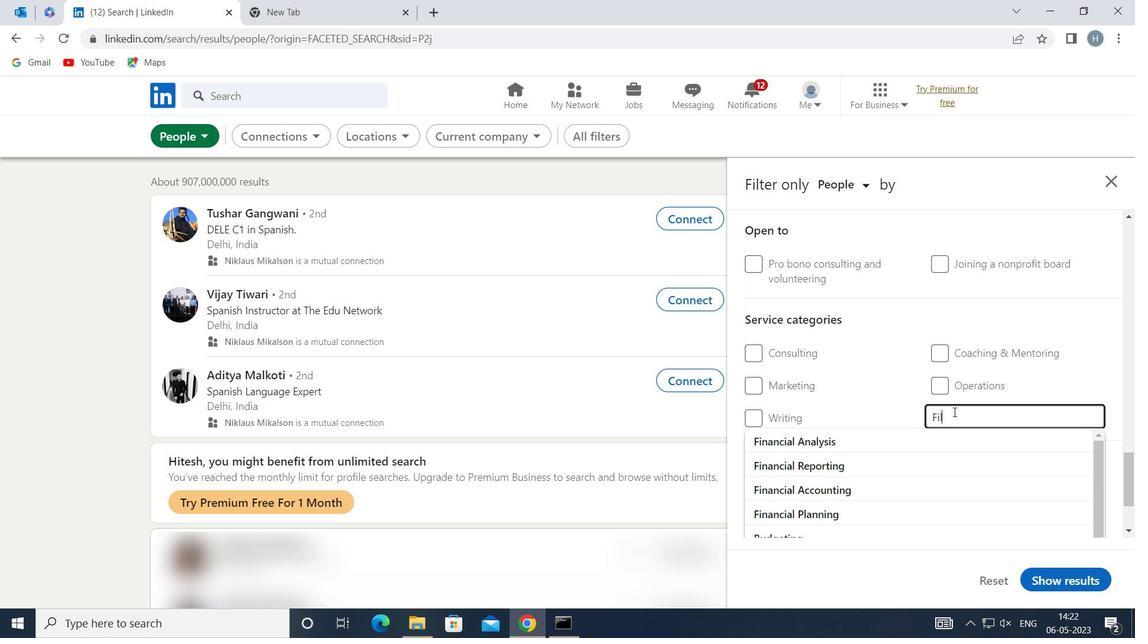 
Action: Mouse moved to (954, 413)
Screenshot: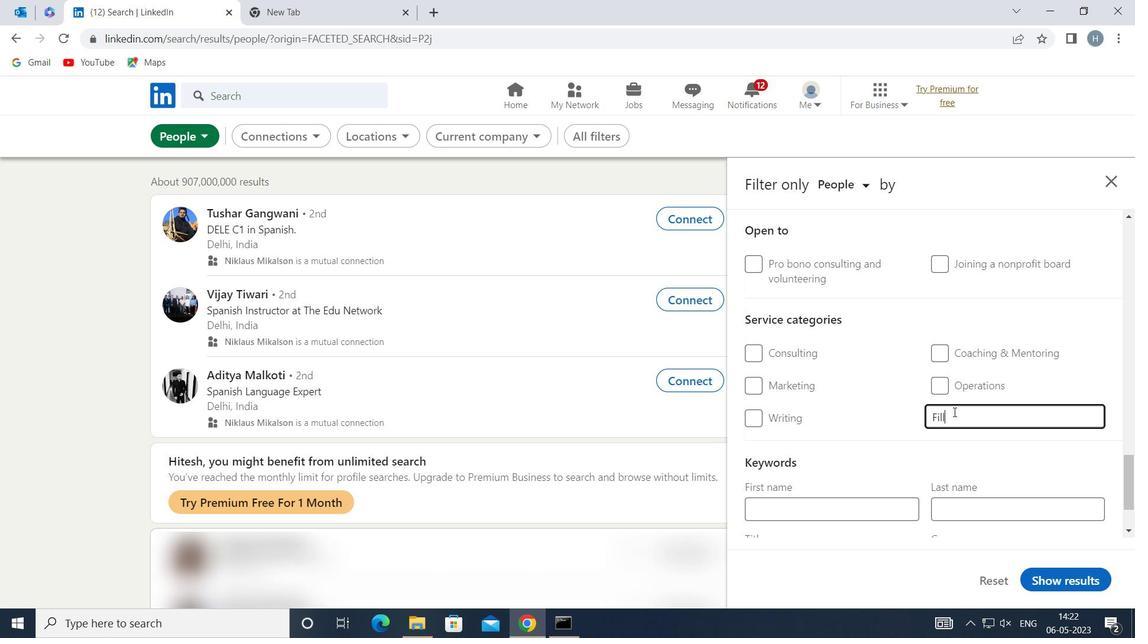 
Action: Key pressed <Key.backspace>ING
Screenshot: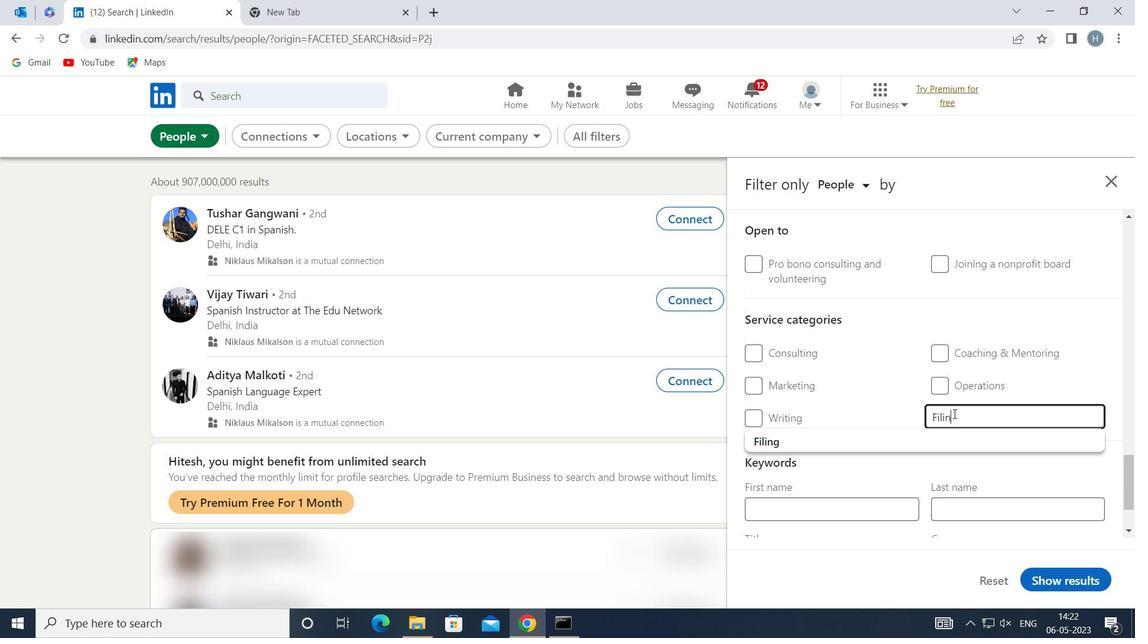 
Action: Mouse moved to (887, 441)
Screenshot: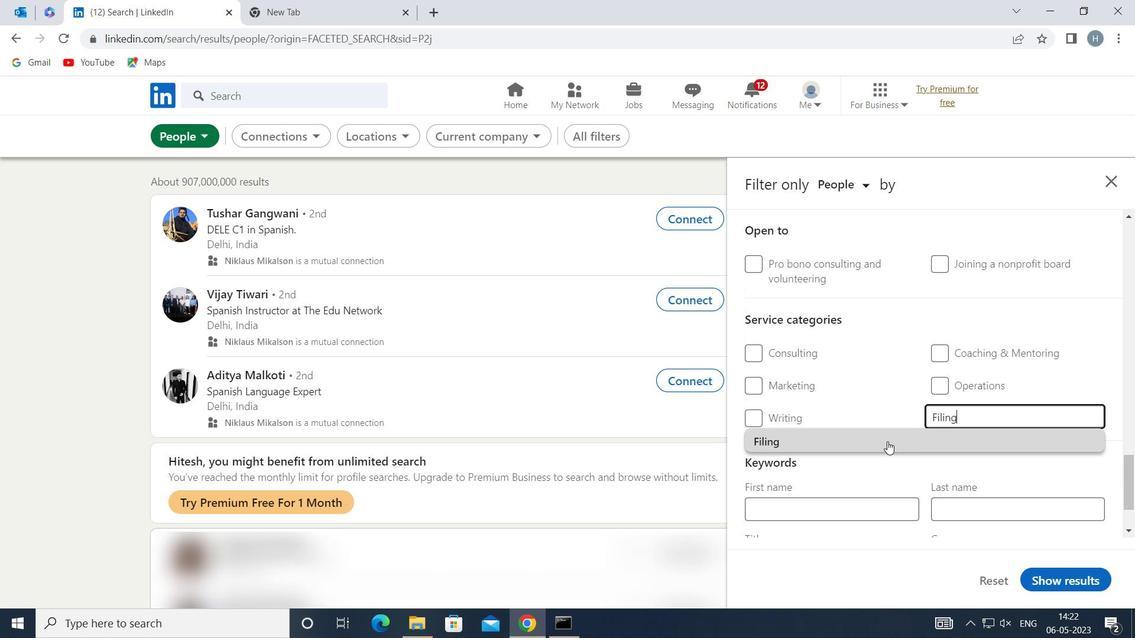 
Action: Mouse pressed left at (887, 441)
Screenshot: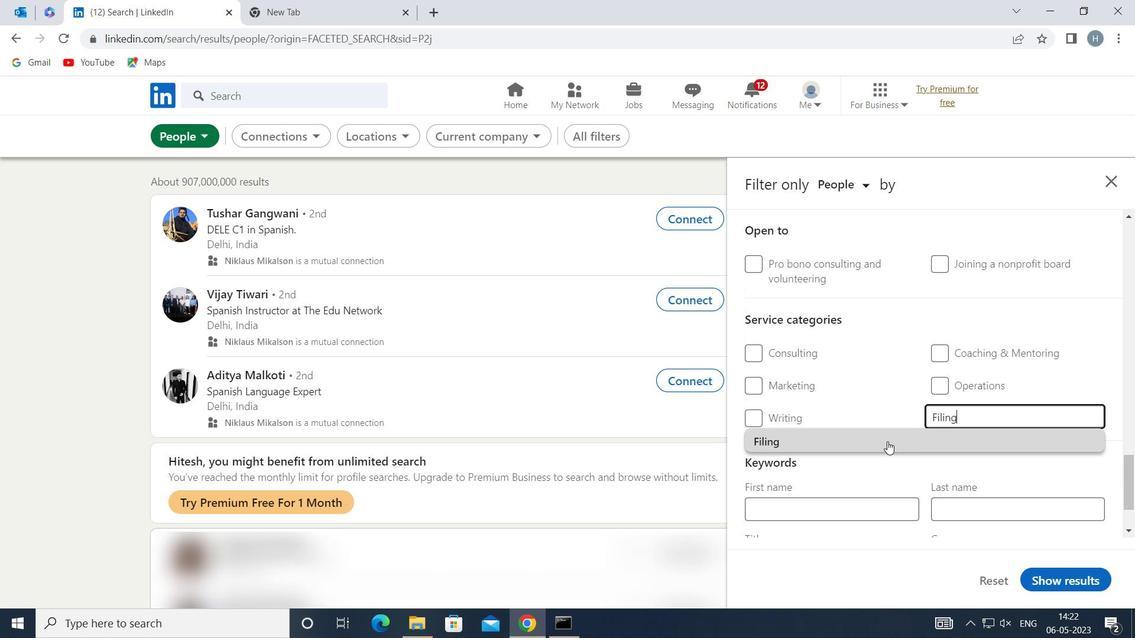 
Action: Mouse scrolled (887, 441) with delta (0, 0)
Screenshot: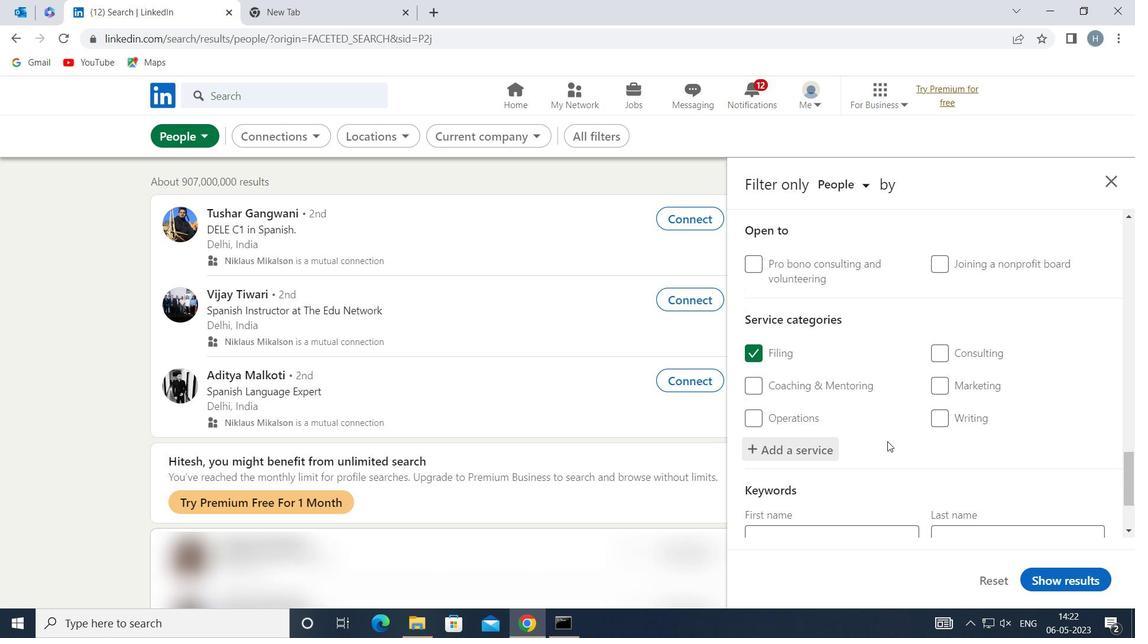 
Action: Mouse scrolled (887, 441) with delta (0, 0)
Screenshot: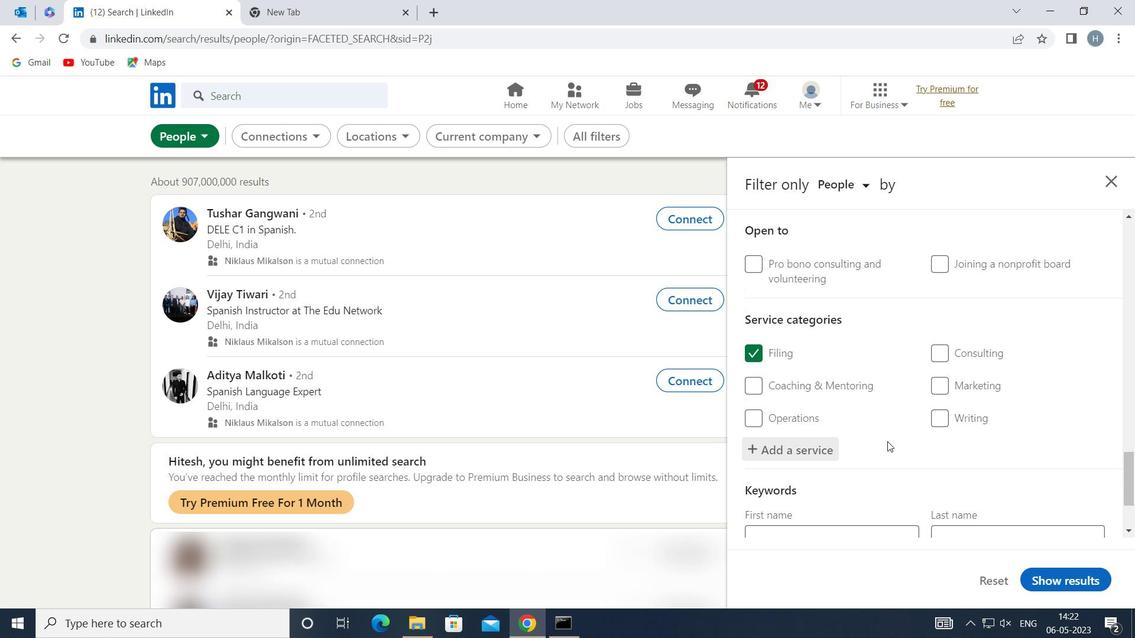 
Action: Mouse scrolled (887, 441) with delta (0, 0)
Screenshot: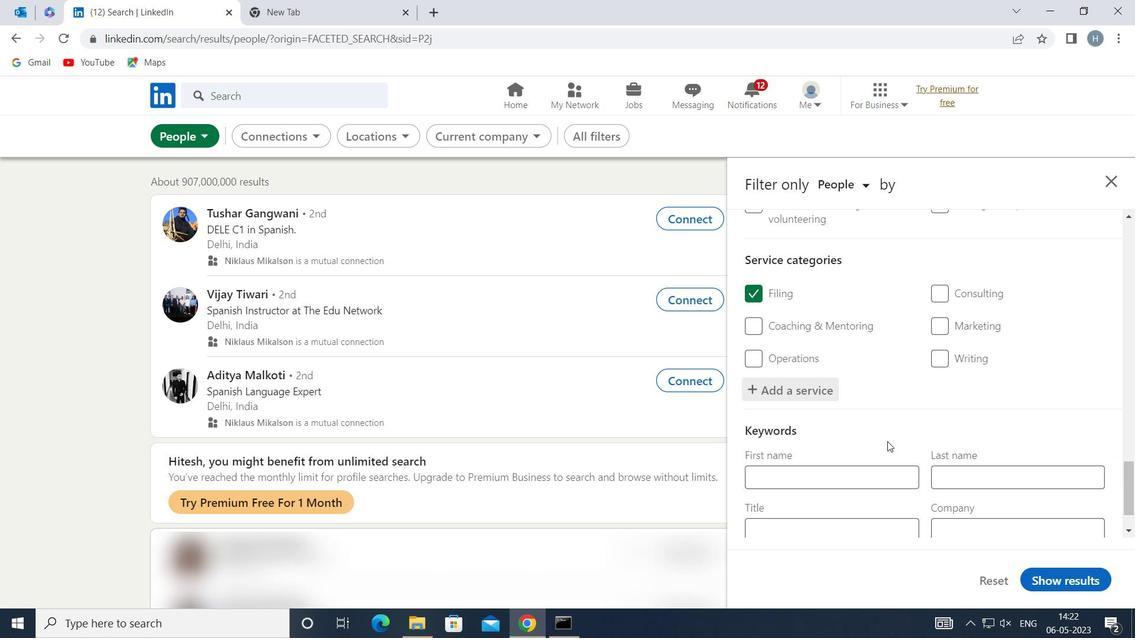 
Action: Mouse scrolled (887, 441) with delta (0, 0)
Screenshot: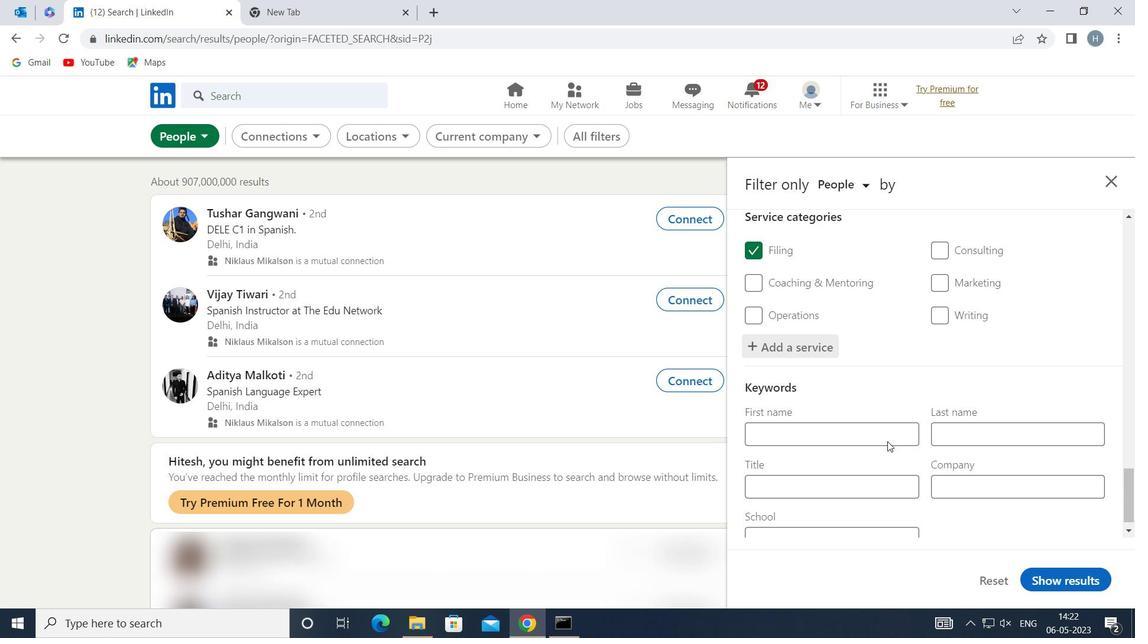 
Action: Mouse scrolled (887, 441) with delta (0, 0)
Screenshot: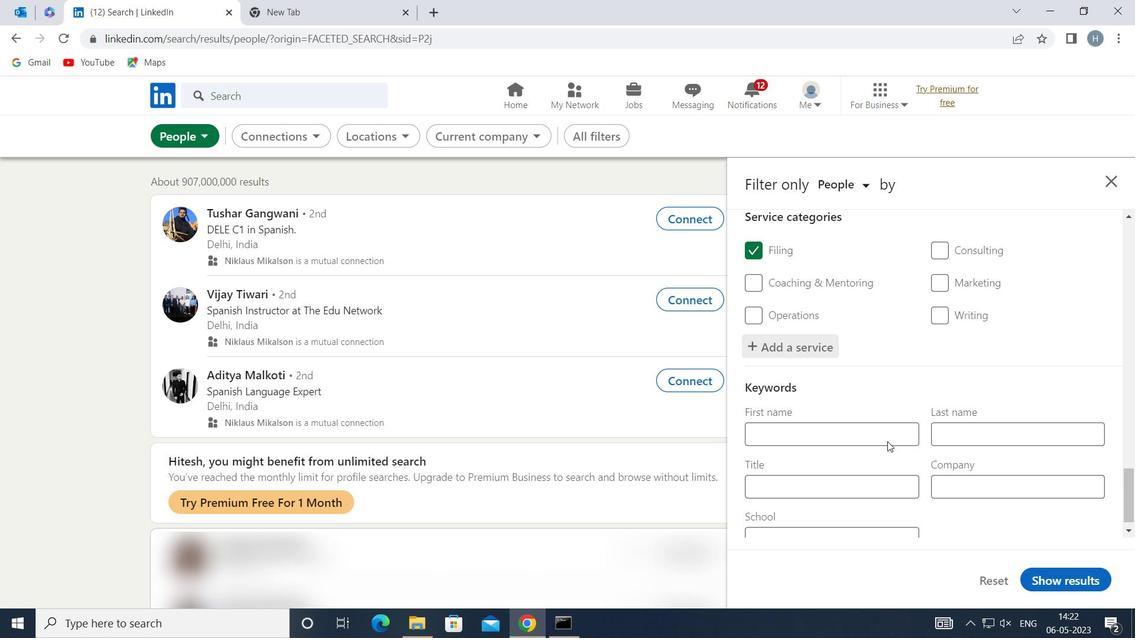 
Action: Mouse moved to (872, 463)
Screenshot: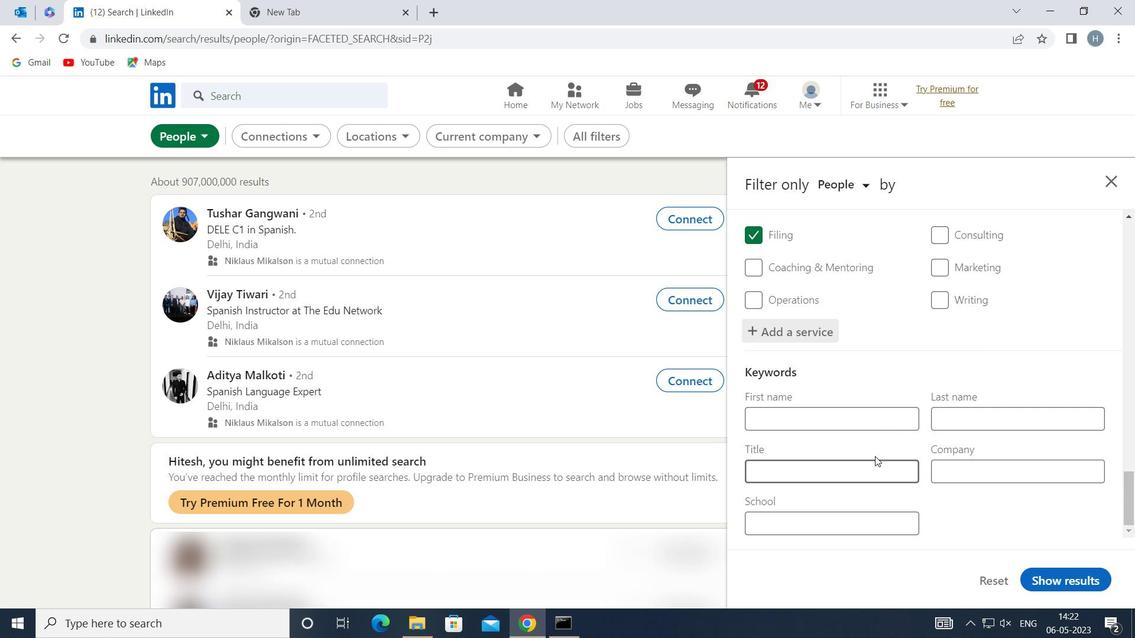 
Action: Mouse pressed left at (872, 463)
Screenshot: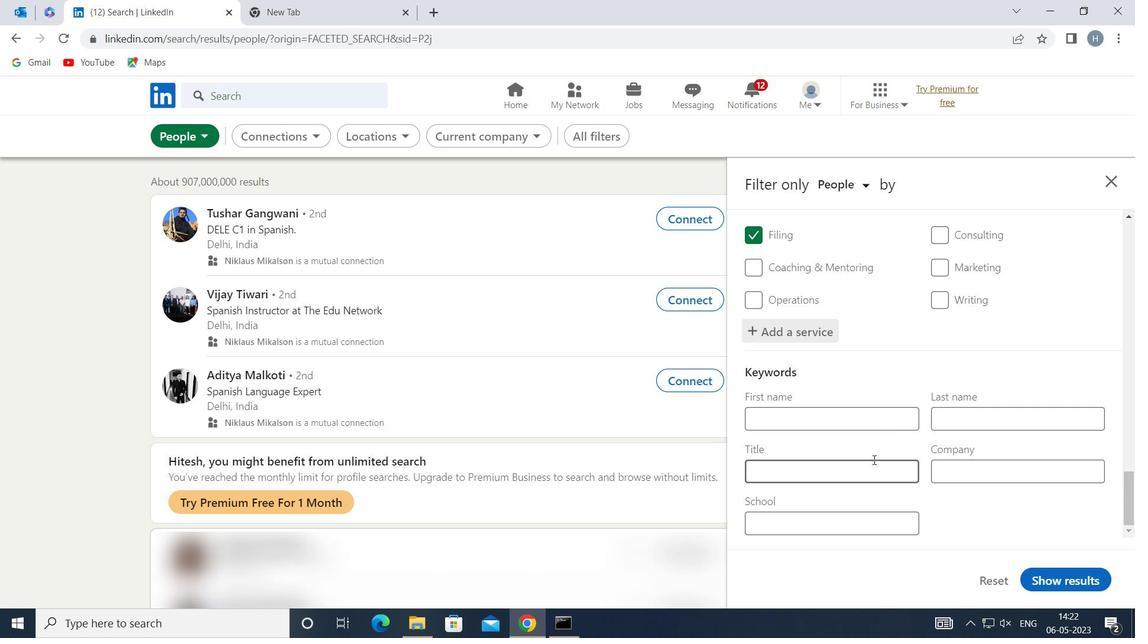 
Action: Key pressed <Key.shift><Key.shift><Key.shift><Key.shift>PROGRAM<Key.space><Key.shift>MANAGER
Screenshot: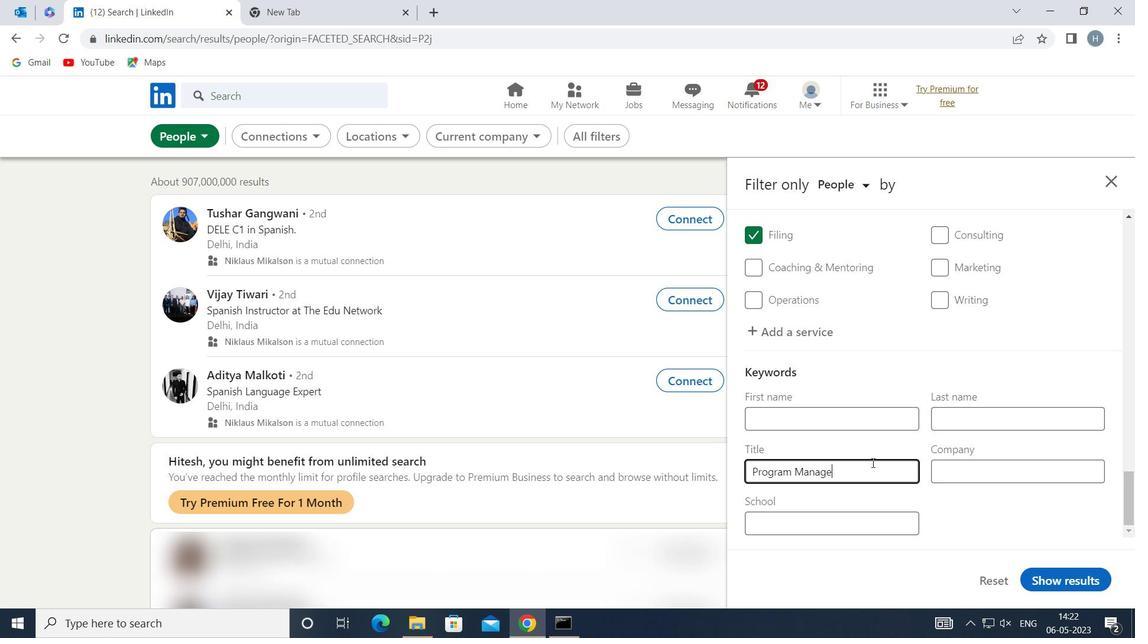 
Action: Mouse moved to (1060, 576)
Screenshot: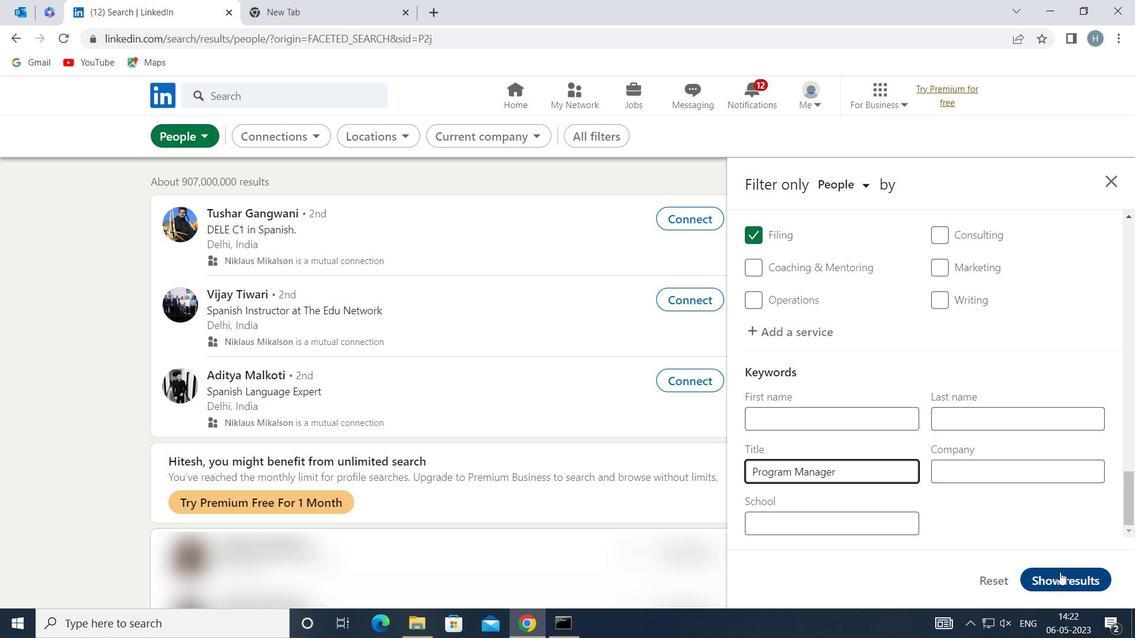 
Action: Mouse pressed left at (1060, 576)
Screenshot: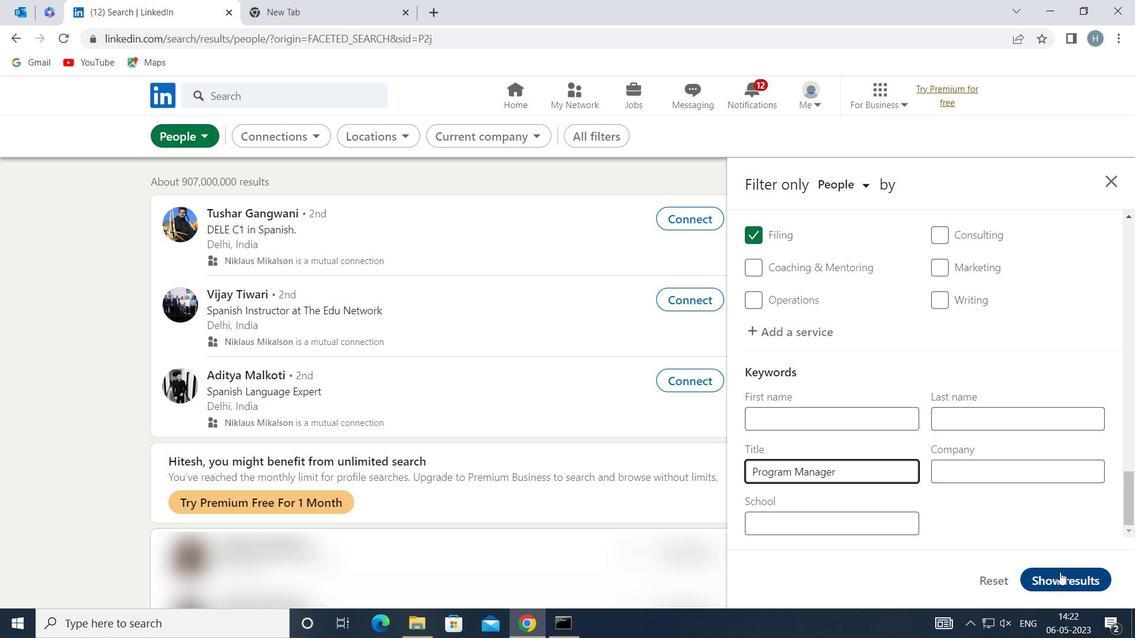 
Action: Mouse moved to (789, 318)
Screenshot: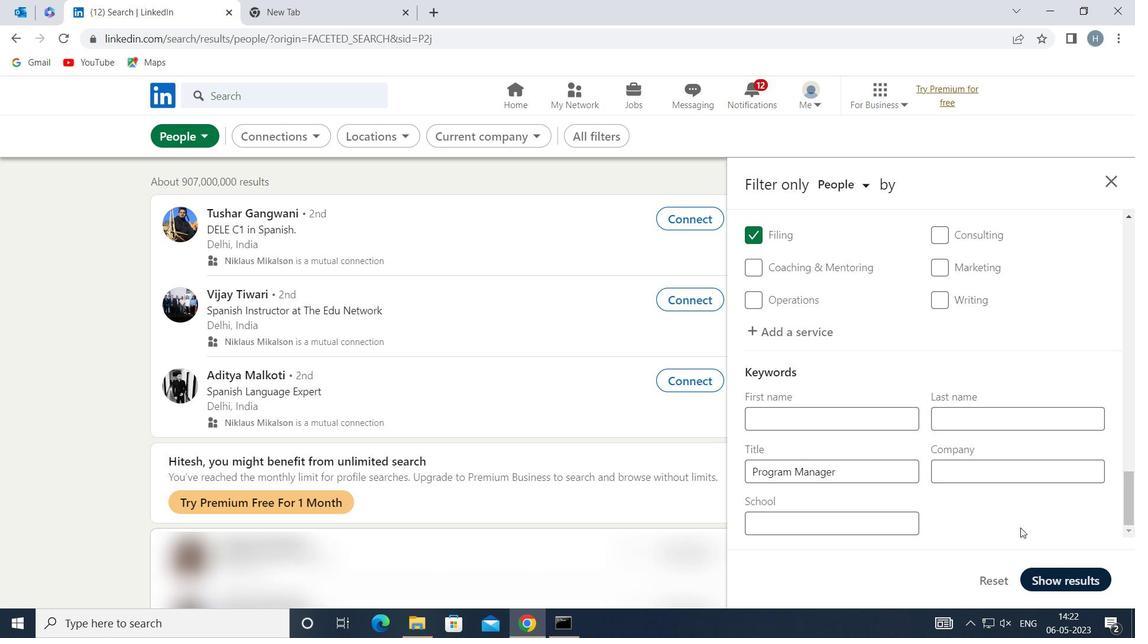 
